 Task: Find connections with filter location Mākum with filter topic #CEOwith filter profile language Potuguese with filter current company Ramco Systems with filter school Bareilly College with filter industry Libraries with filter service category Training with filter keywords title Skin Care Specialist
Action: Mouse moved to (535, 75)
Screenshot: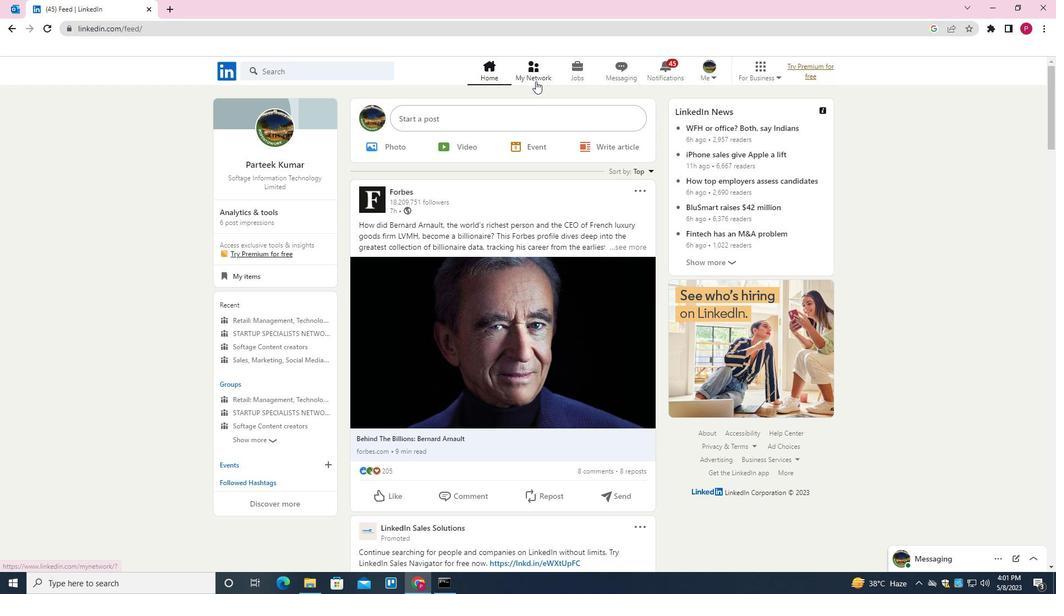 
Action: Mouse pressed left at (535, 75)
Screenshot: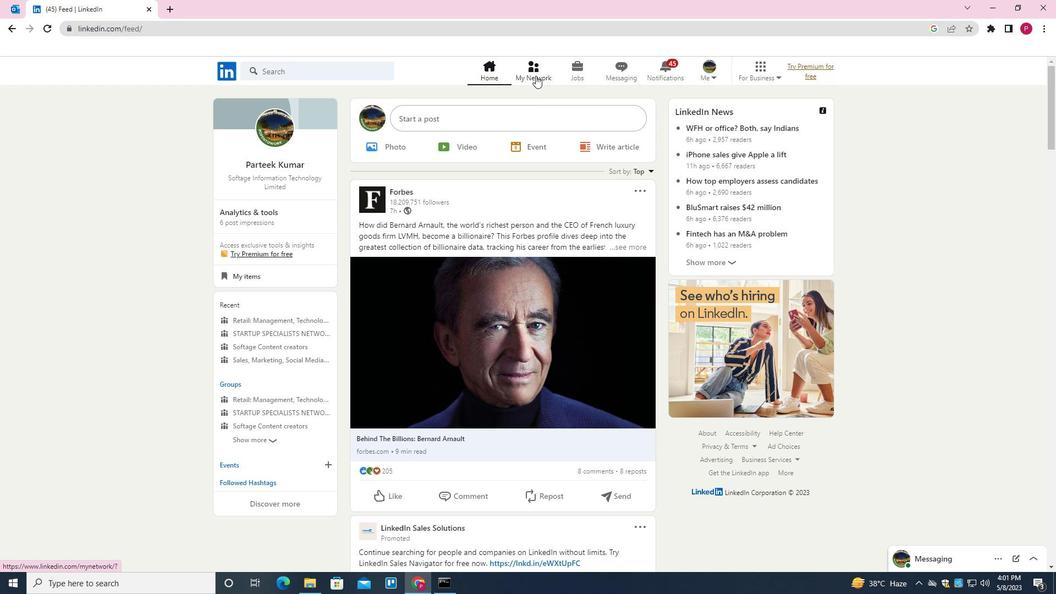 
Action: Mouse moved to (348, 128)
Screenshot: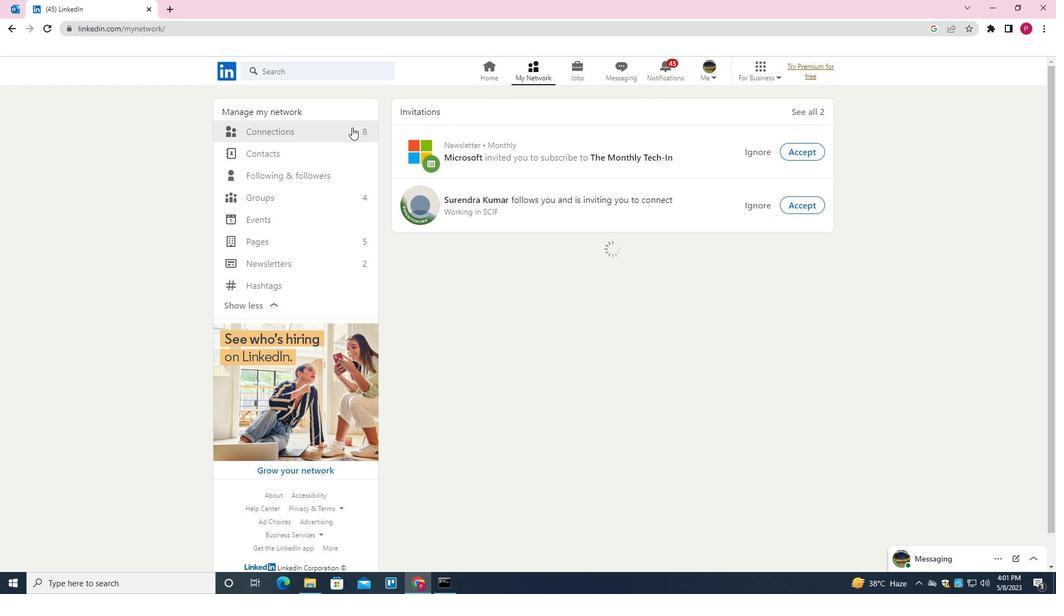 
Action: Mouse pressed left at (348, 128)
Screenshot: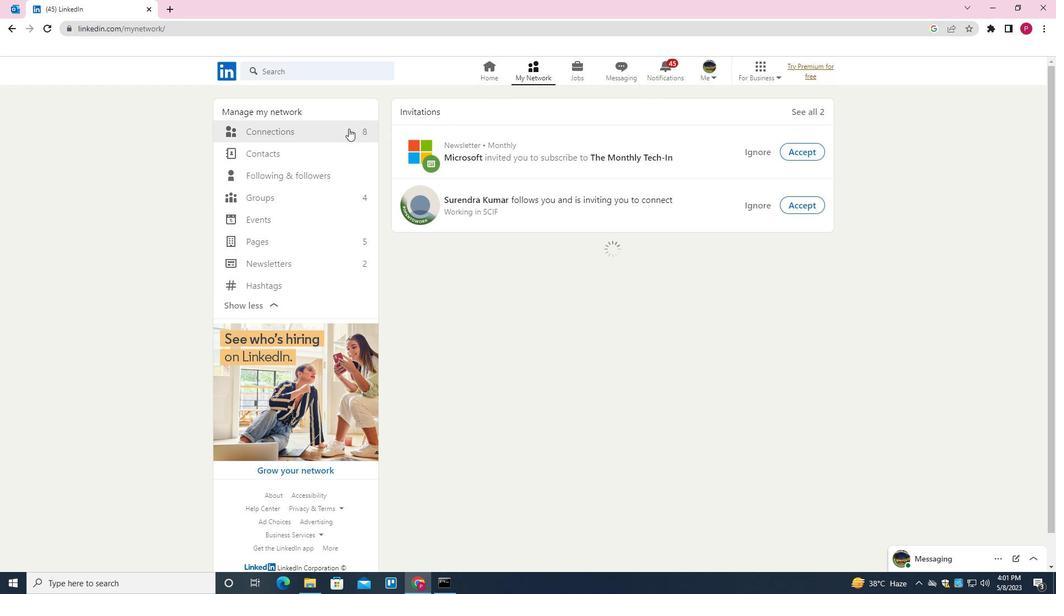 
Action: Mouse moved to (615, 134)
Screenshot: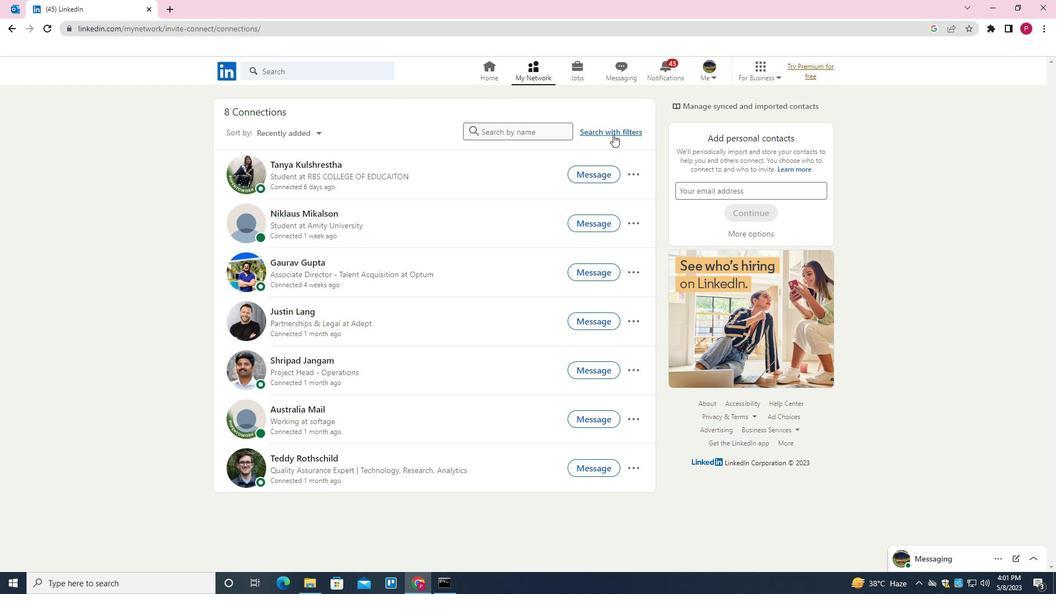 
Action: Mouse pressed left at (615, 134)
Screenshot: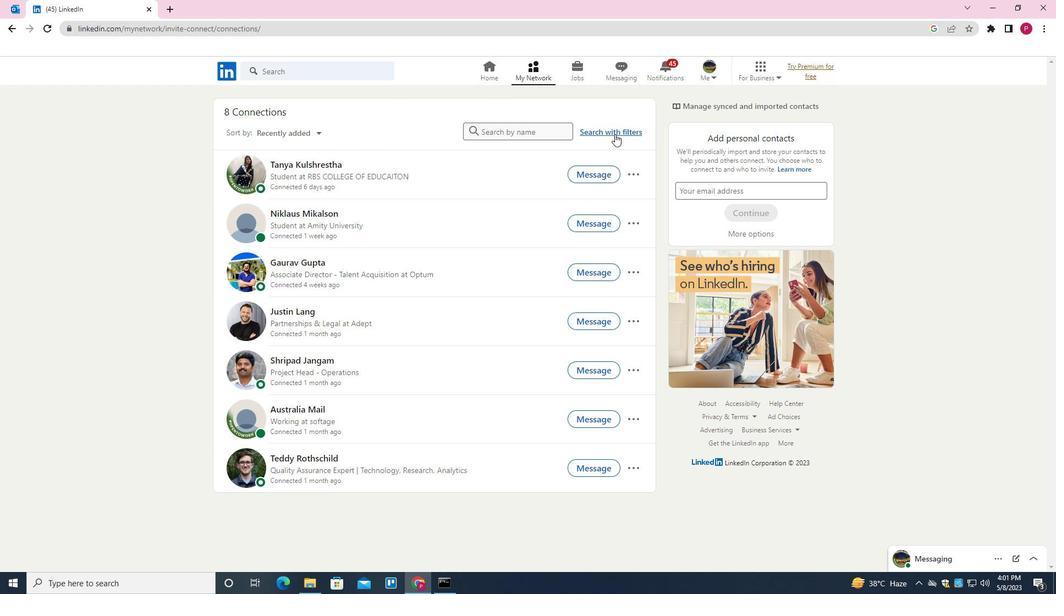 
Action: Mouse moved to (562, 101)
Screenshot: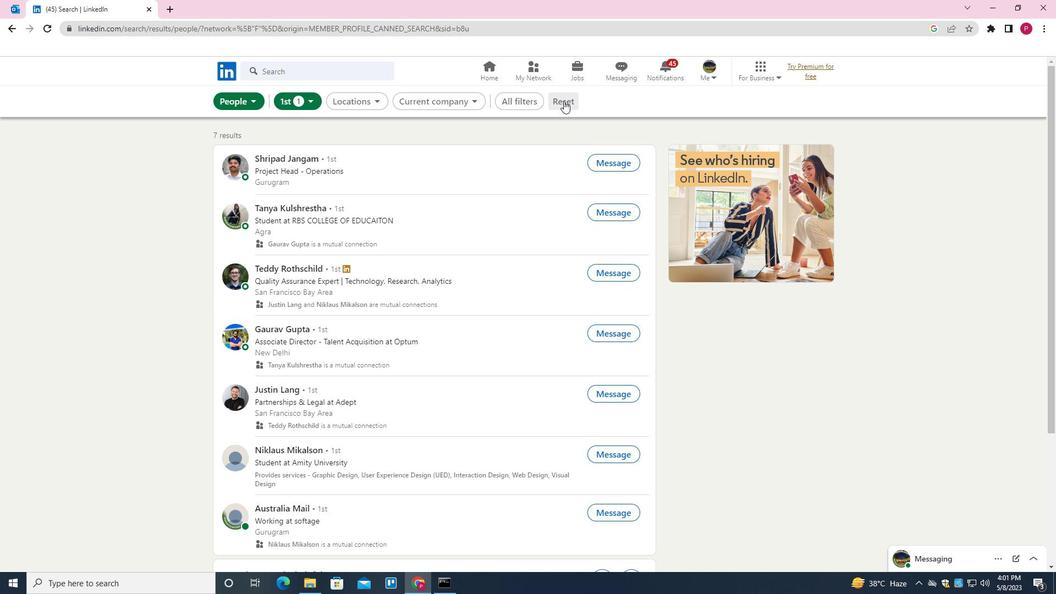 
Action: Mouse pressed left at (562, 101)
Screenshot: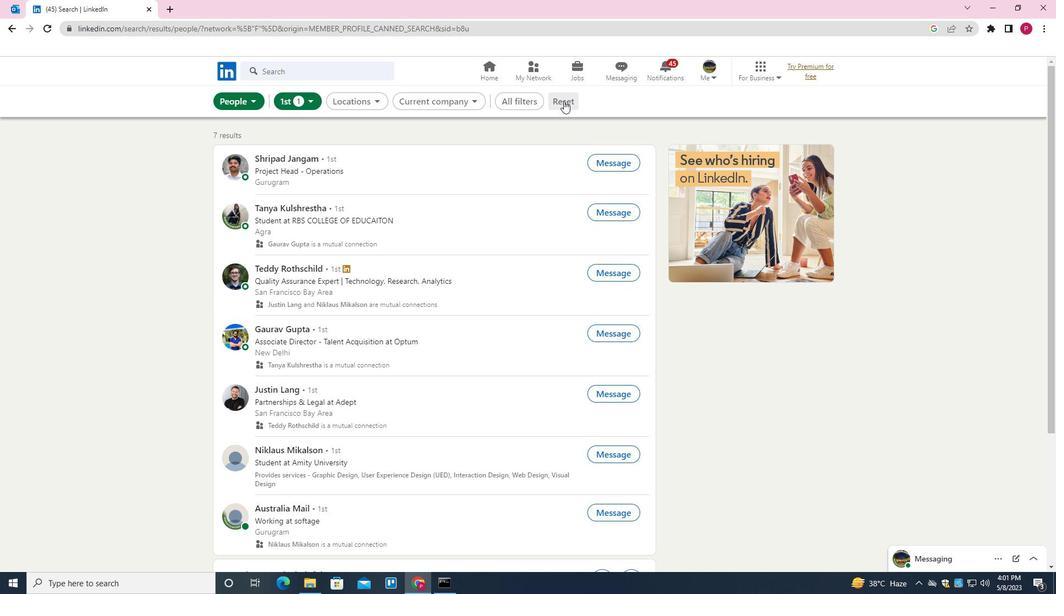 
Action: Mouse moved to (549, 102)
Screenshot: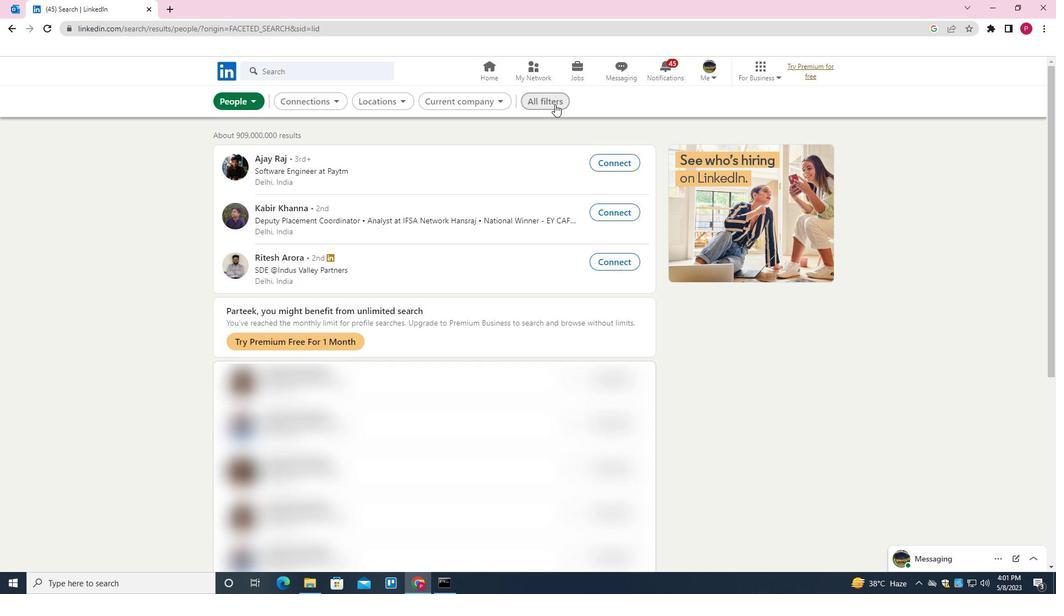 
Action: Mouse pressed left at (549, 102)
Screenshot: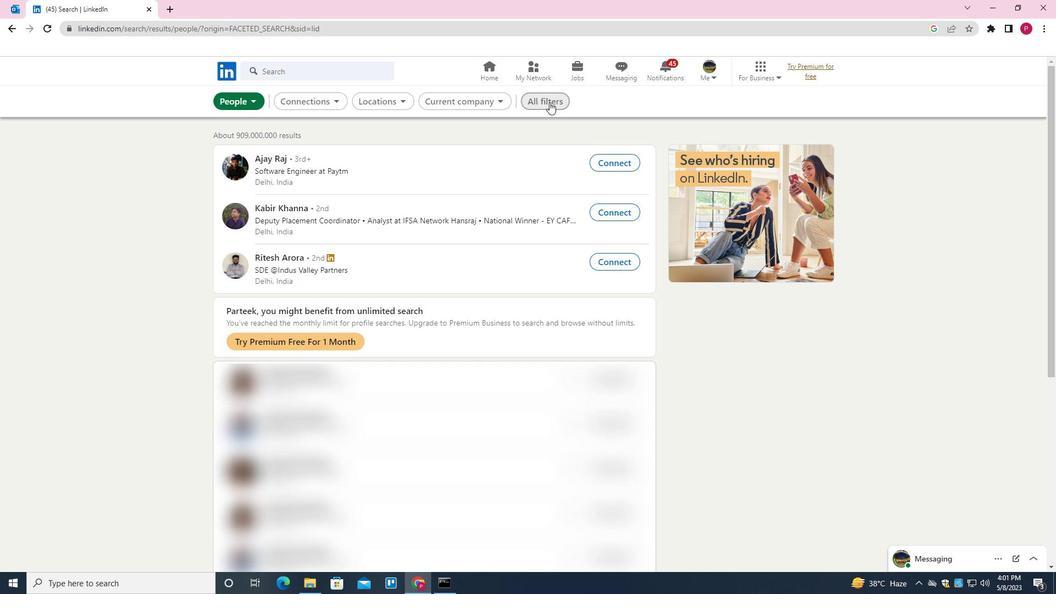 
Action: Mouse moved to (699, 248)
Screenshot: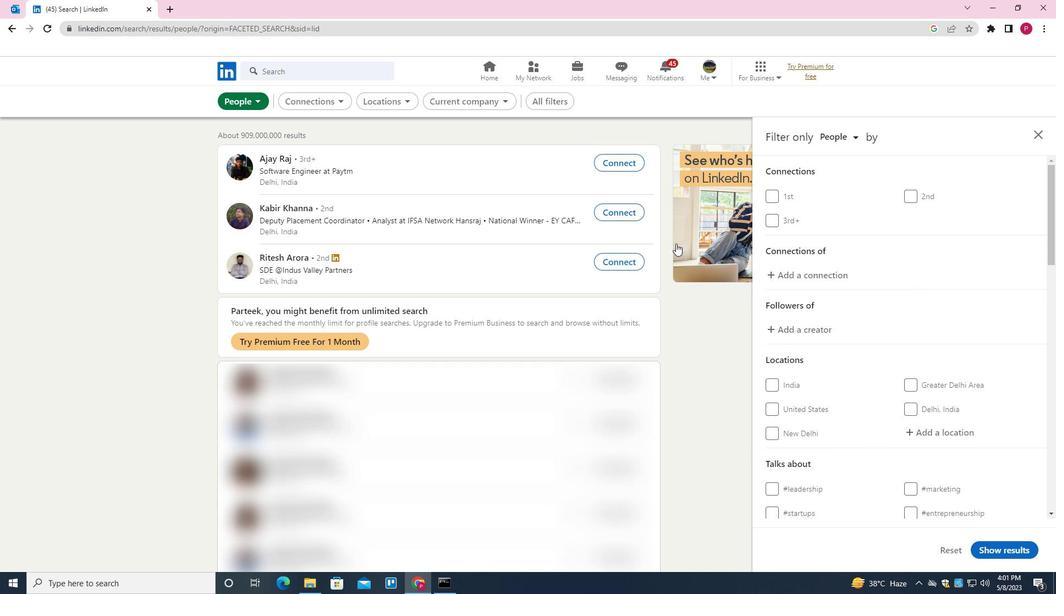 
Action: Mouse scrolled (699, 248) with delta (0, 0)
Screenshot: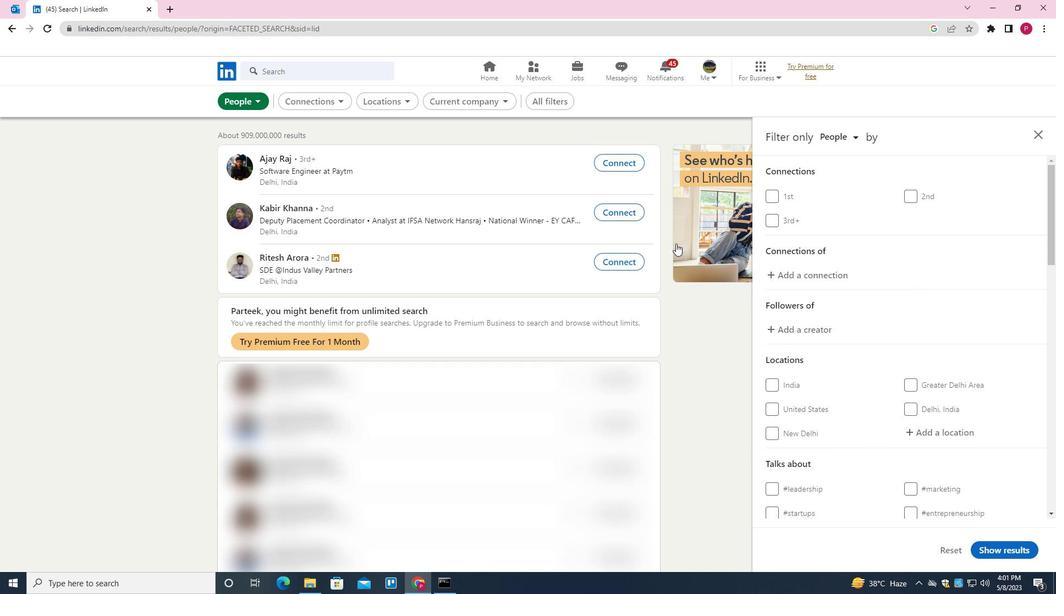 
Action: Mouse moved to (714, 251)
Screenshot: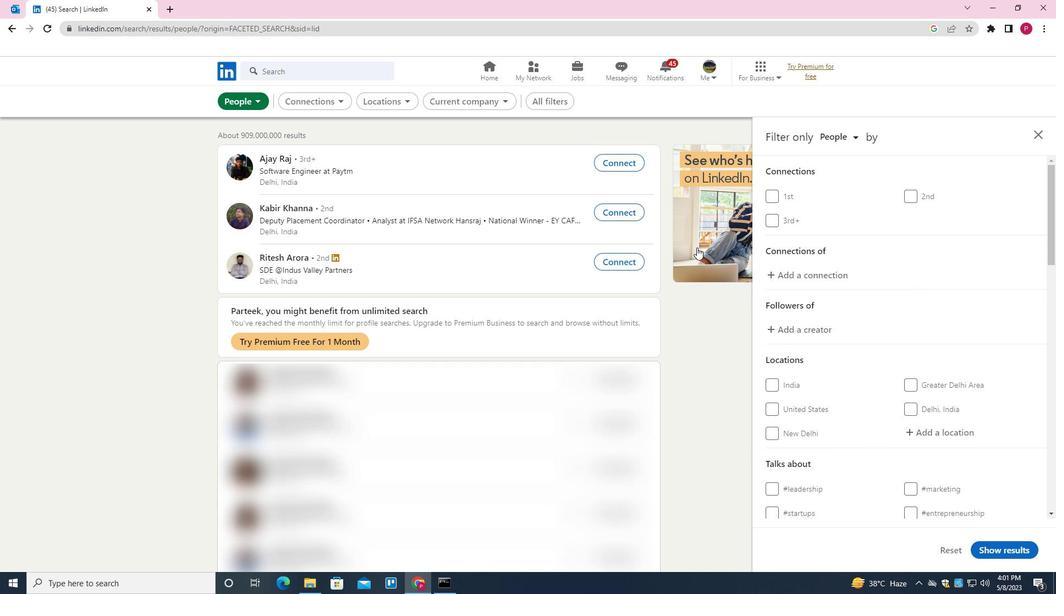 
Action: Mouse scrolled (714, 250) with delta (0, 0)
Screenshot: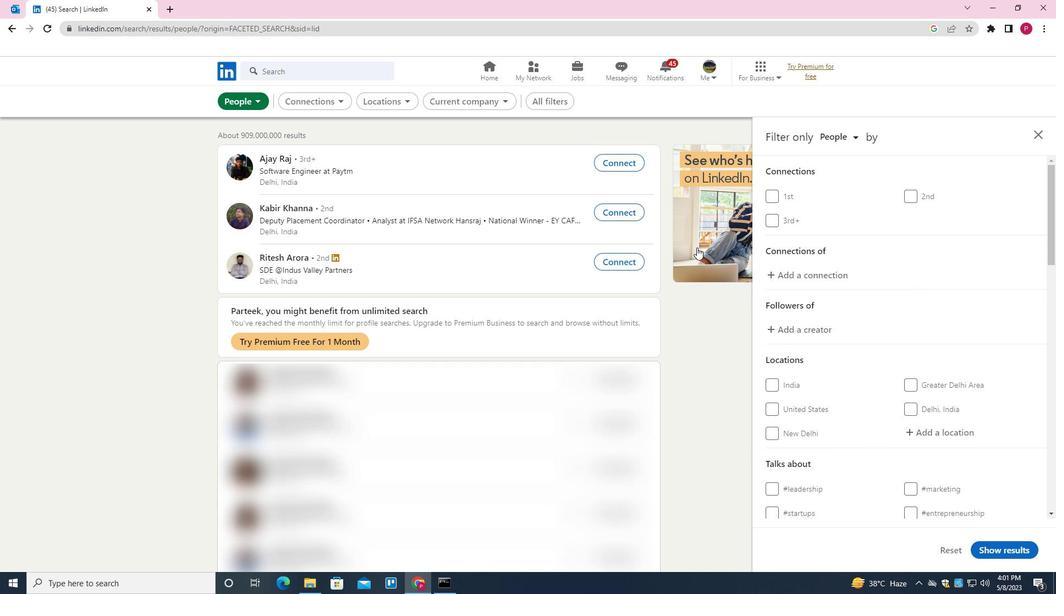 
Action: Mouse moved to (737, 255)
Screenshot: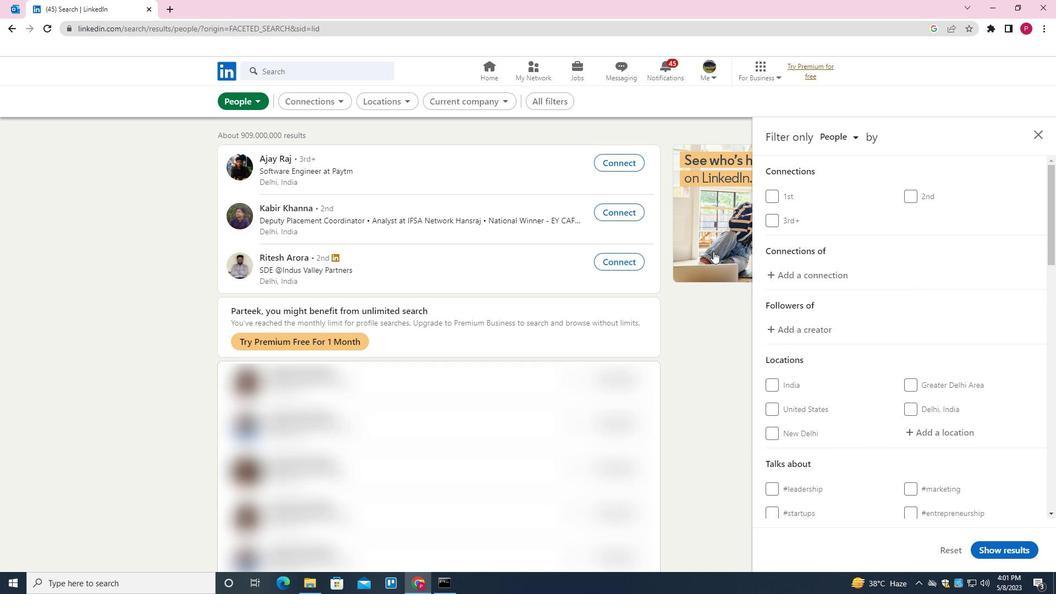 
Action: Mouse scrolled (737, 255) with delta (0, 0)
Screenshot: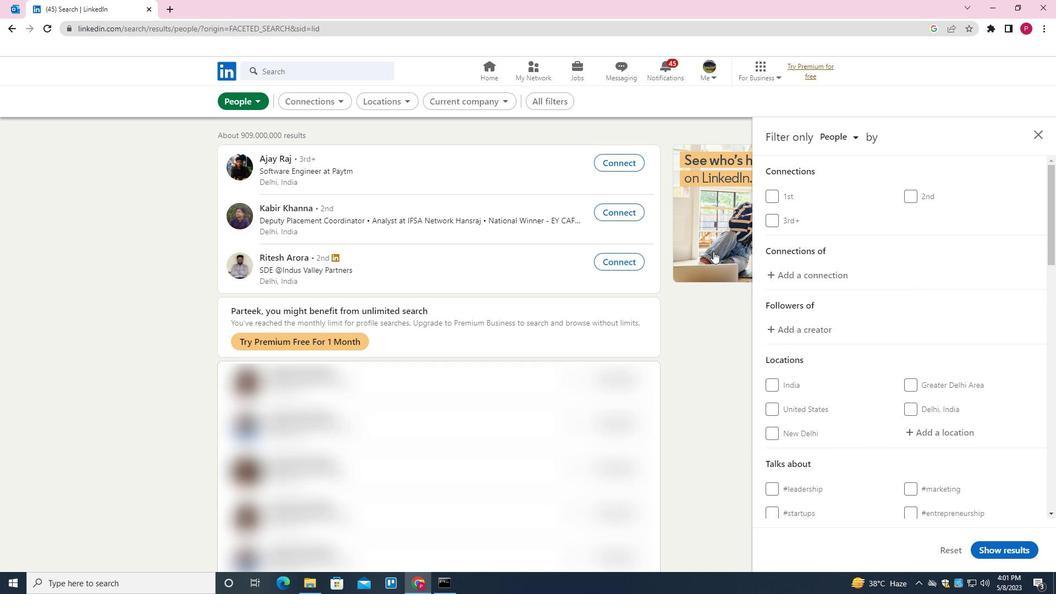 
Action: Mouse moved to (756, 259)
Screenshot: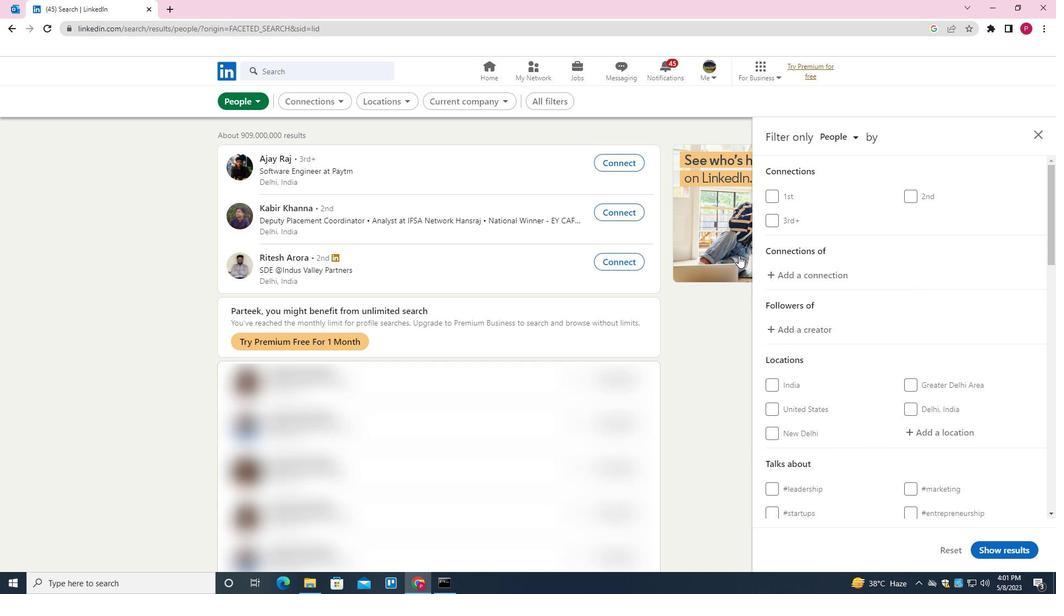 
Action: Mouse scrolled (756, 258) with delta (0, 0)
Screenshot: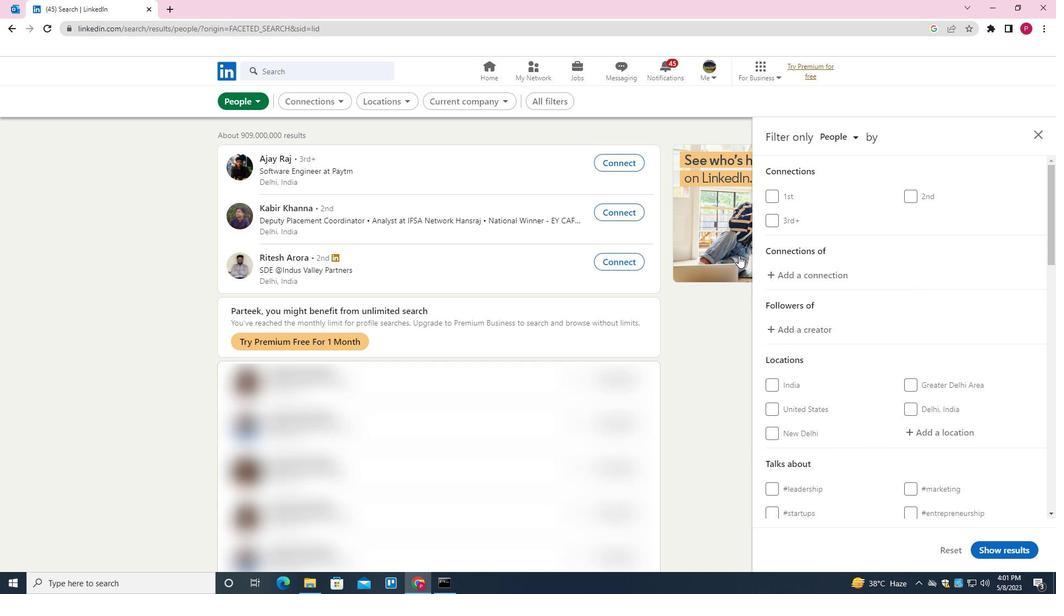 
Action: Mouse moved to (782, 266)
Screenshot: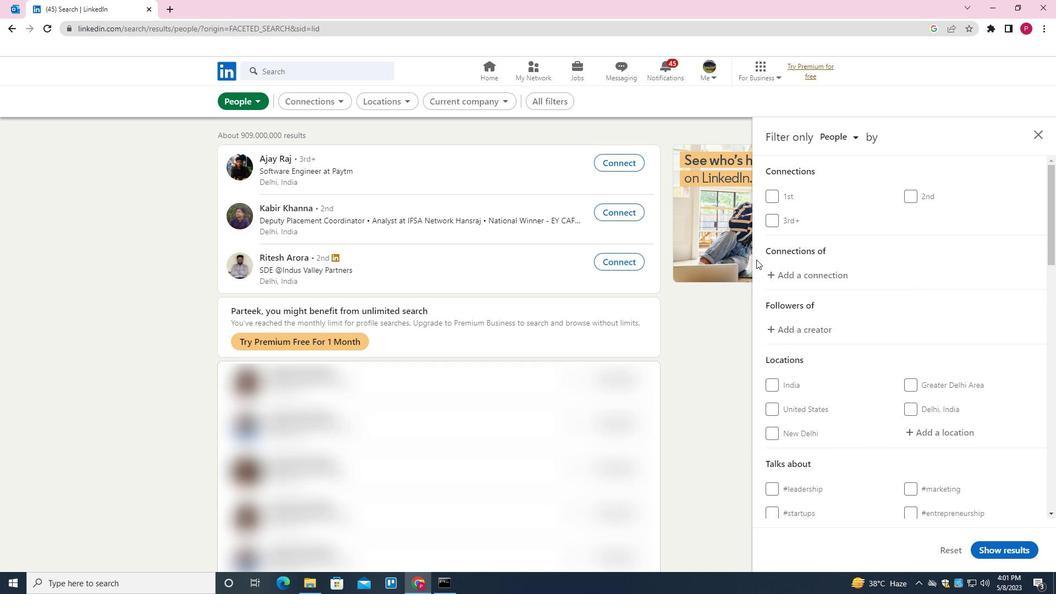 
Action: Mouse scrolled (782, 266) with delta (0, 0)
Screenshot: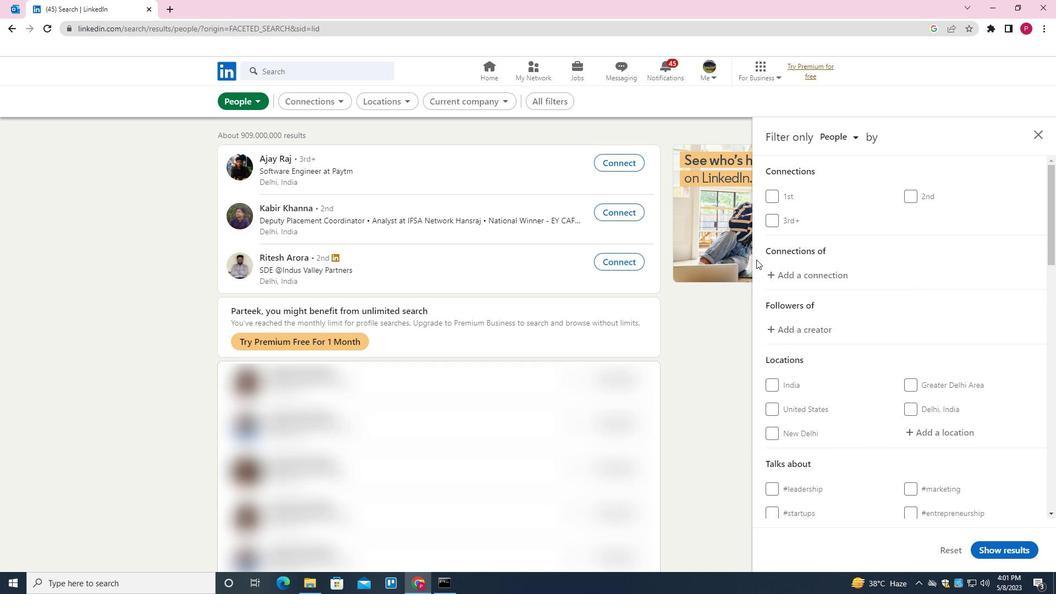 
Action: Mouse moved to (915, 320)
Screenshot: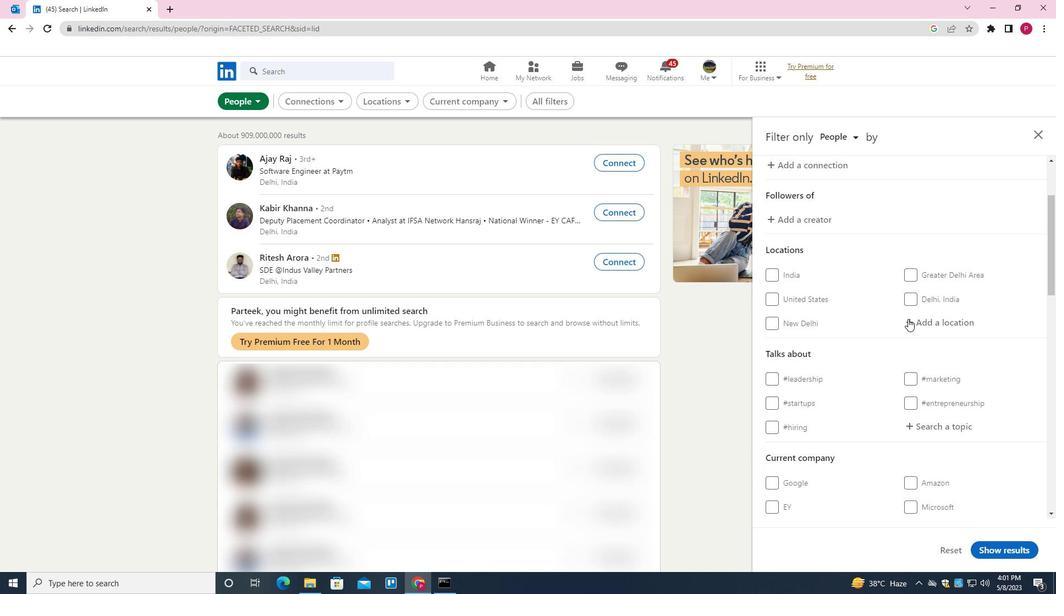 
Action: Mouse pressed left at (915, 320)
Screenshot: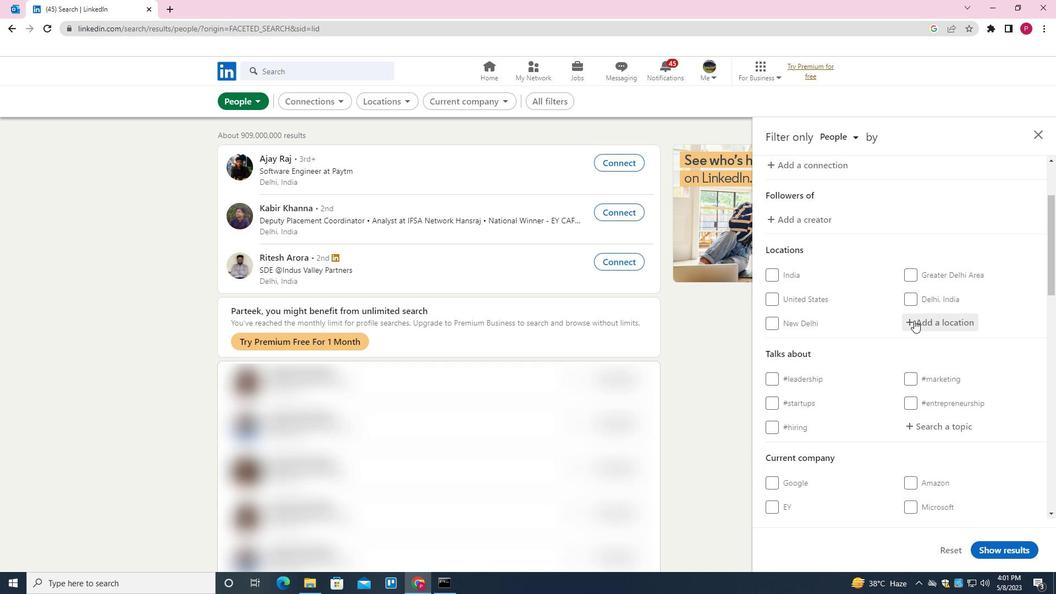 
Action: Mouse moved to (792, 347)
Screenshot: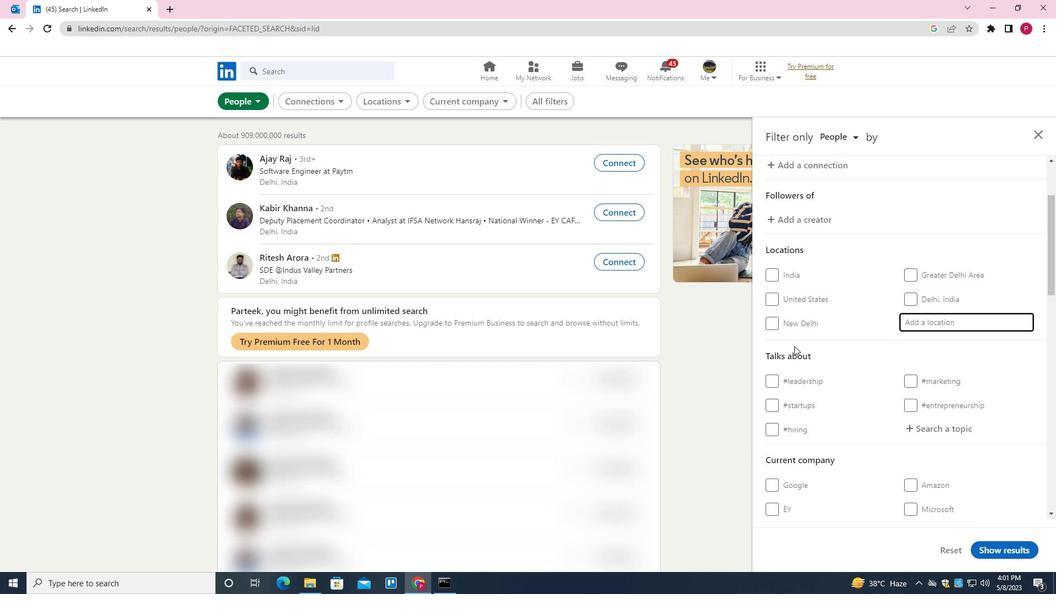 
Action: Key pressed <Key.shift><Key.shift><Key.shift><Key.shift>CEO<Key.backspace><Key.backspace><Key.backspace><Key.shift><Key.shift><Key.shift><Key.shift>MAKUM
Screenshot: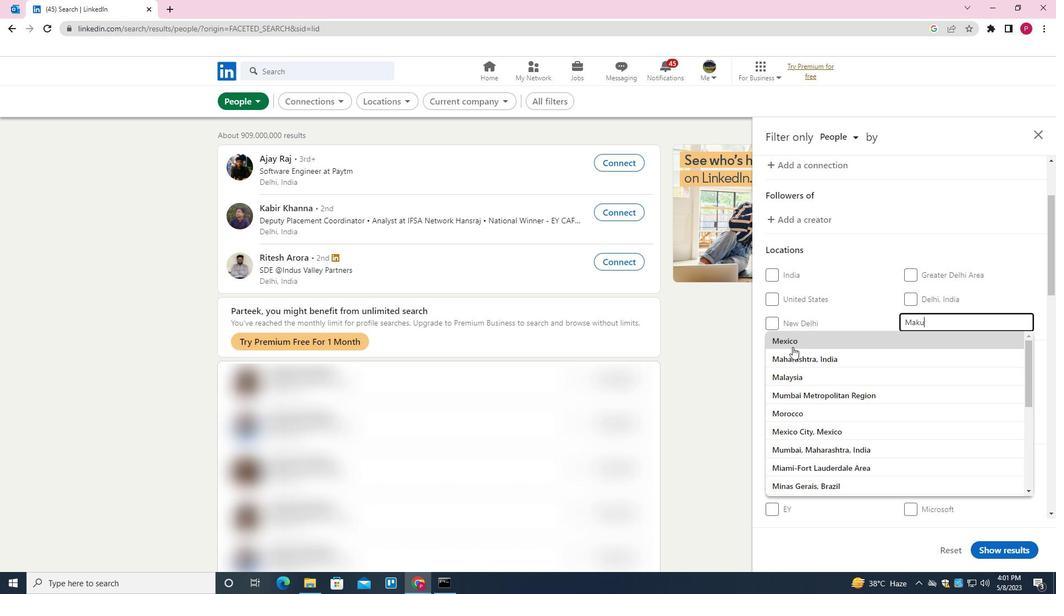 
Action: Mouse moved to (909, 367)
Screenshot: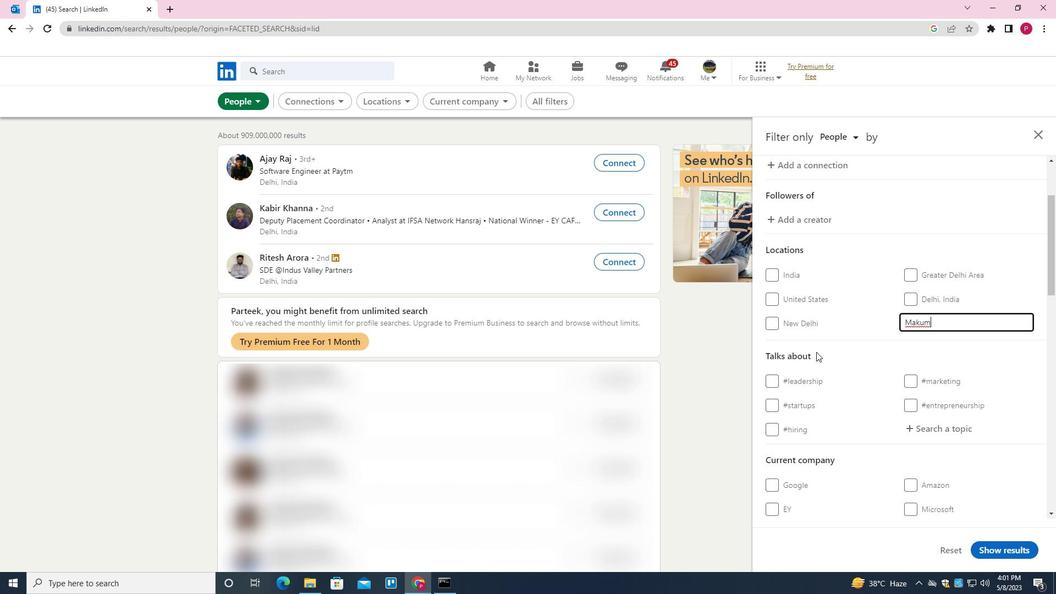 
Action: Mouse scrolled (909, 366) with delta (0, 0)
Screenshot: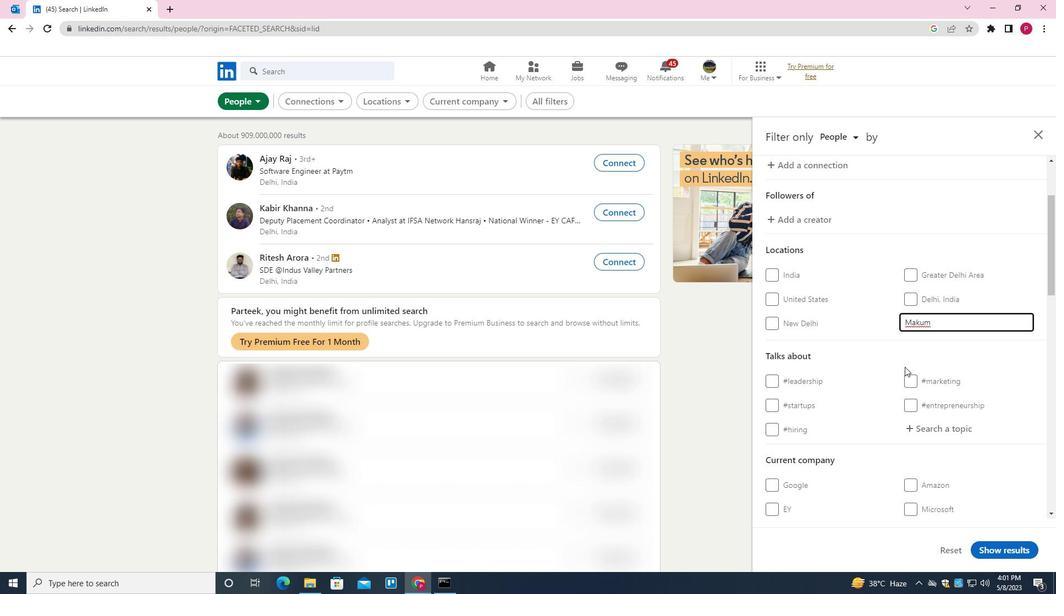 
Action: Mouse scrolled (909, 366) with delta (0, 0)
Screenshot: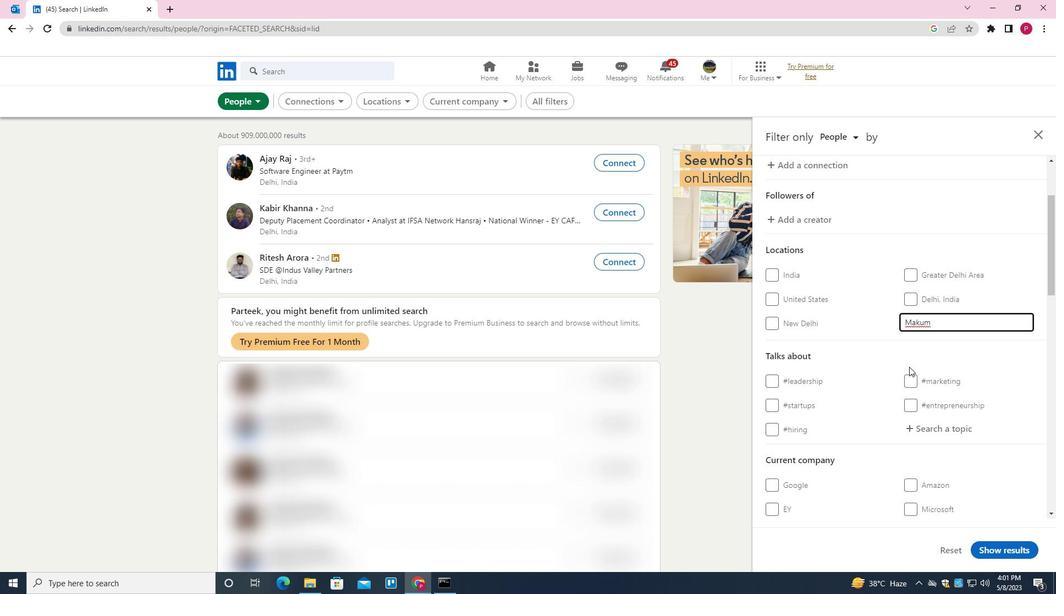 
Action: Mouse scrolled (909, 366) with delta (0, 0)
Screenshot: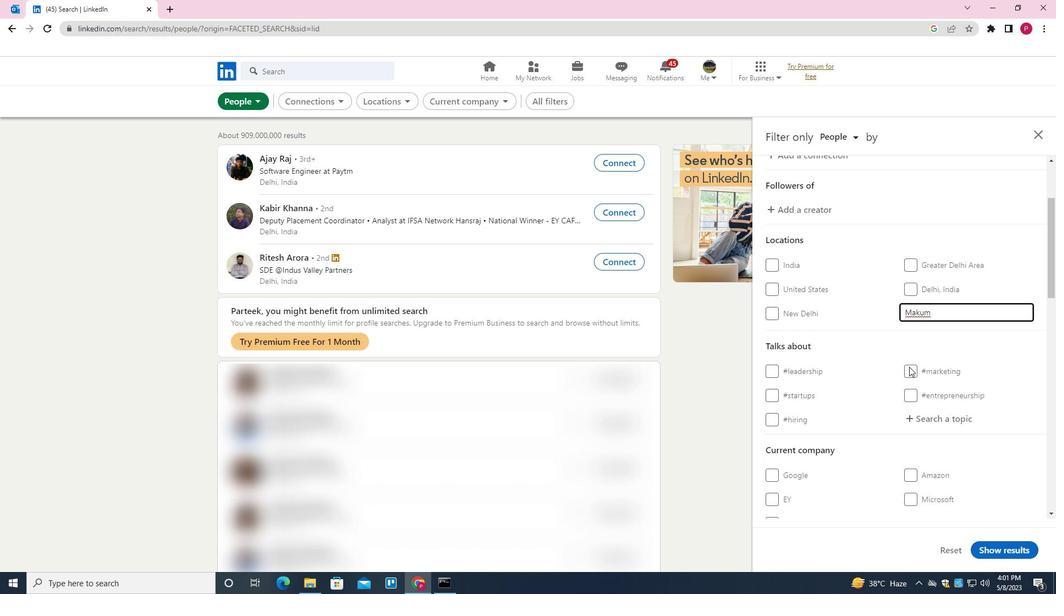
Action: Mouse moved to (926, 267)
Screenshot: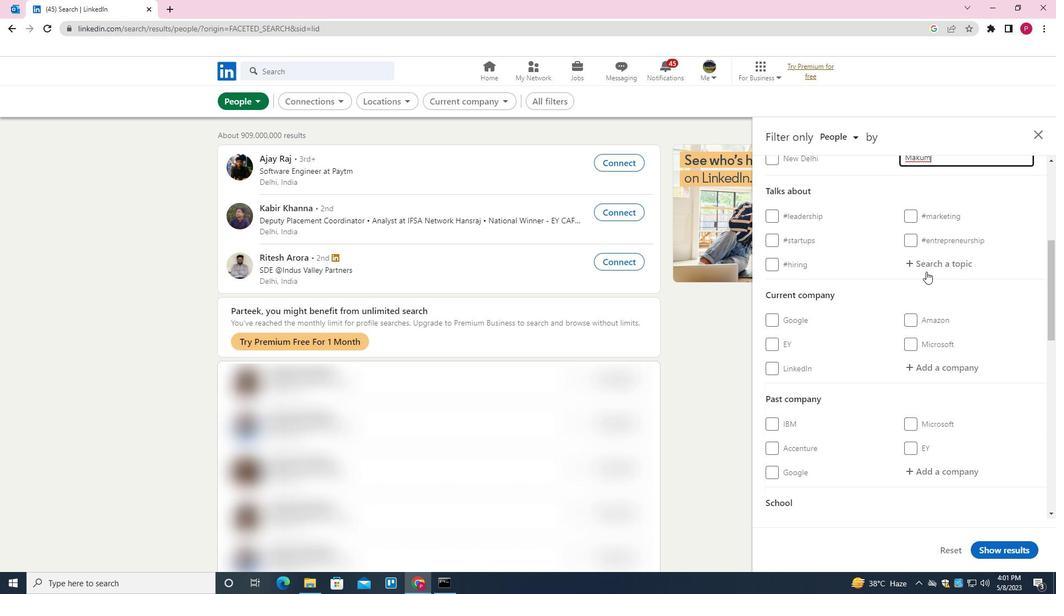 
Action: Mouse pressed left at (926, 267)
Screenshot: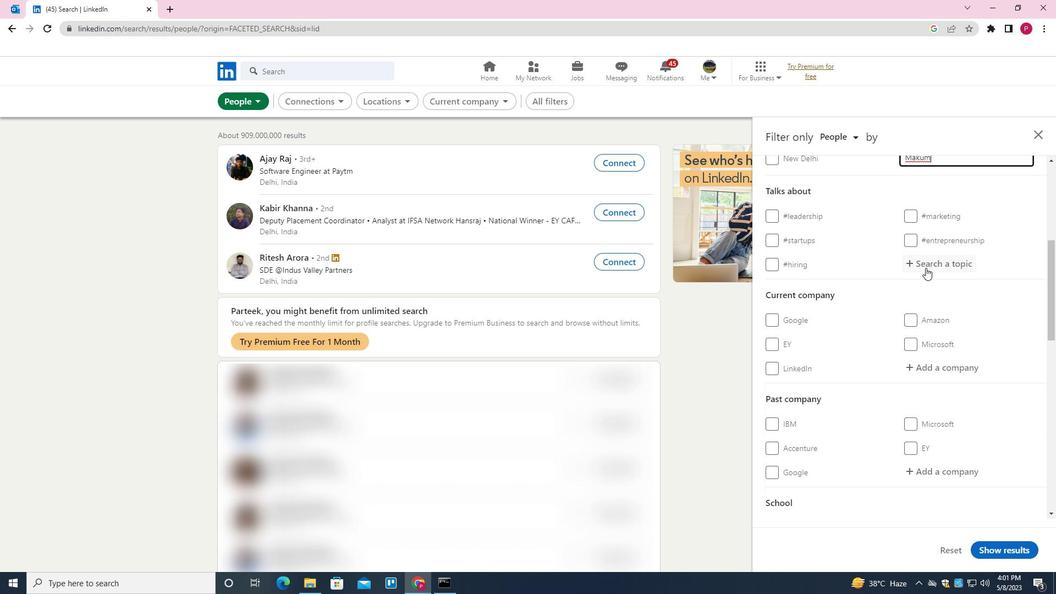 
Action: Key pressed <Key.shift>POT<Key.backspace><Key.backspace><Key.backspace>
Screenshot: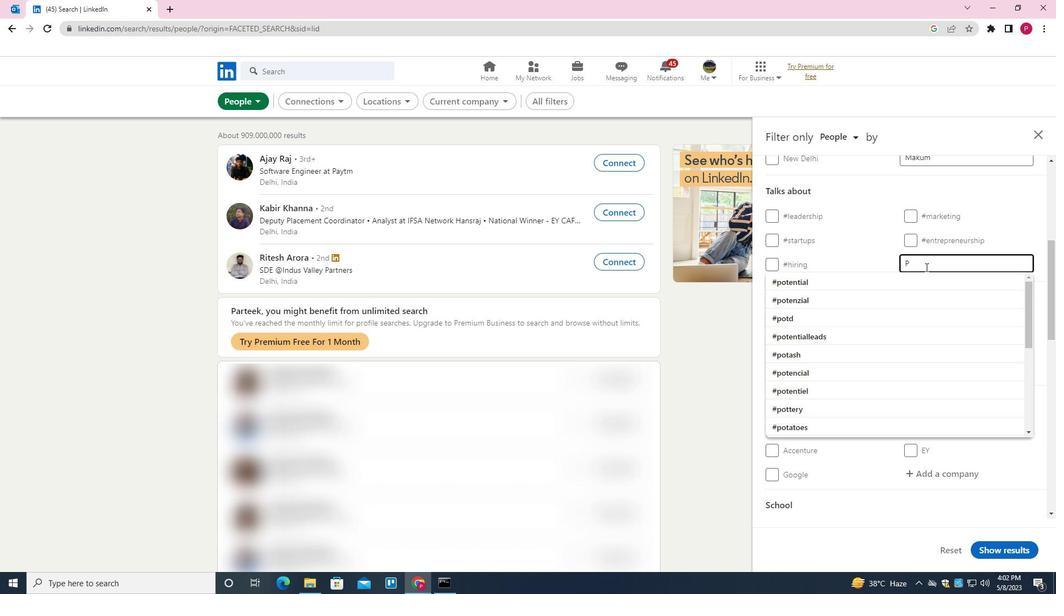 
Action: Mouse moved to (894, 317)
Screenshot: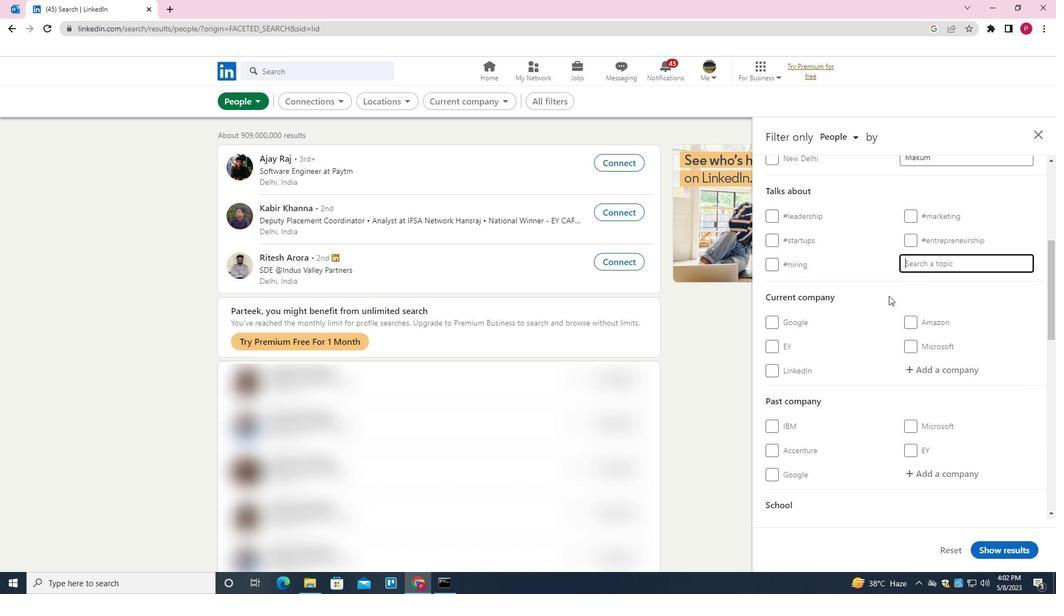 
Action: Mouse scrolled (894, 316) with delta (0, 0)
Screenshot: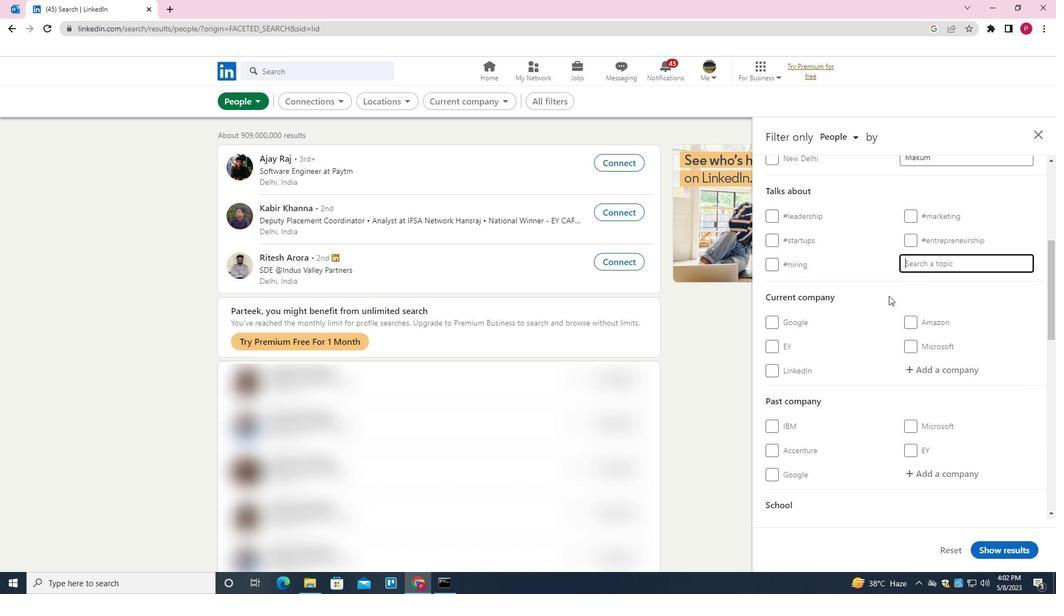 
Action: Mouse moved to (901, 345)
Screenshot: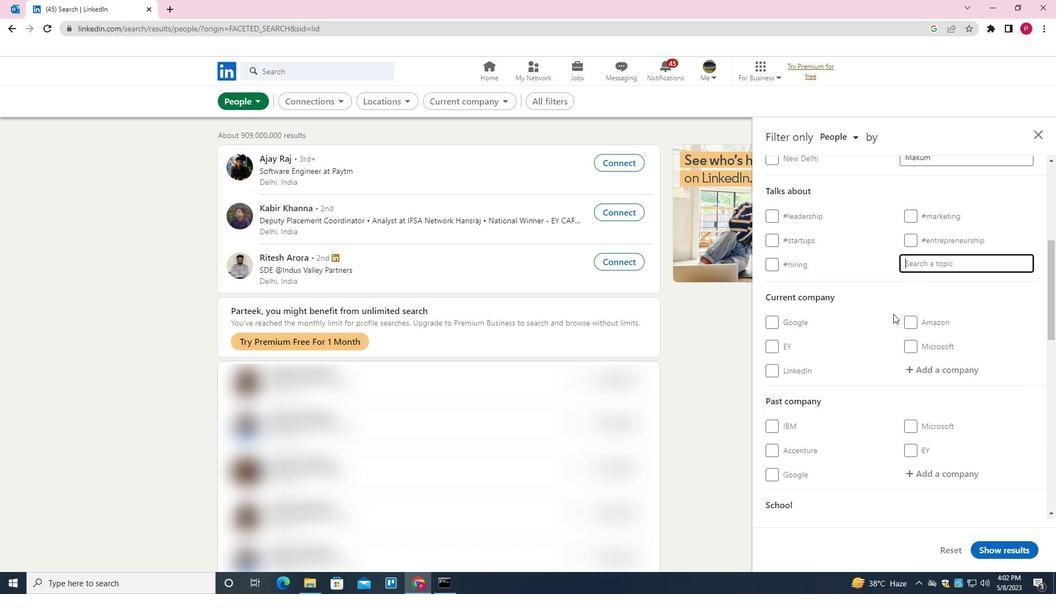 
Action: Mouse scrolled (901, 345) with delta (0, 0)
Screenshot: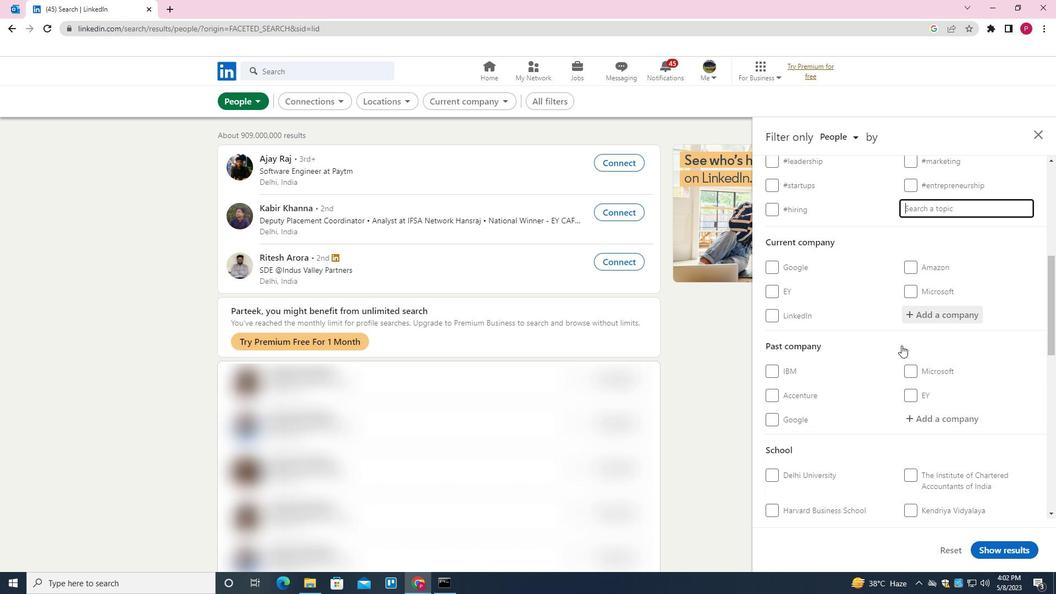 
Action: Mouse scrolled (901, 345) with delta (0, 0)
Screenshot: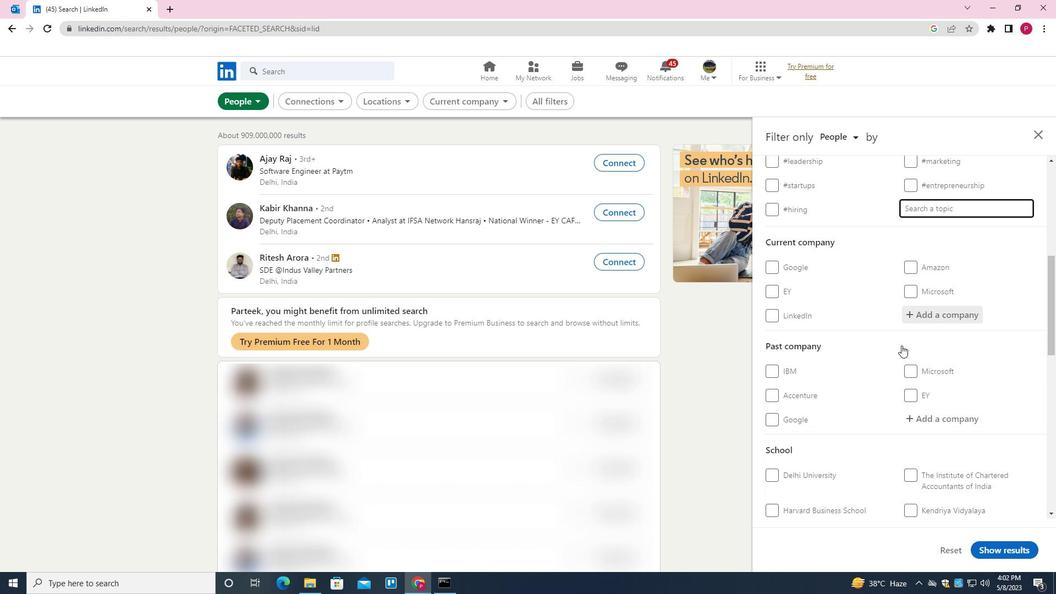
Action: Mouse scrolled (901, 345) with delta (0, 0)
Screenshot: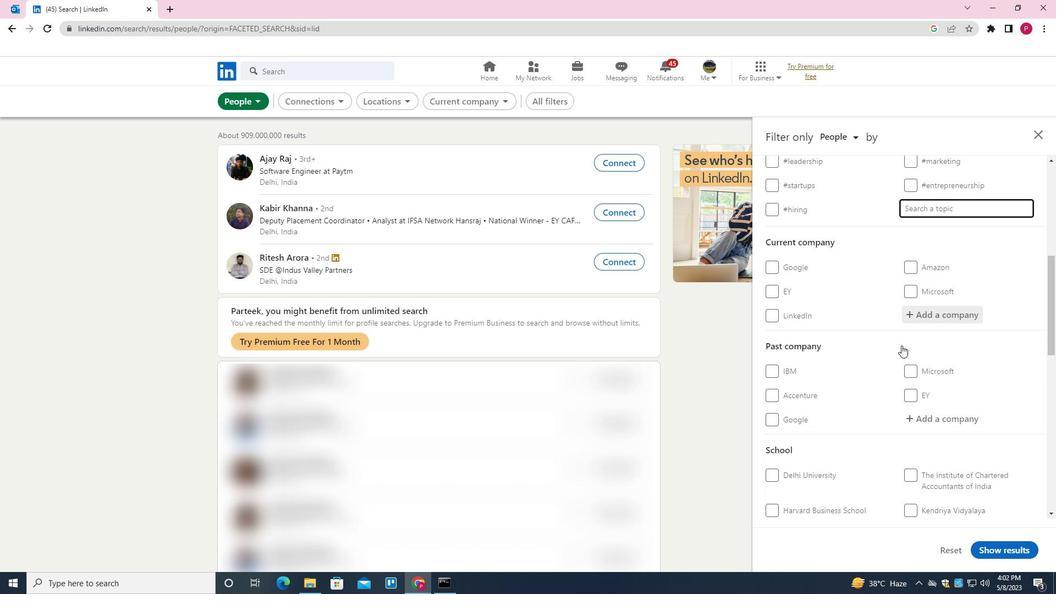 
Action: Mouse moved to (899, 348)
Screenshot: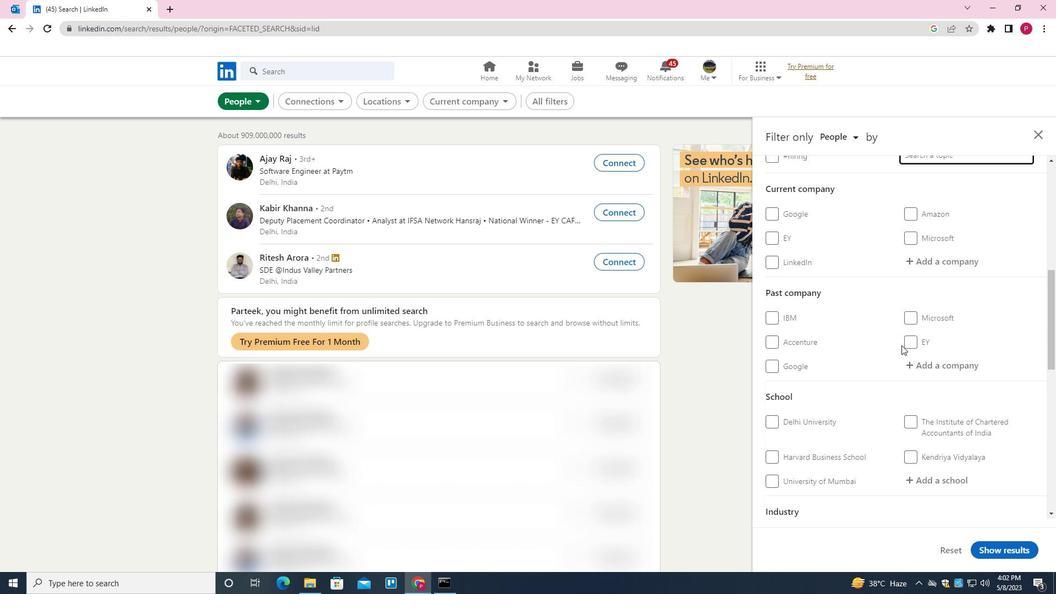 
Action: Mouse scrolled (899, 348) with delta (0, 0)
Screenshot: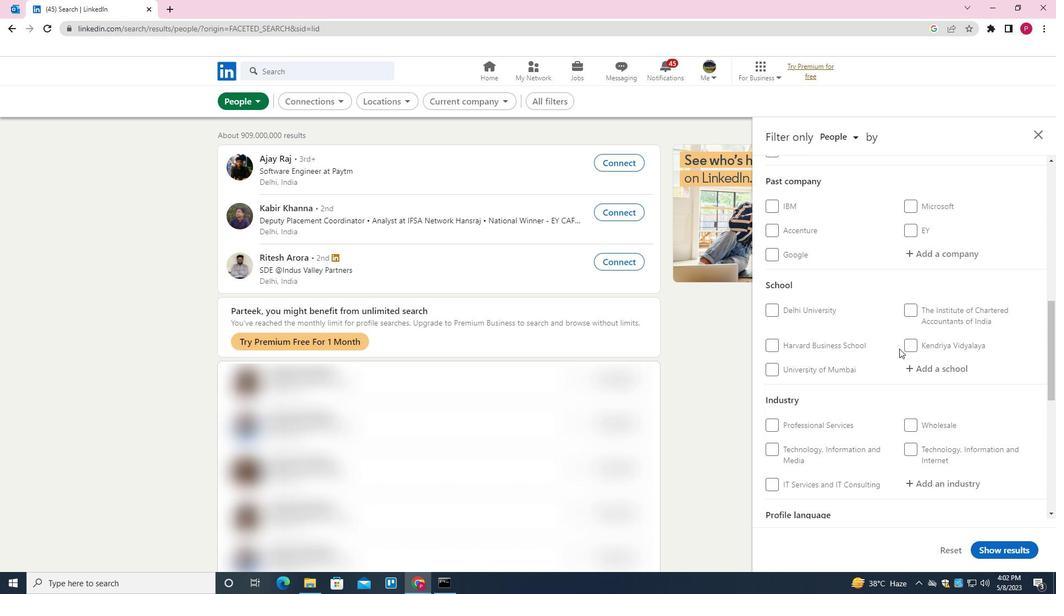 
Action: Mouse scrolled (899, 348) with delta (0, 0)
Screenshot: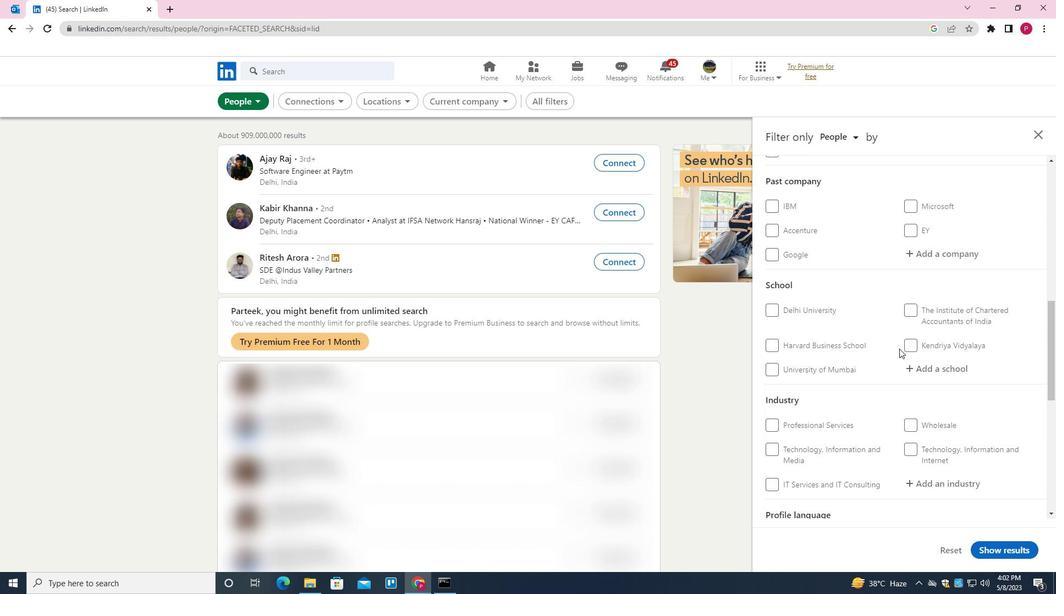 
Action: Mouse scrolled (899, 348) with delta (0, 0)
Screenshot: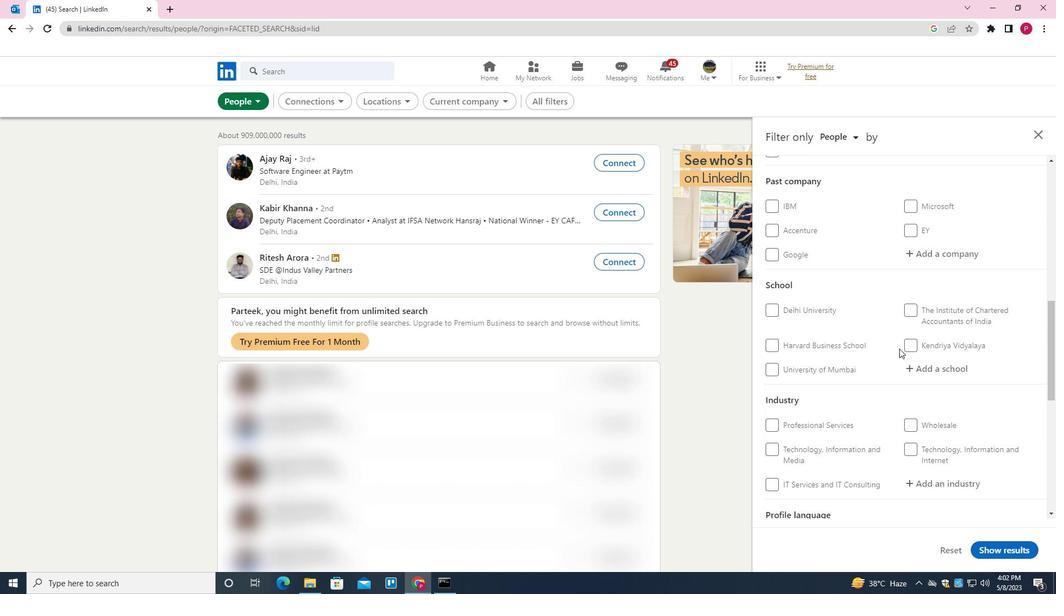 
Action: Mouse scrolled (899, 348) with delta (0, 0)
Screenshot: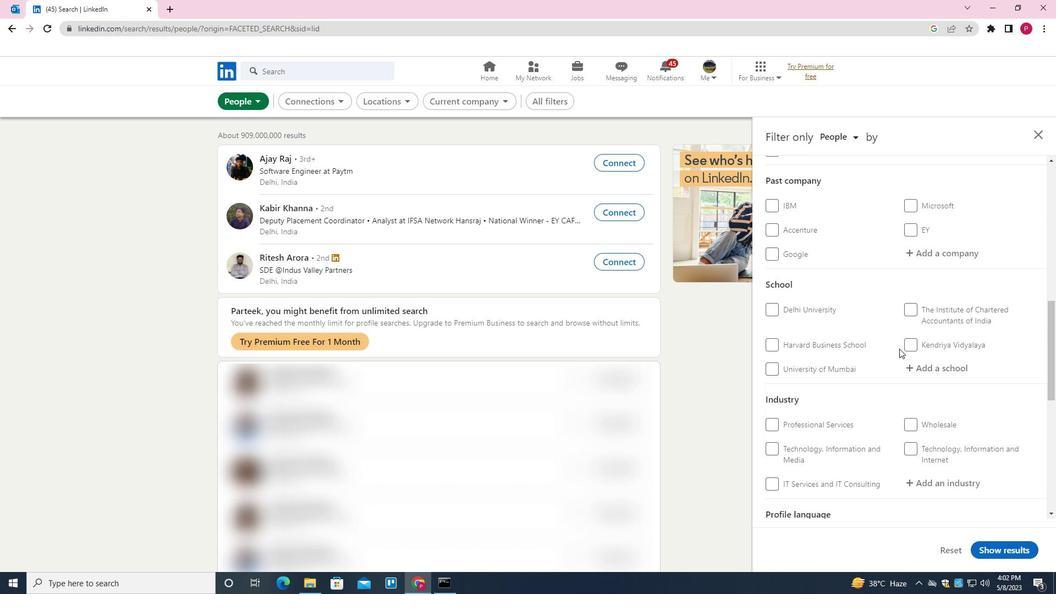 
Action: Mouse scrolled (899, 348) with delta (0, 0)
Screenshot: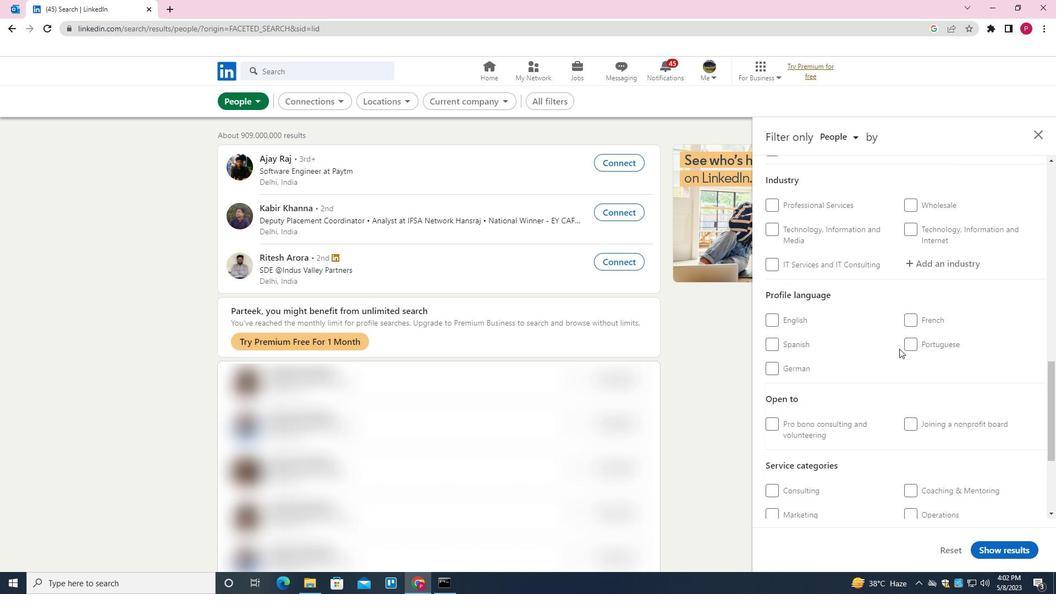 
Action: Mouse scrolled (899, 348) with delta (0, 0)
Screenshot: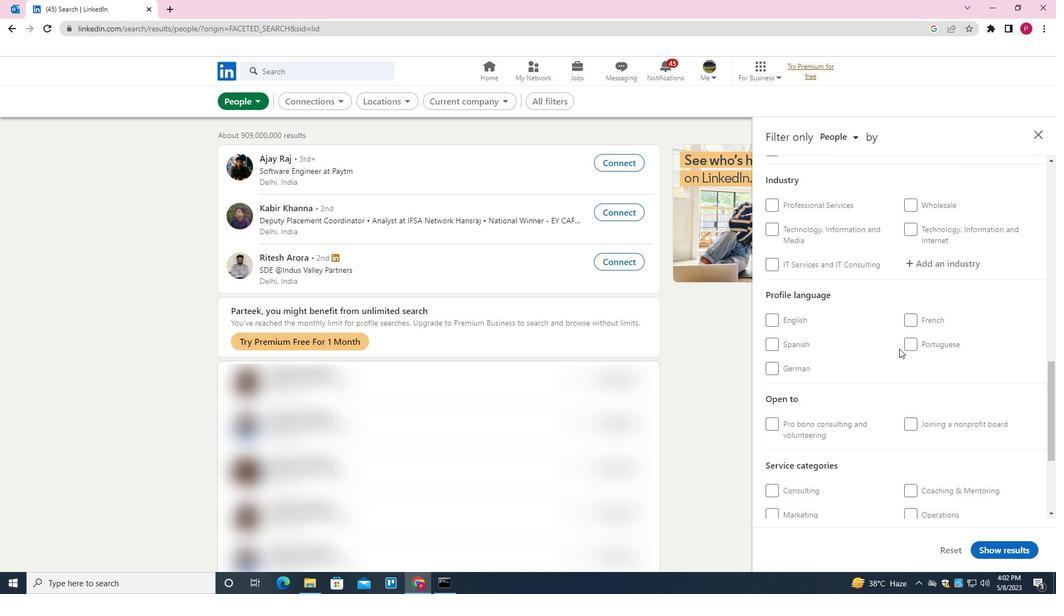 
Action: Mouse scrolled (899, 348) with delta (0, 0)
Screenshot: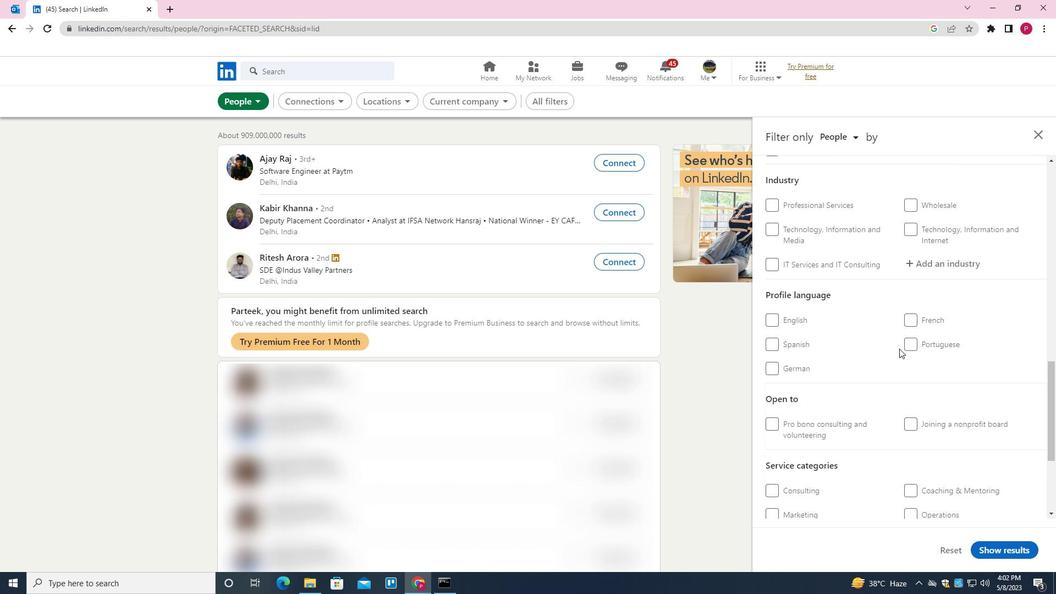 
Action: Mouse moved to (896, 320)
Screenshot: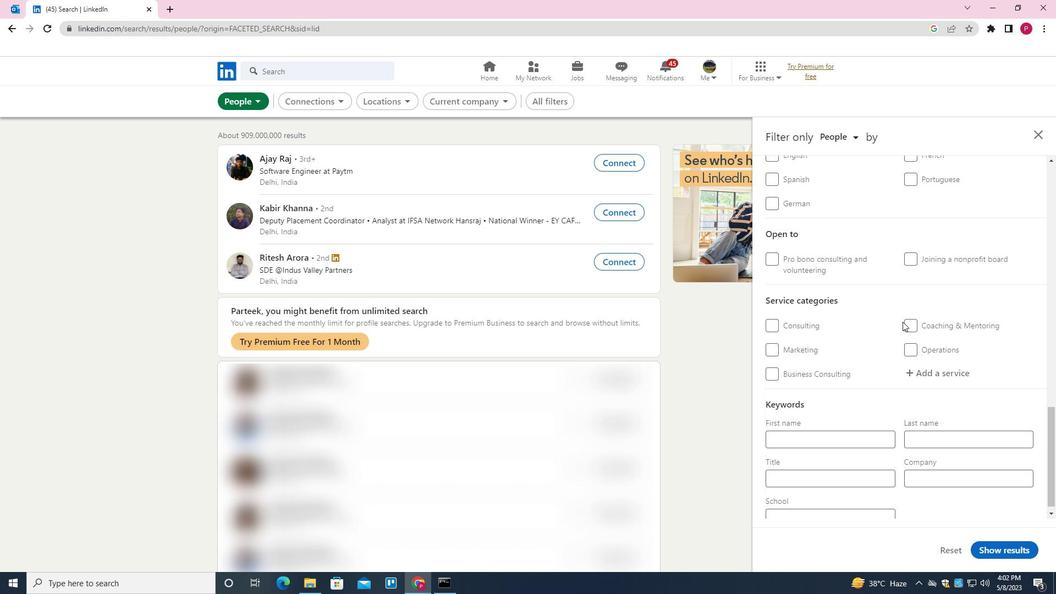 
Action: Mouse scrolled (896, 320) with delta (0, 0)
Screenshot: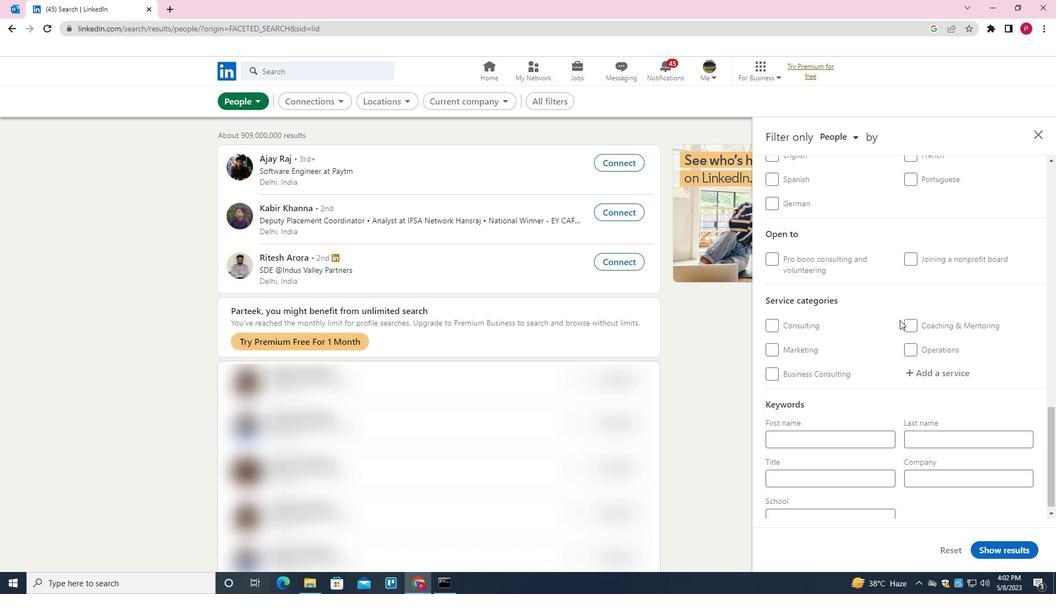 
Action: Mouse moved to (912, 237)
Screenshot: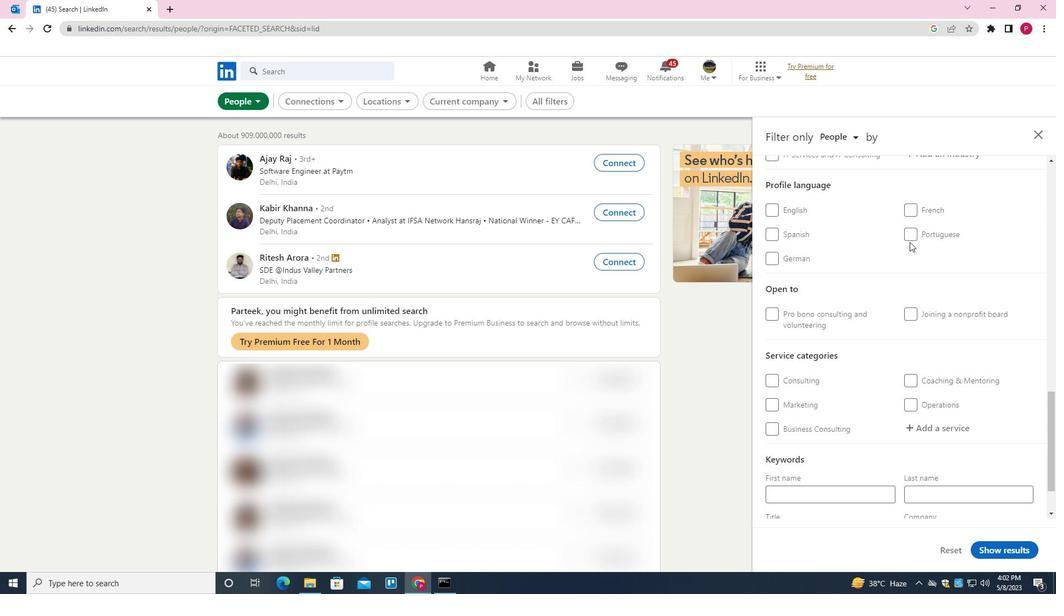 
Action: Mouse pressed left at (912, 237)
Screenshot: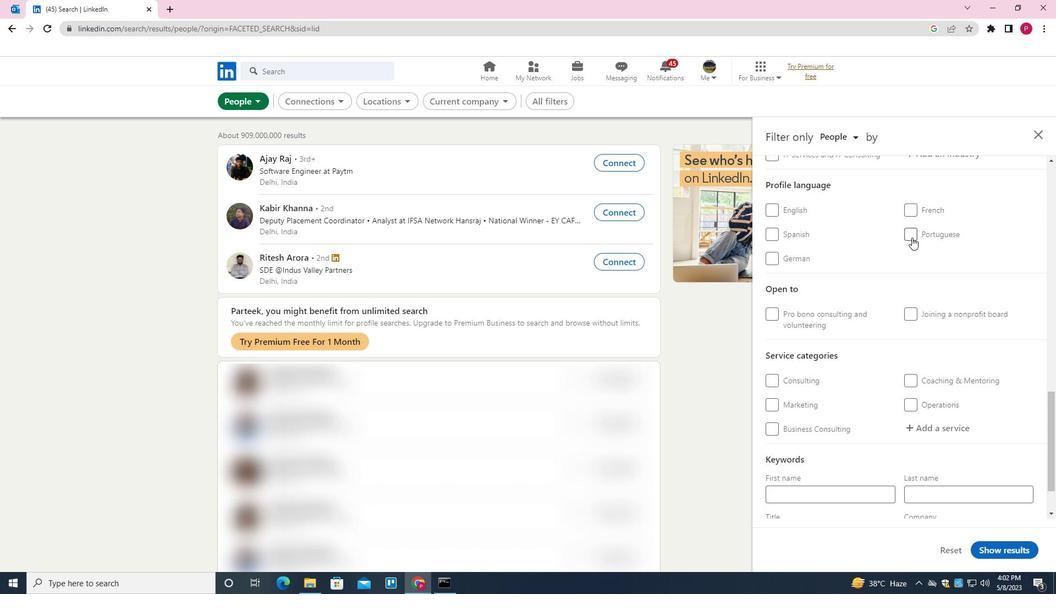 
Action: Mouse moved to (913, 236)
Screenshot: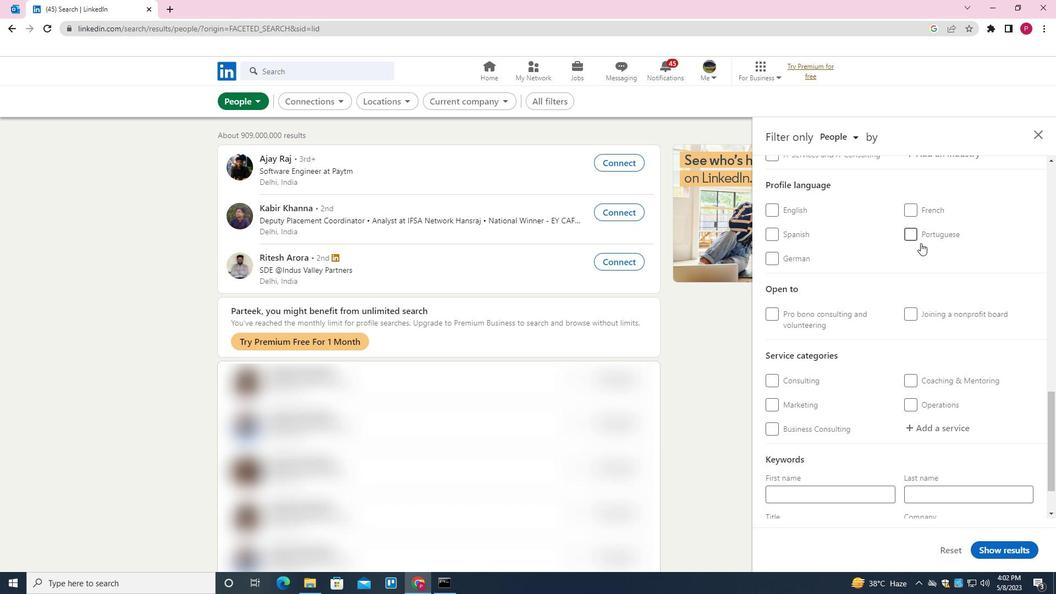 
Action: Mouse pressed left at (913, 236)
Screenshot: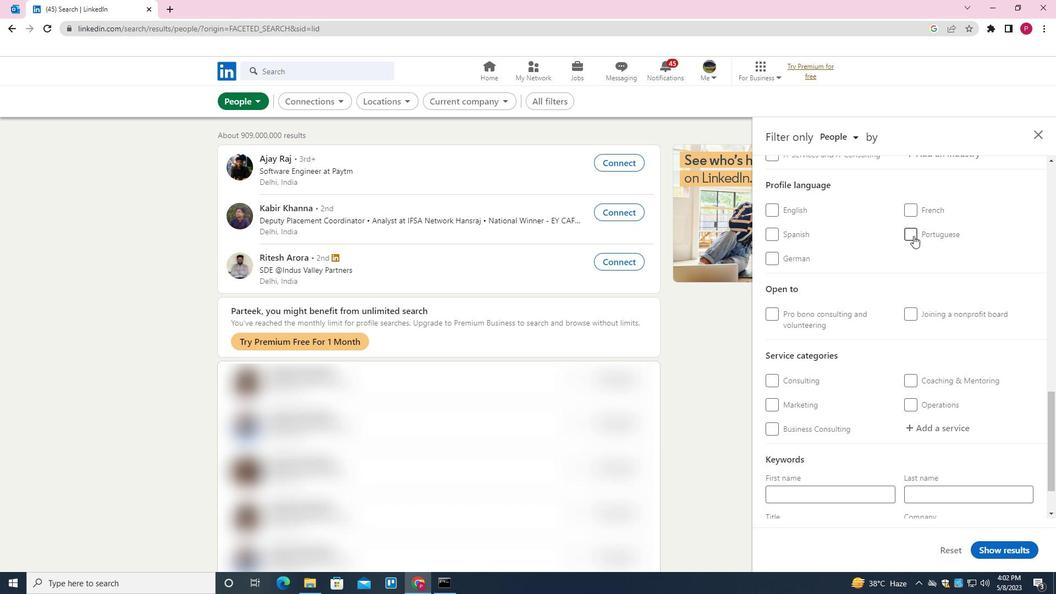 
Action: Mouse pressed left at (913, 236)
Screenshot: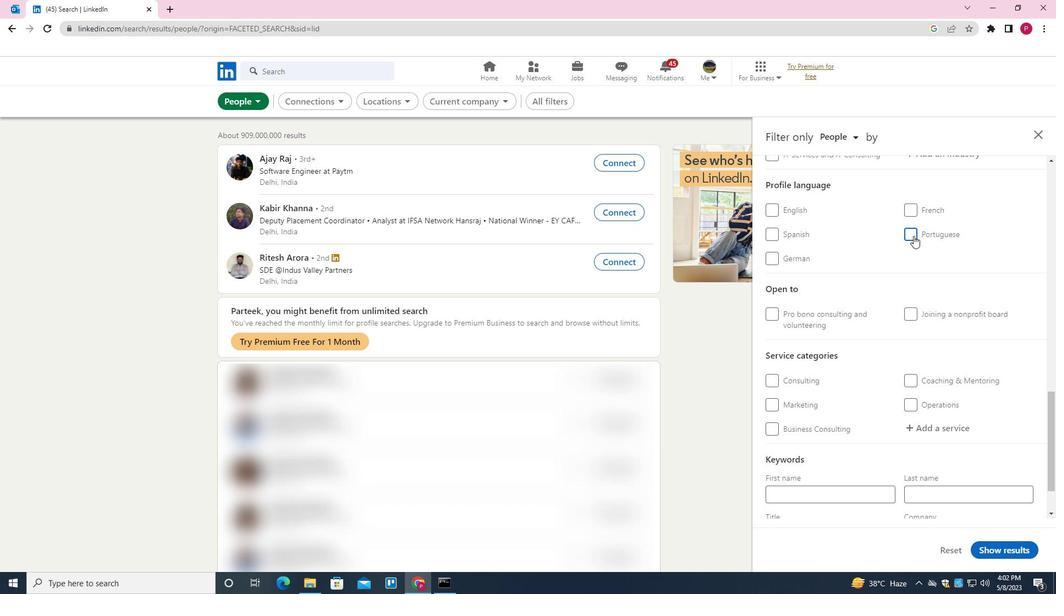 
Action: Mouse moved to (873, 357)
Screenshot: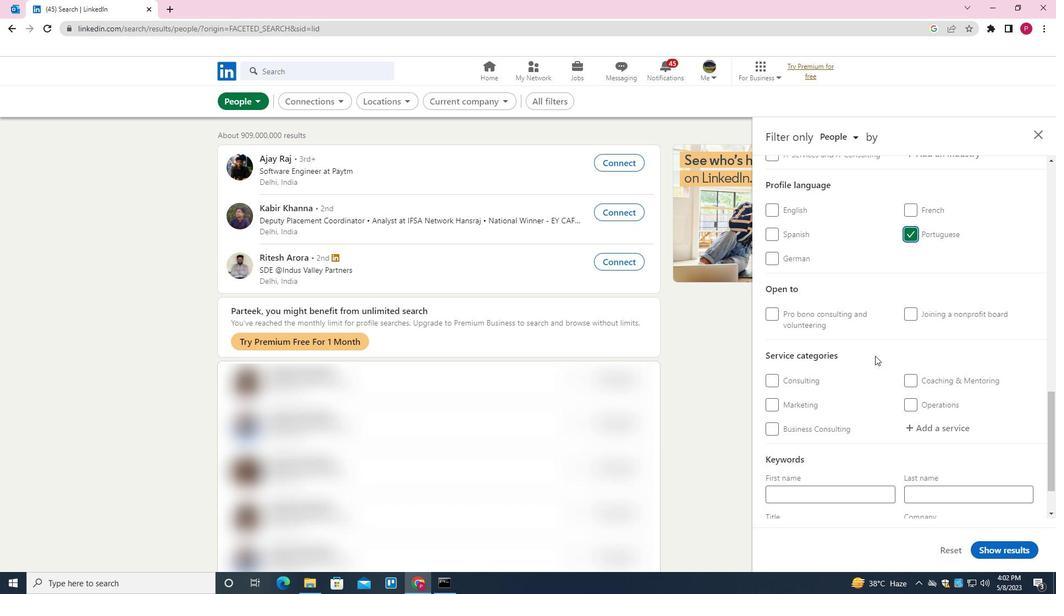 
Action: Mouse scrolled (873, 357) with delta (0, 0)
Screenshot: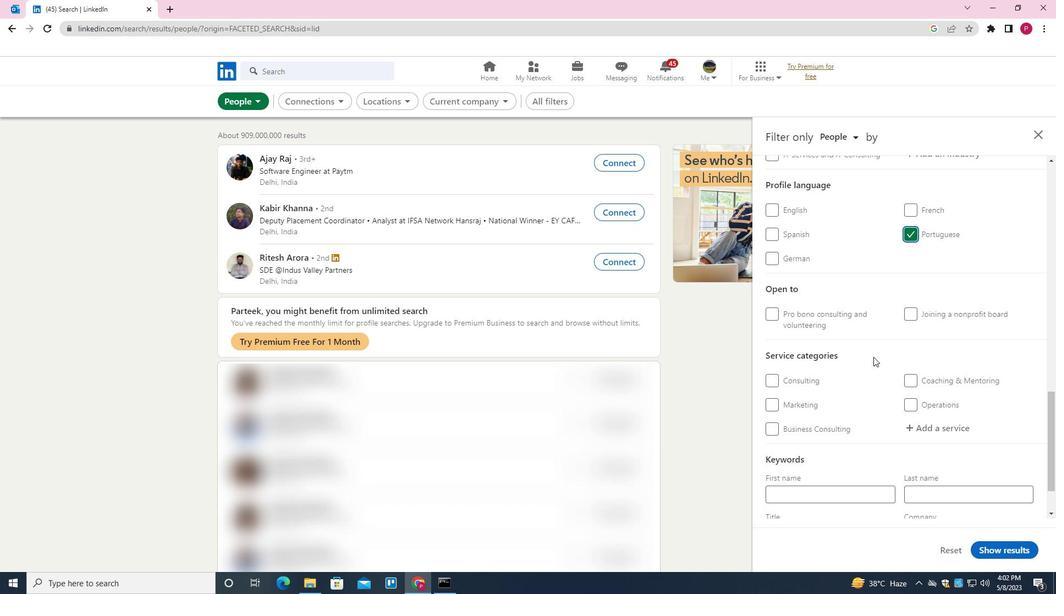 
Action: Mouse scrolled (873, 357) with delta (0, 0)
Screenshot: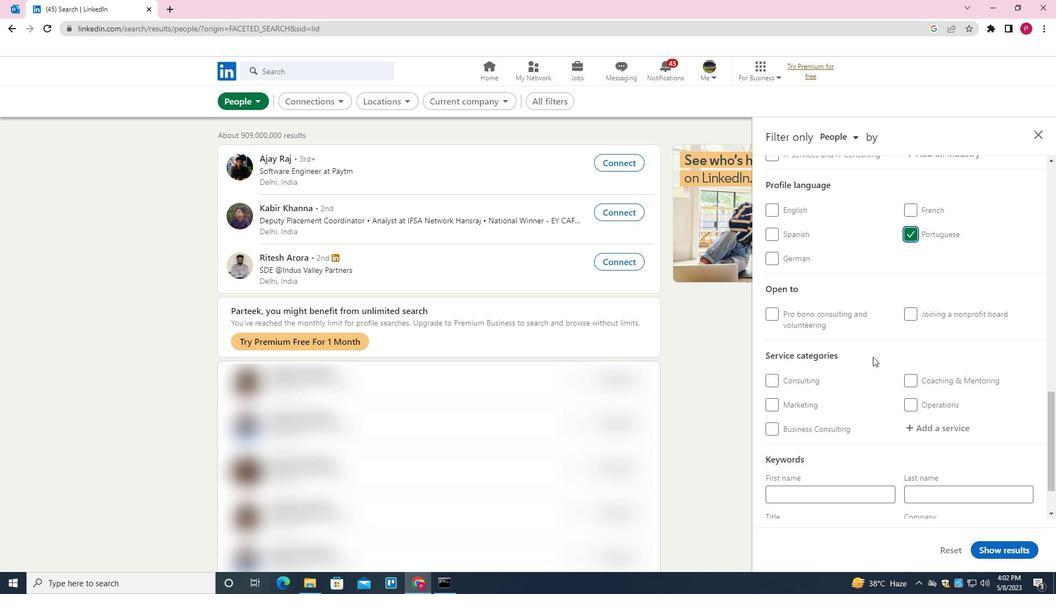 
Action: Mouse scrolled (873, 357) with delta (0, 0)
Screenshot: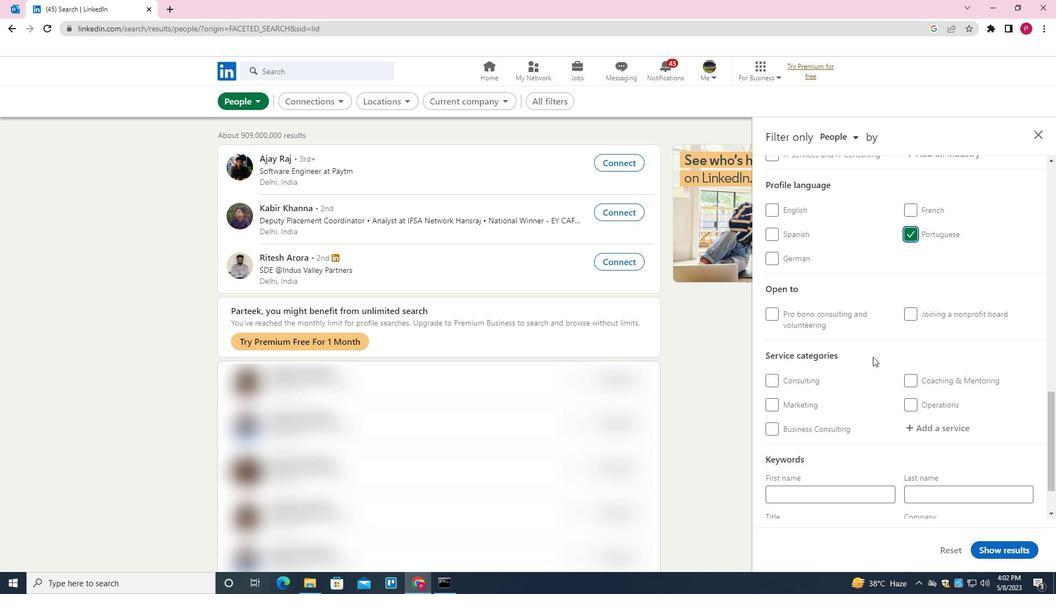 
Action: Mouse moved to (872, 358)
Screenshot: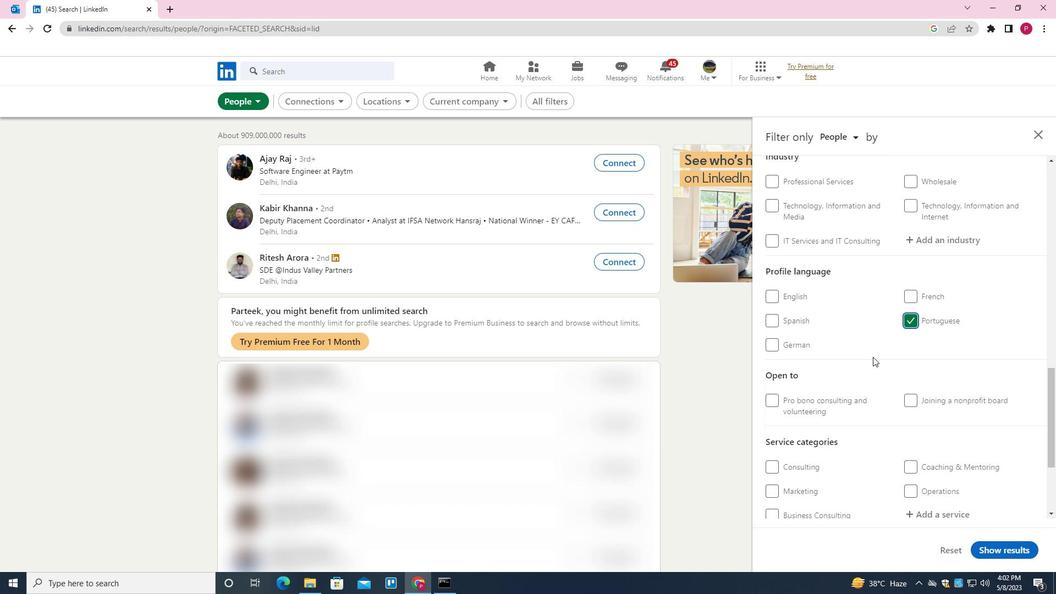 
Action: Mouse scrolled (872, 358) with delta (0, 0)
Screenshot: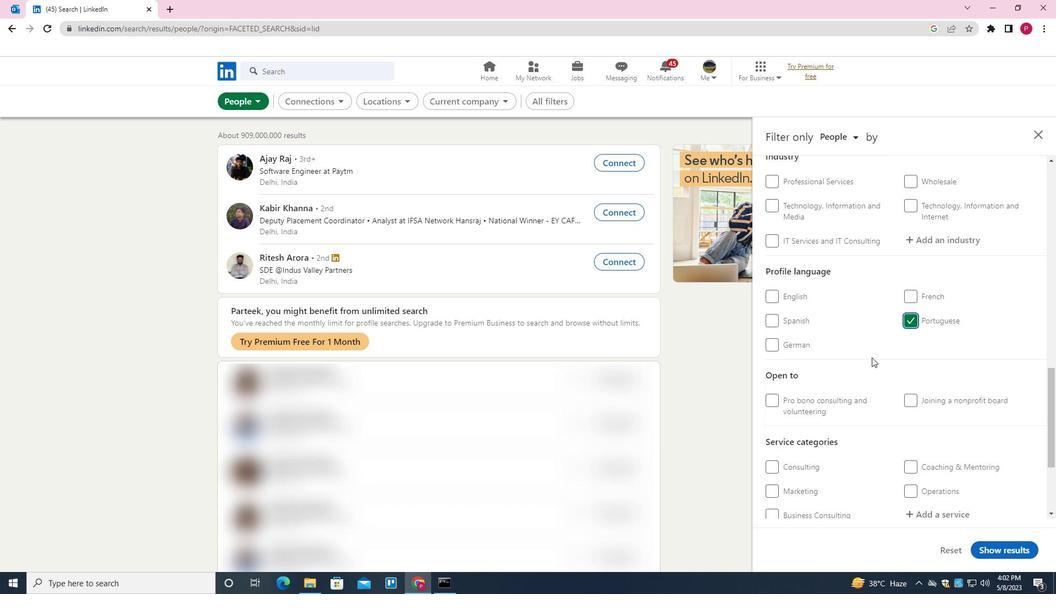 
Action: Mouse scrolled (872, 358) with delta (0, 0)
Screenshot: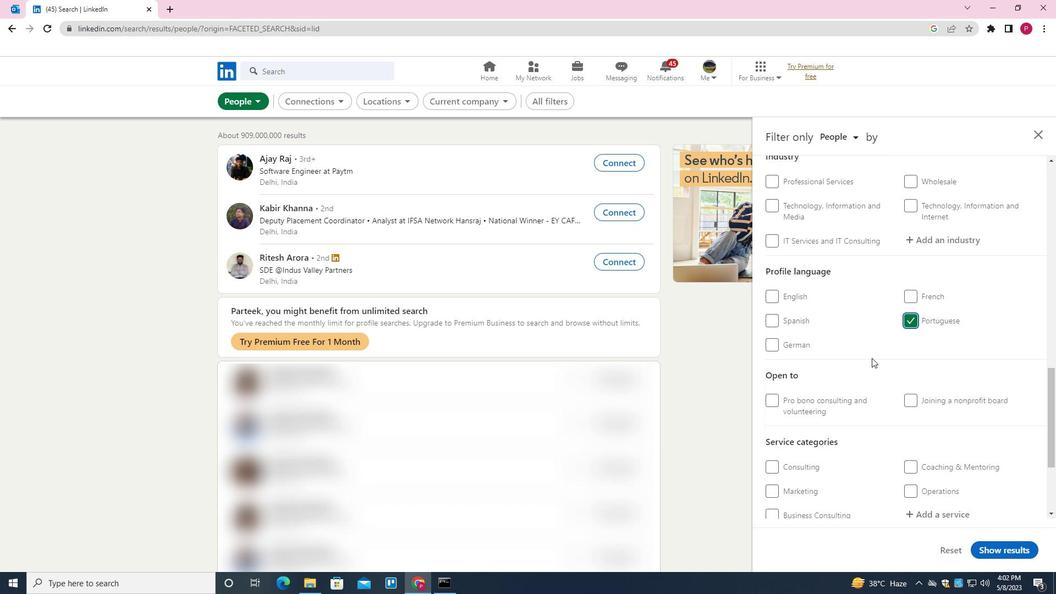 
Action: Mouse scrolled (872, 358) with delta (0, 0)
Screenshot: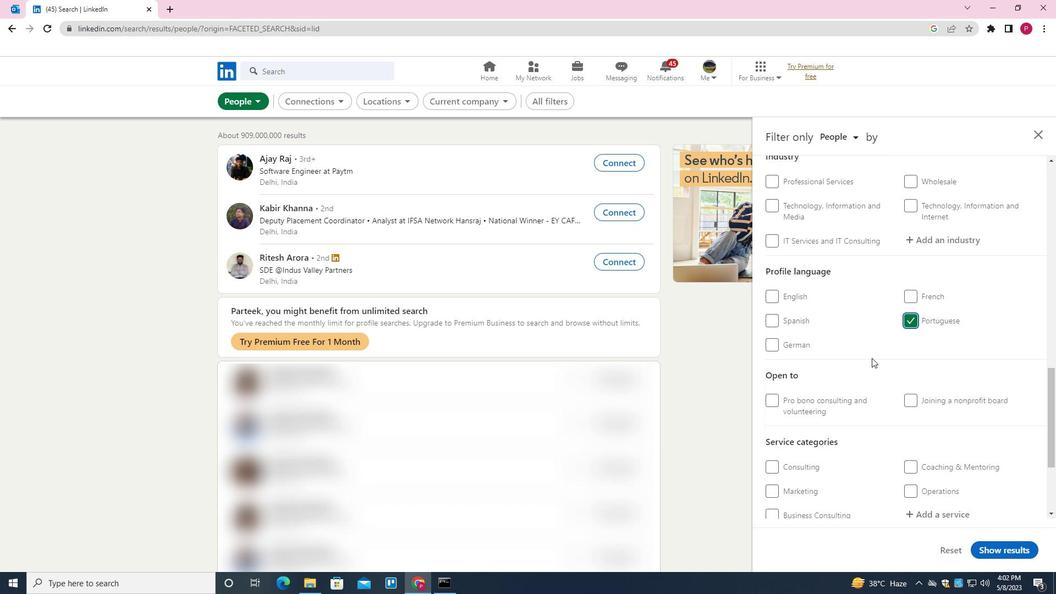 
Action: Mouse moved to (848, 360)
Screenshot: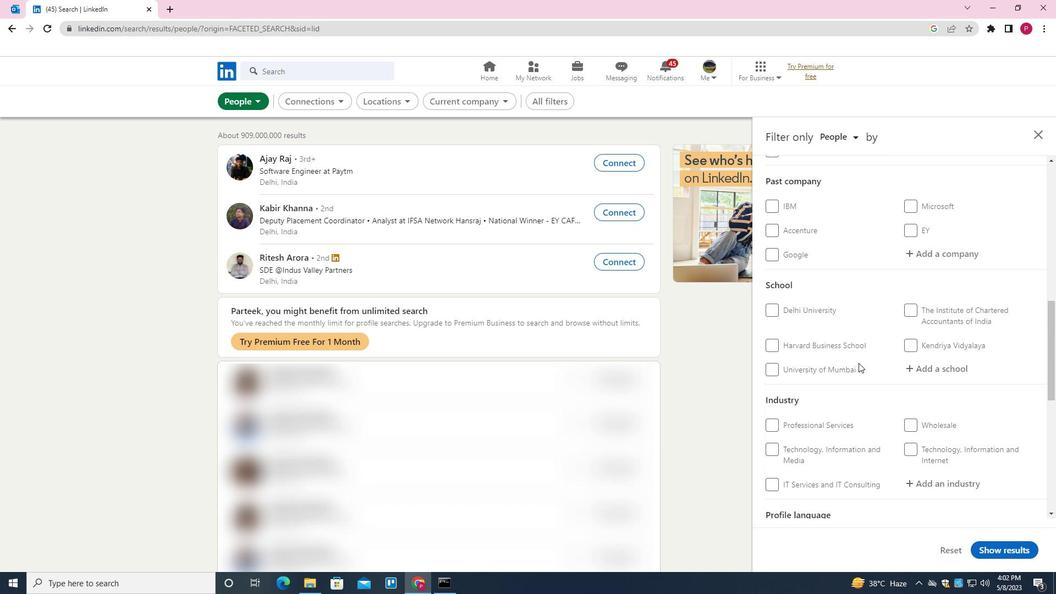 
Action: Mouse scrolled (848, 361) with delta (0, 0)
Screenshot: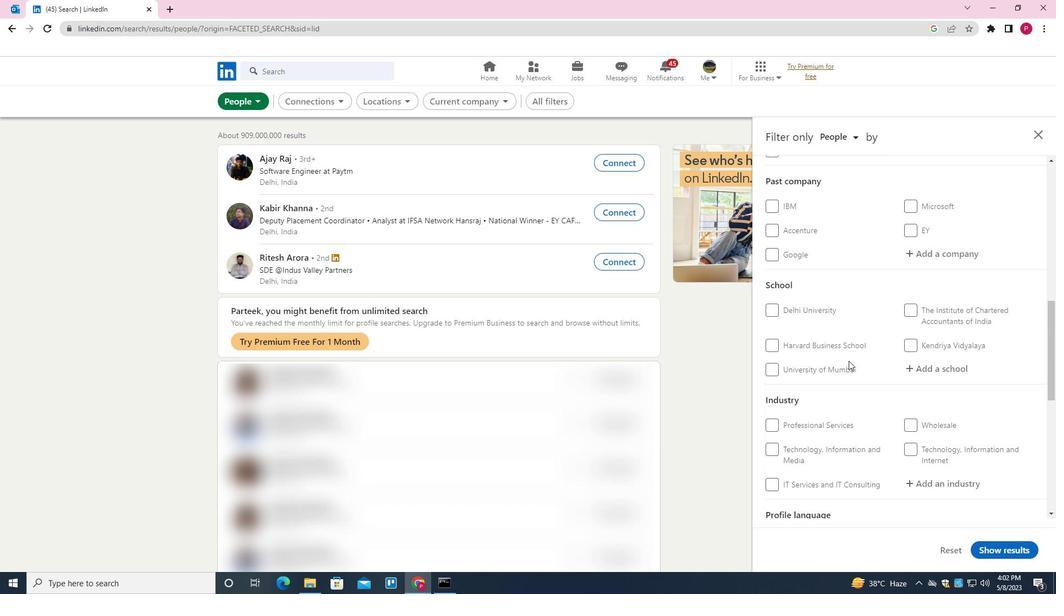 
Action: Mouse scrolled (848, 361) with delta (0, 0)
Screenshot: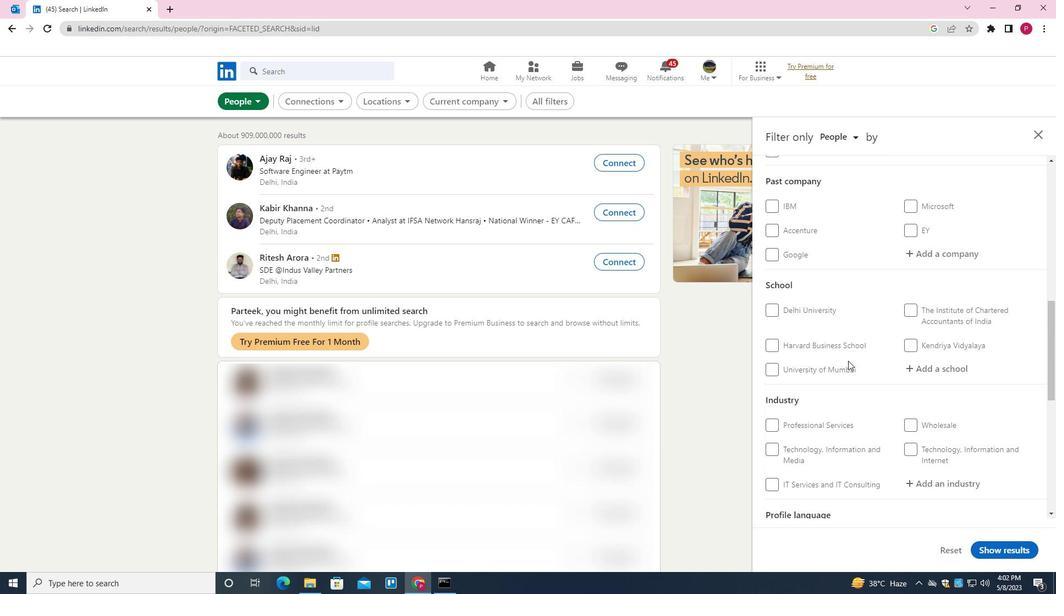 
Action: Mouse scrolled (848, 361) with delta (0, 0)
Screenshot: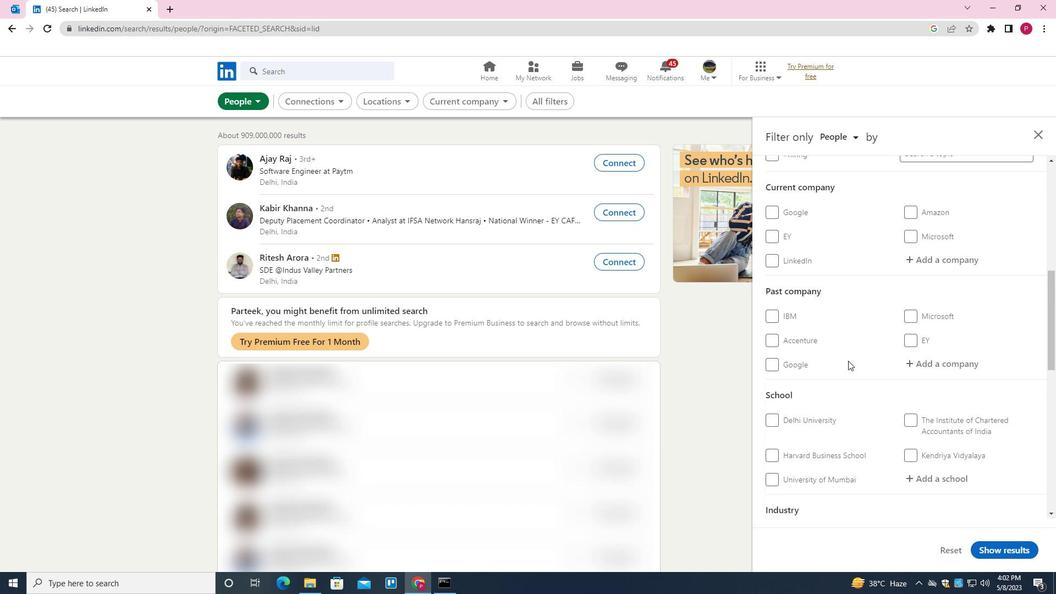 
Action: Mouse moved to (940, 204)
Screenshot: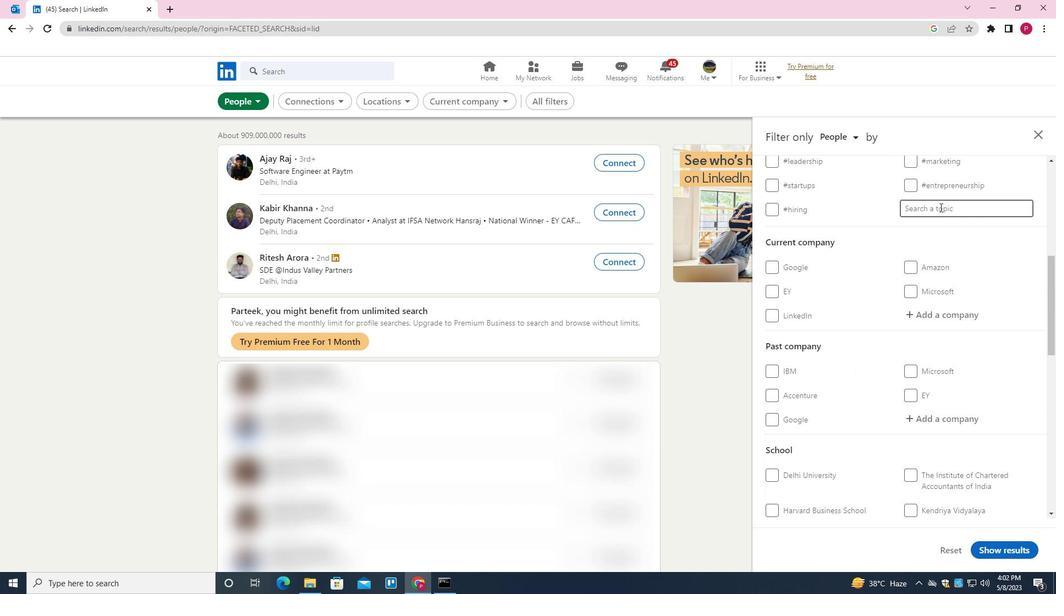 
Action: Mouse pressed left at (940, 204)
Screenshot: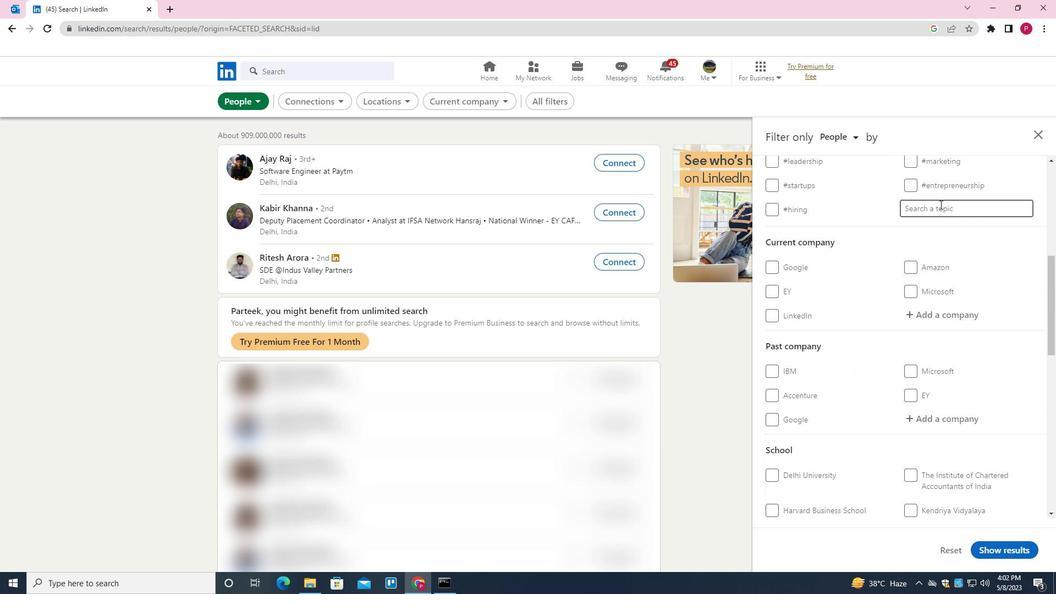 
Action: Mouse moved to (934, 207)
Screenshot: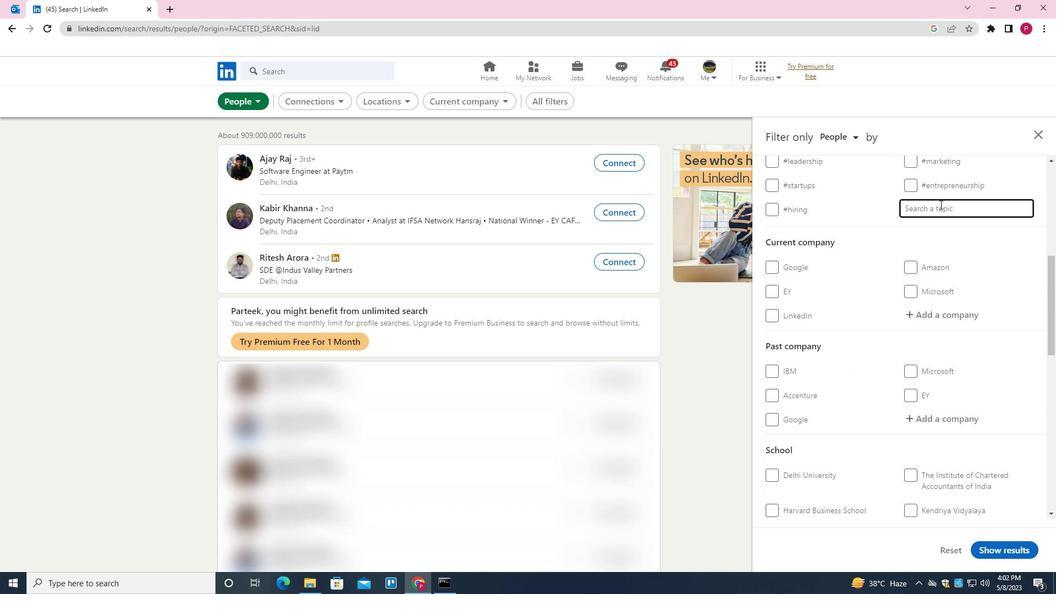 
Action: Mouse scrolled (934, 208) with delta (0, 0)
Screenshot: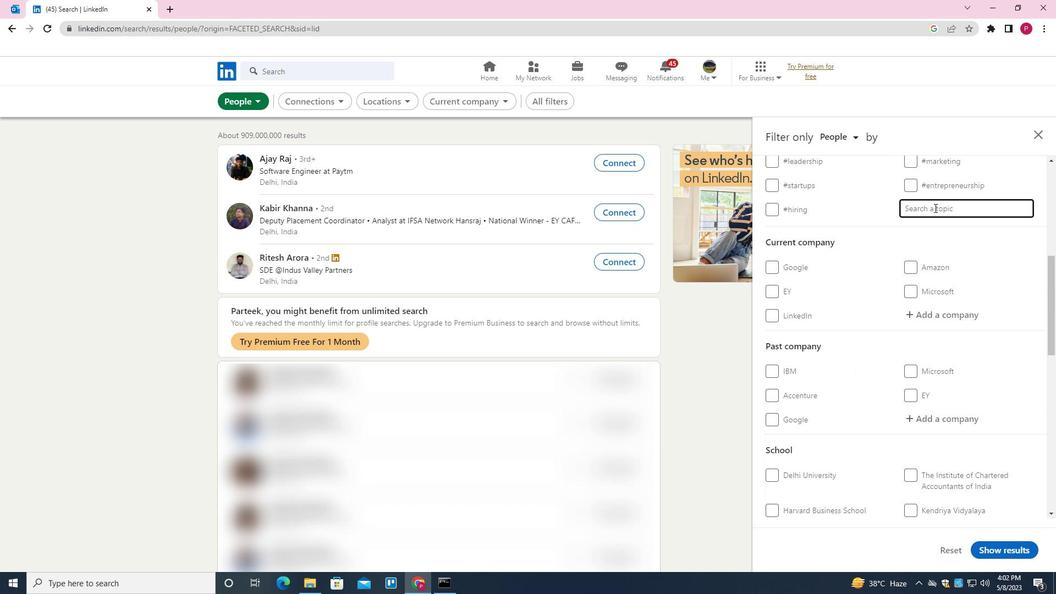 
Action: Mouse moved to (939, 260)
Screenshot: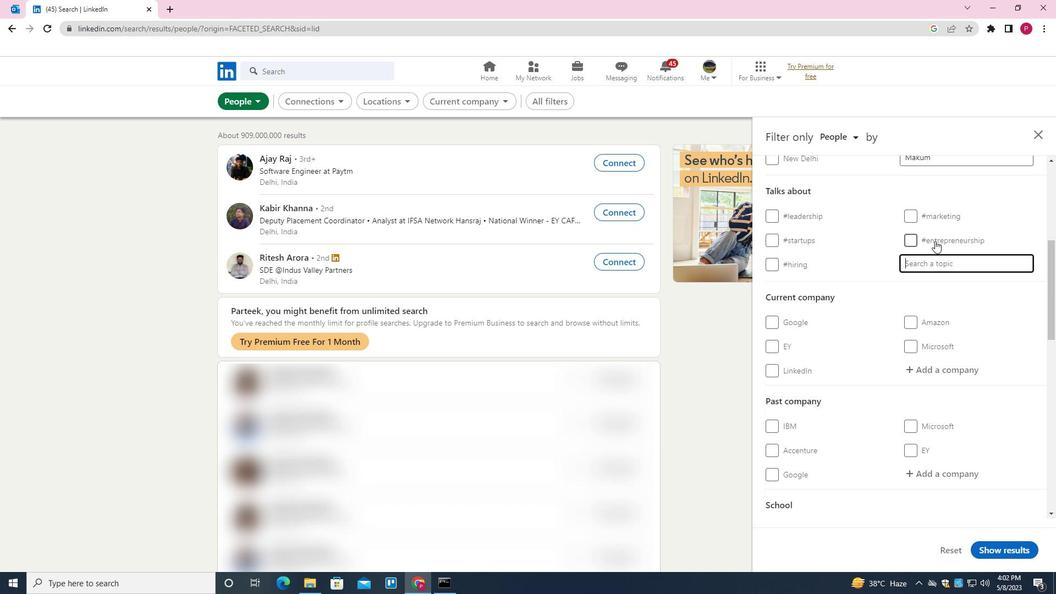 
Action: Key pressed <Key.shift>CEO<Key.down><Key.enter>
Screenshot: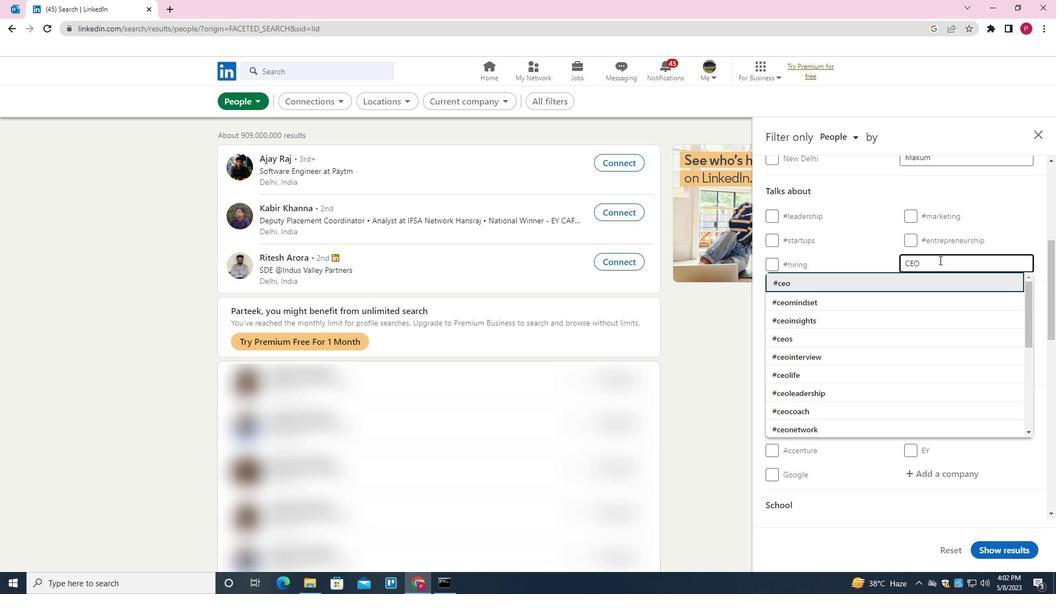 
Action: Mouse moved to (902, 359)
Screenshot: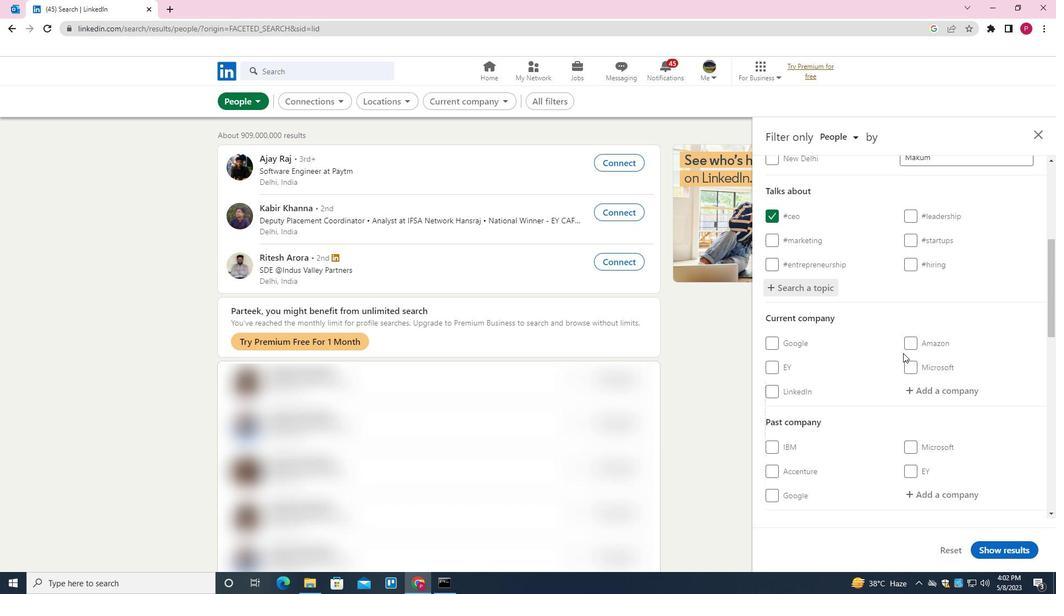 
Action: Mouse scrolled (902, 359) with delta (0, 0)
Screenshot: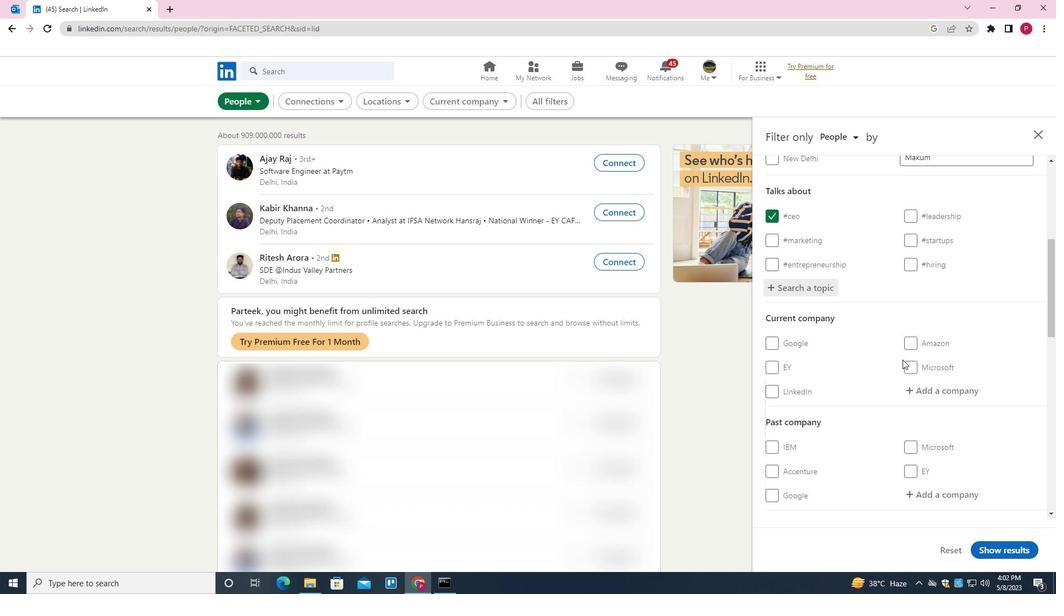 
Action: Mouse scrolled (902, 359) with delta (0, 0)
Screenshot: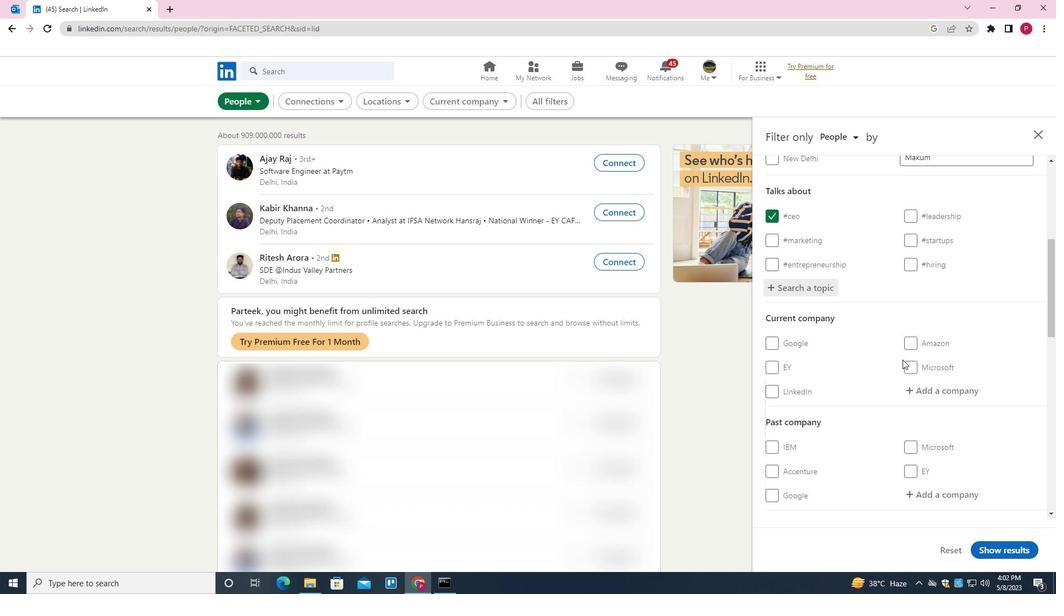 
Action: Mouse scrolled (902, 359) with delta (0, 0)
Screenshot: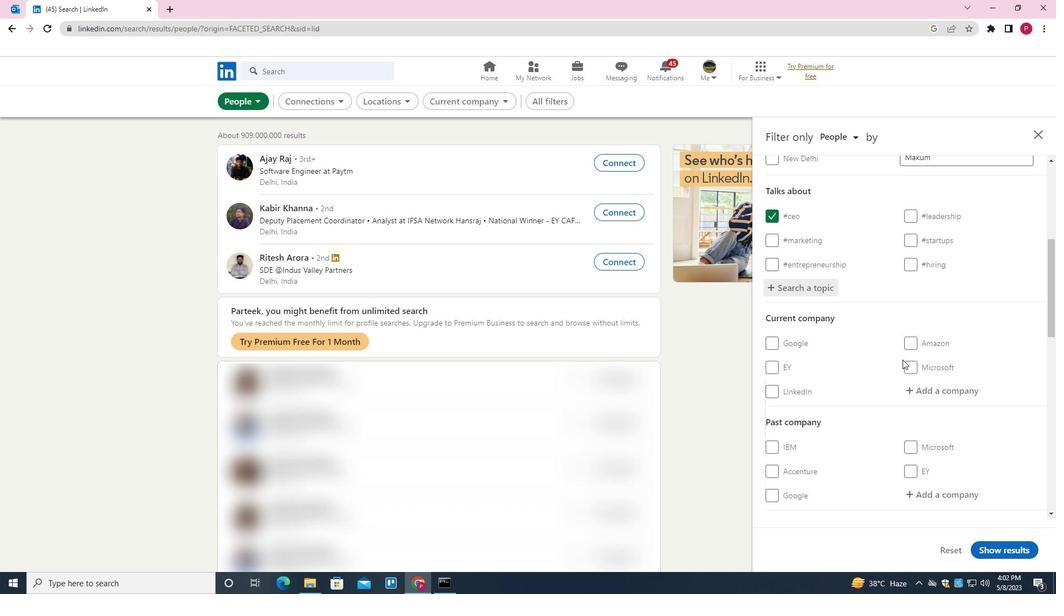 
Action: Mouse moved to (913, 350)
Screenshot: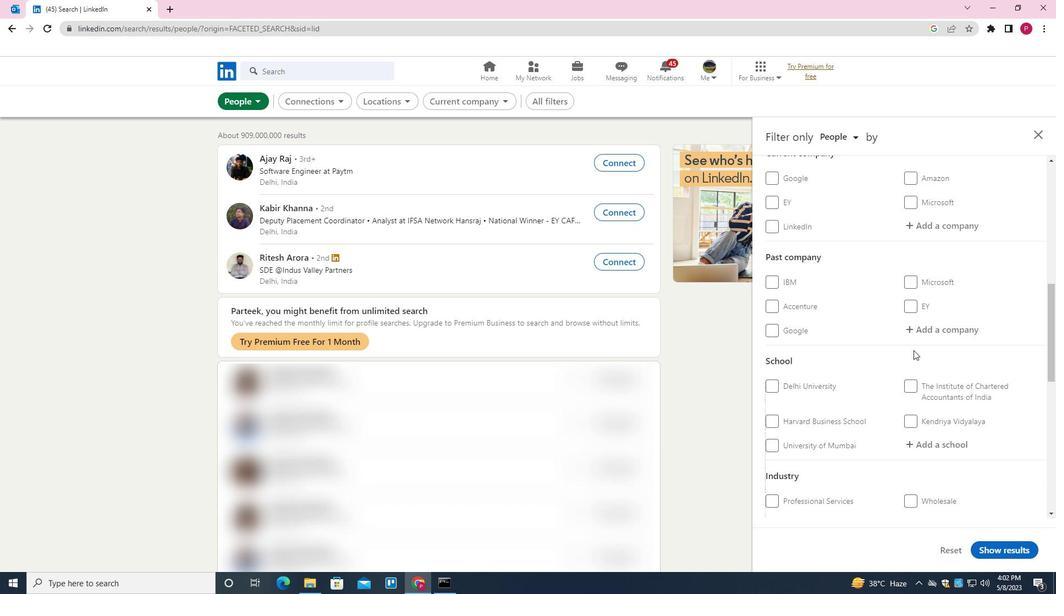 
Action: Mouse scrolled (913, 349) with delta (0, 0)
Screenshot: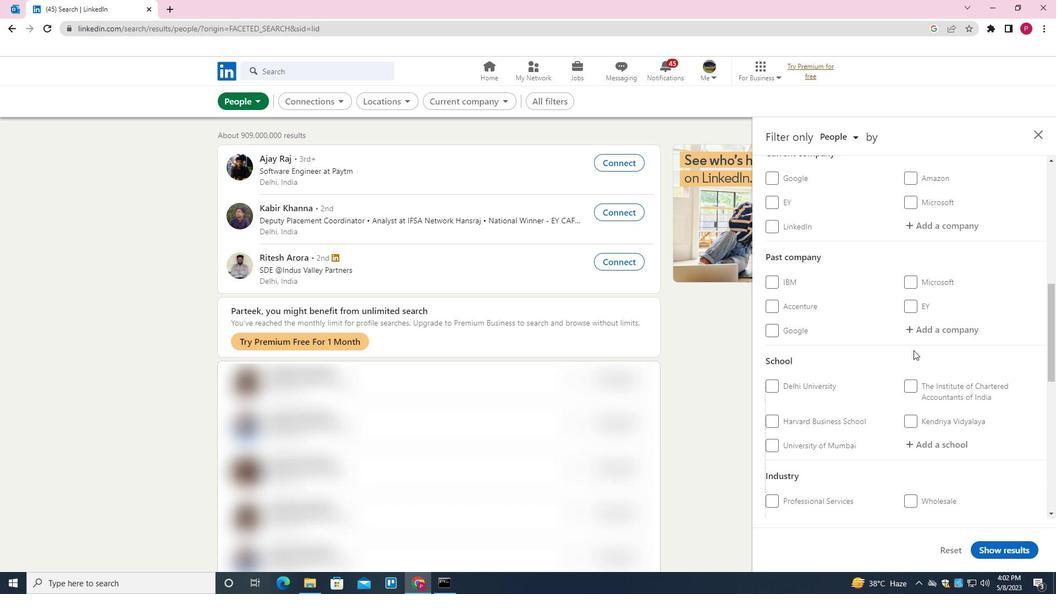 
Action: Mouse scrolled (913, 349) with delta (0, 0)
Screenshot: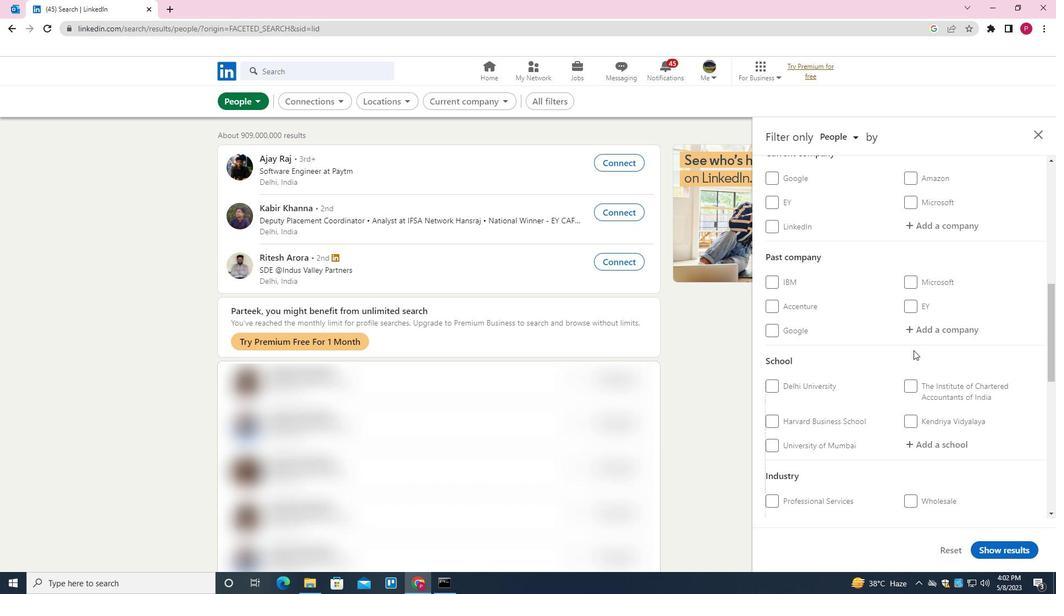 
Action: Mouse scrolled (913, 351) with delta (0, 0)
Screenshot: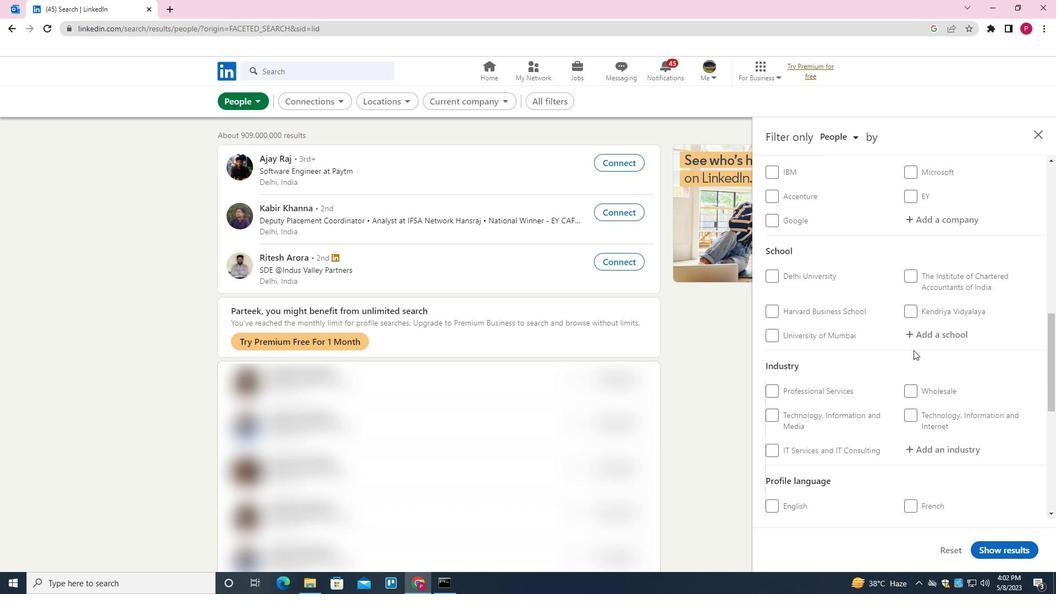 
Action: Mouse scrolled (913, 351) with delta (0, 0)
Screenshot: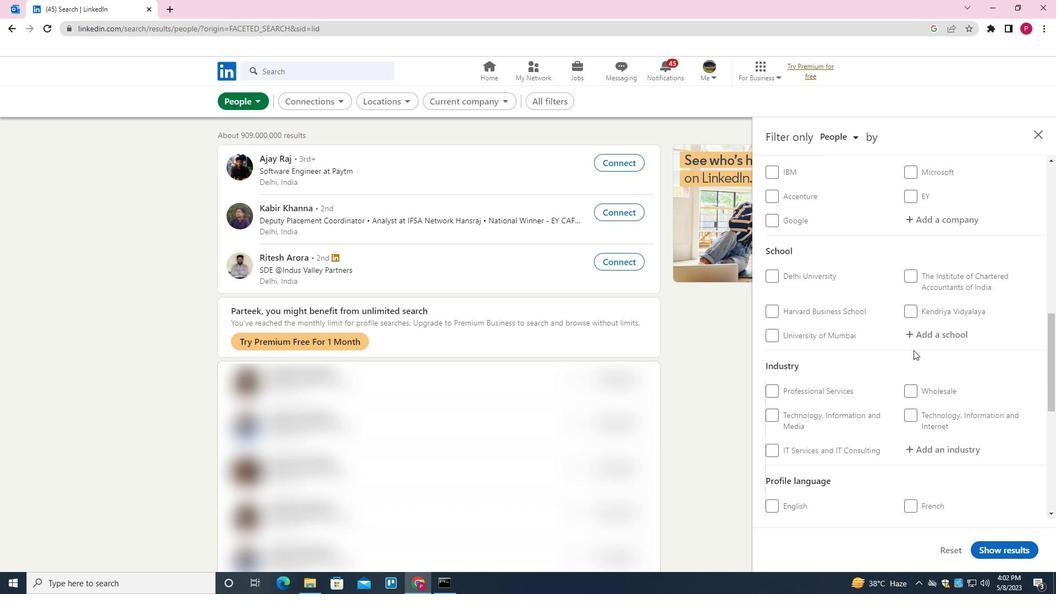
Action: Mouse moved to (914, 350)
Screenshot: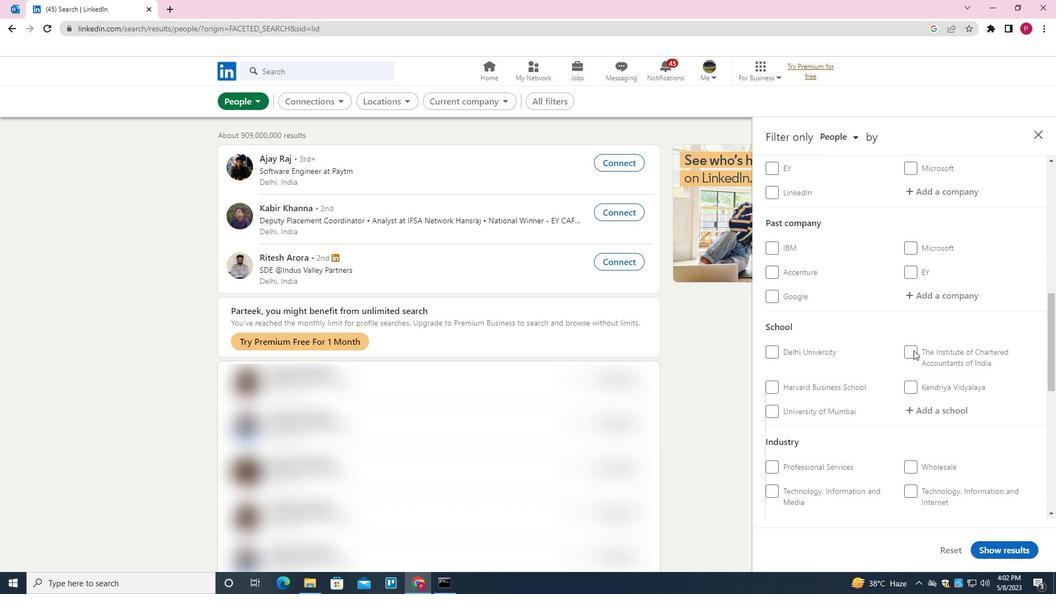 
Action: Mouse scrolled (914, 349) with delta (0, 0)
Screenshot: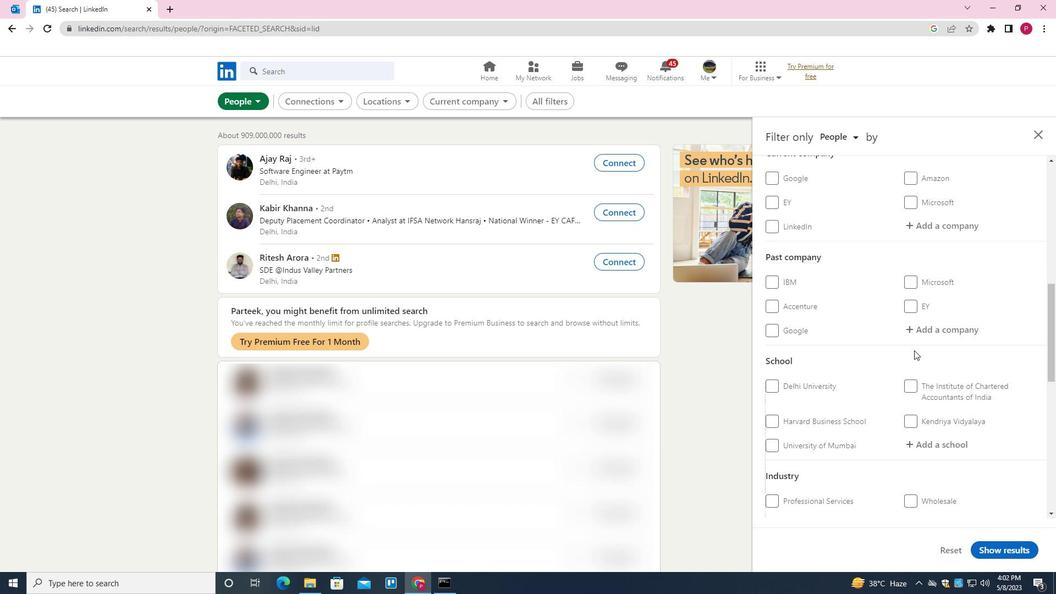 
Action: Mouse scrolled (914, 349) with delta (0, 0)
Screenshot: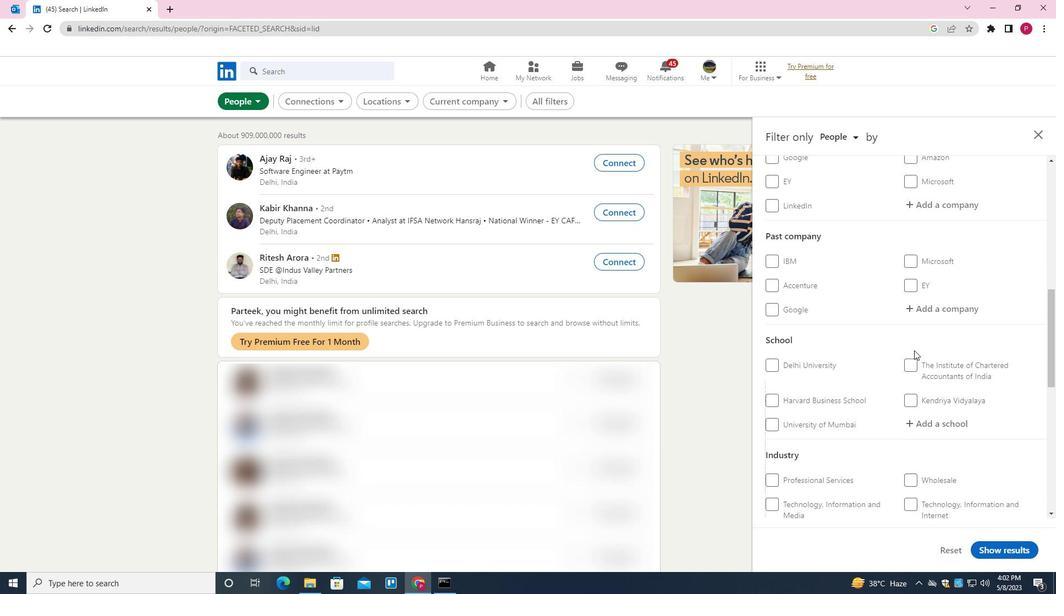 
Action: Mouse scrolled (914, 351) with delta (0, 0)
Screenshot: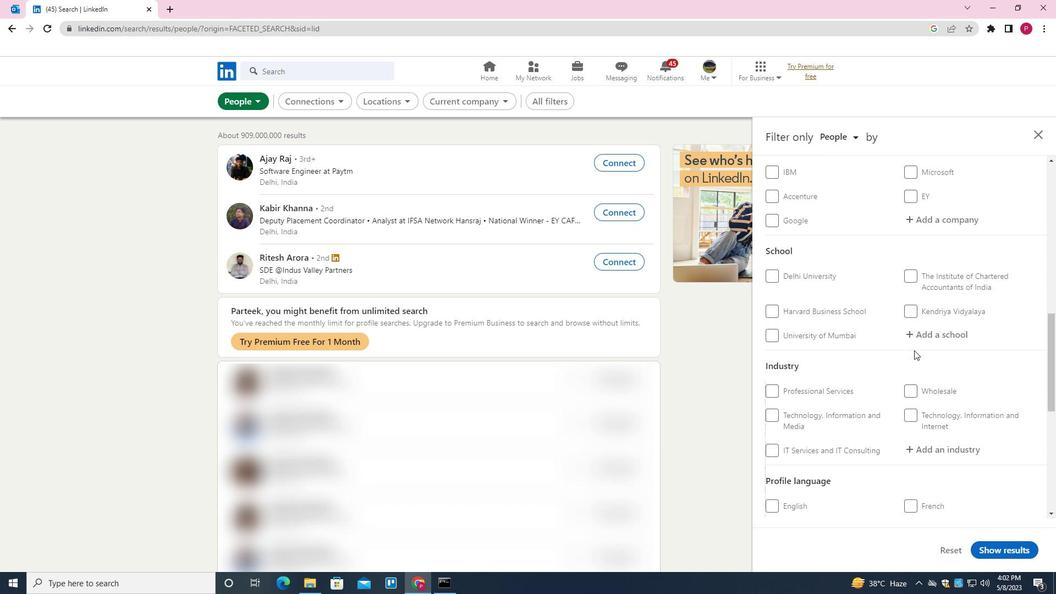 
Action: Mouse scrolled (914, 351) with delta (0, 0)
Screenshot: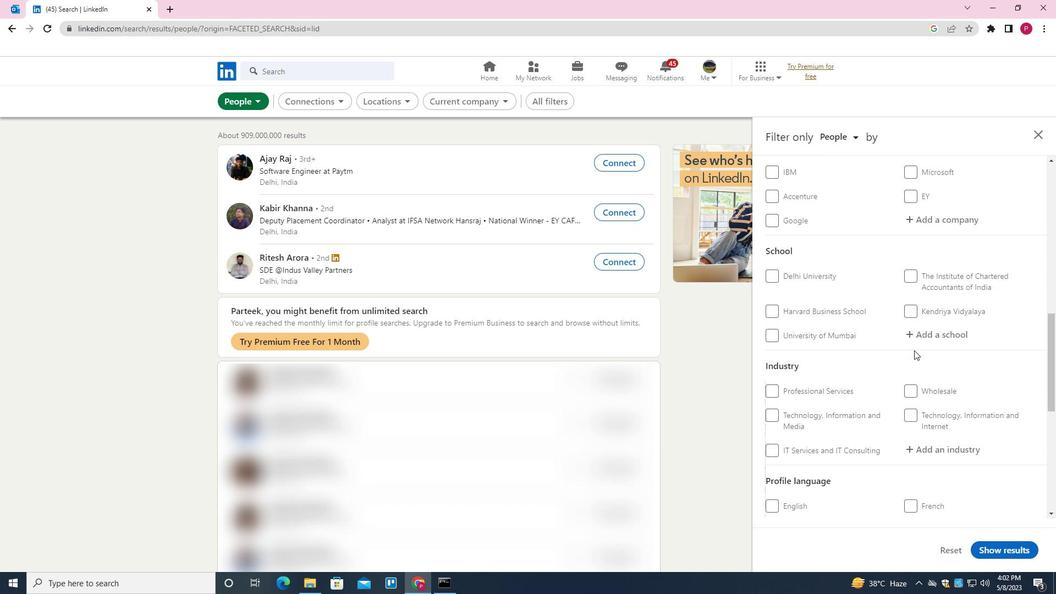 
Action: Mouse scrolled (914, 351) with delta (0, 0)
Screenshot: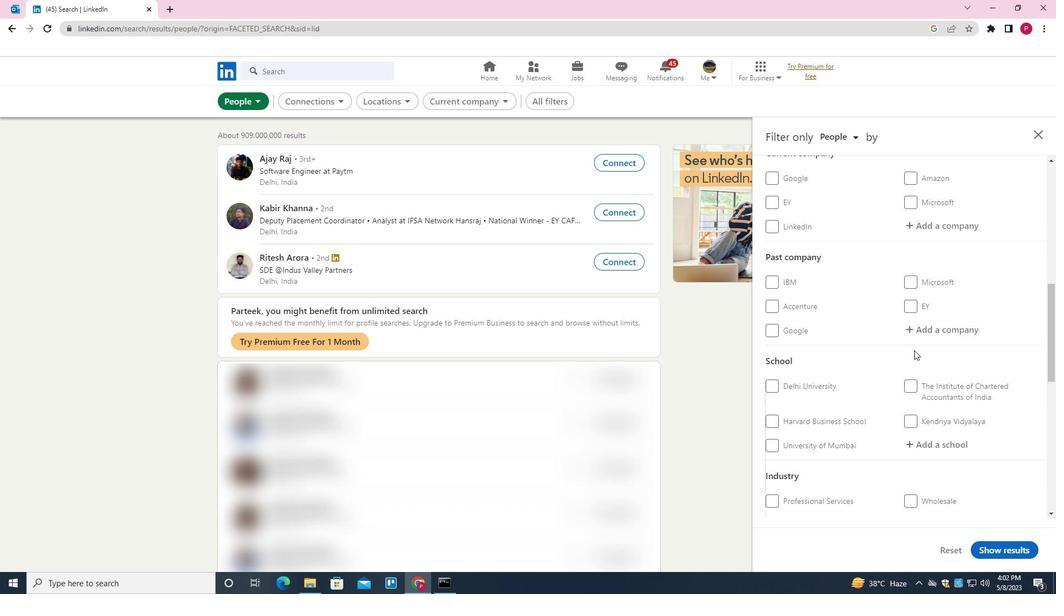 
Action: Mouse scrolled (914, 351) with delta (0, 0)
Screenshot: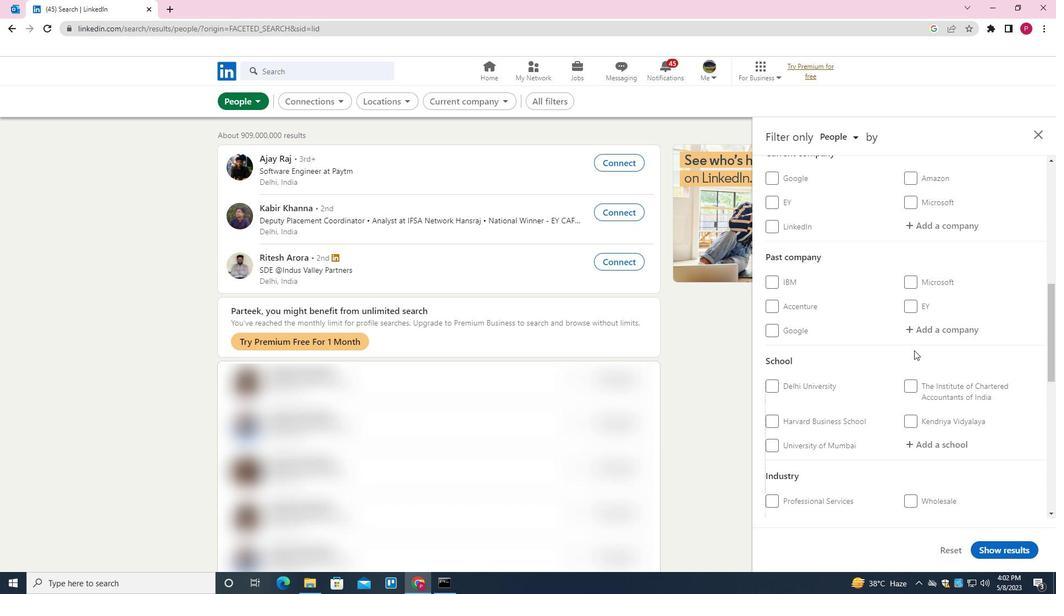 
Action: Mouse moved to (934, 335)
Screenshot: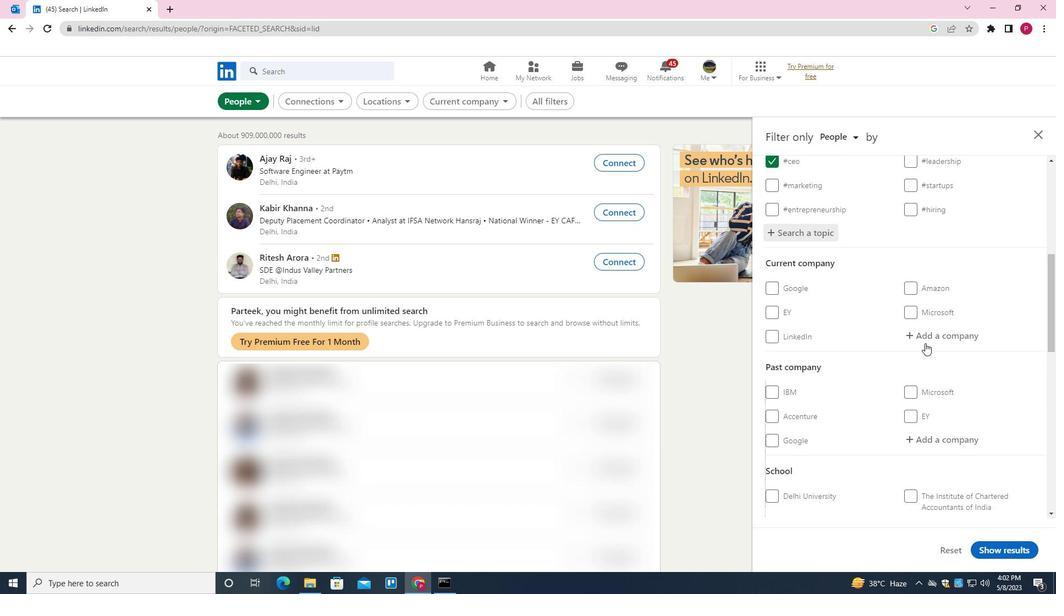 
Action: Mouse pressed left at (934, 335)
Screenshot: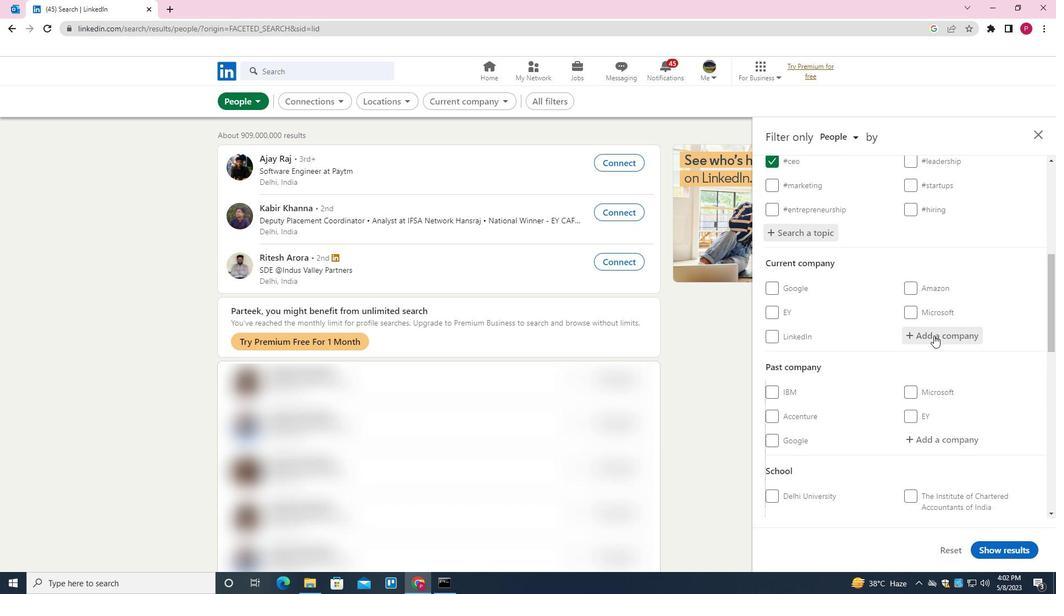
Action: Key pressed <Key.shift>RAMCO<Key.space><Key.shift>SYSTEM<Key.space><Key.down><Key.up><Key.backspace>S<Key.down><Key.enter>
Screenshot: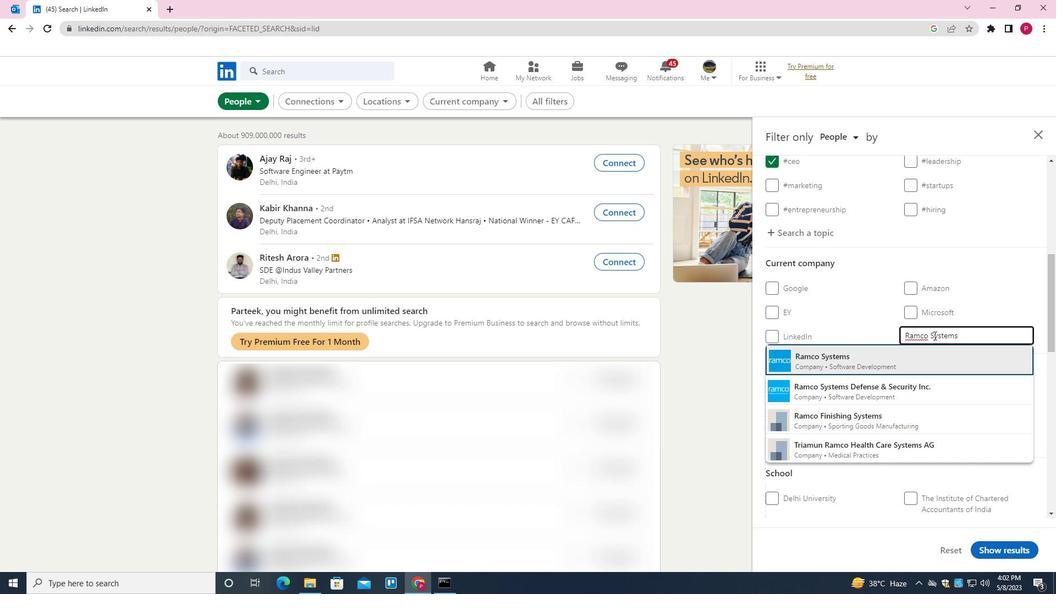 
Action: Mouse moved to (896, 363)
Screenshot: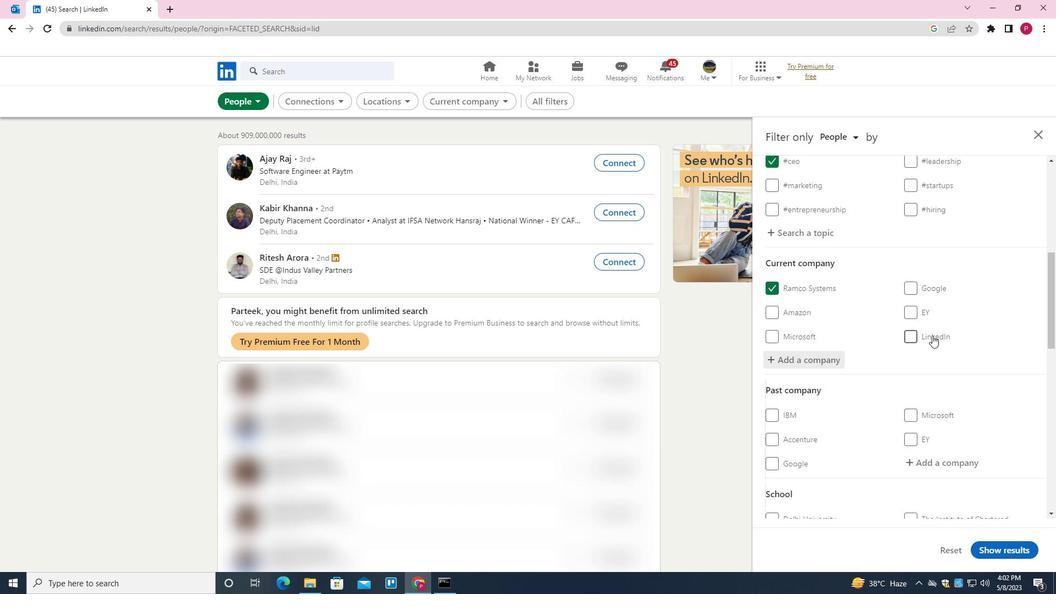 
Action: Mouse scrolled (896, 362) with delta (0, 0)
Screenshot: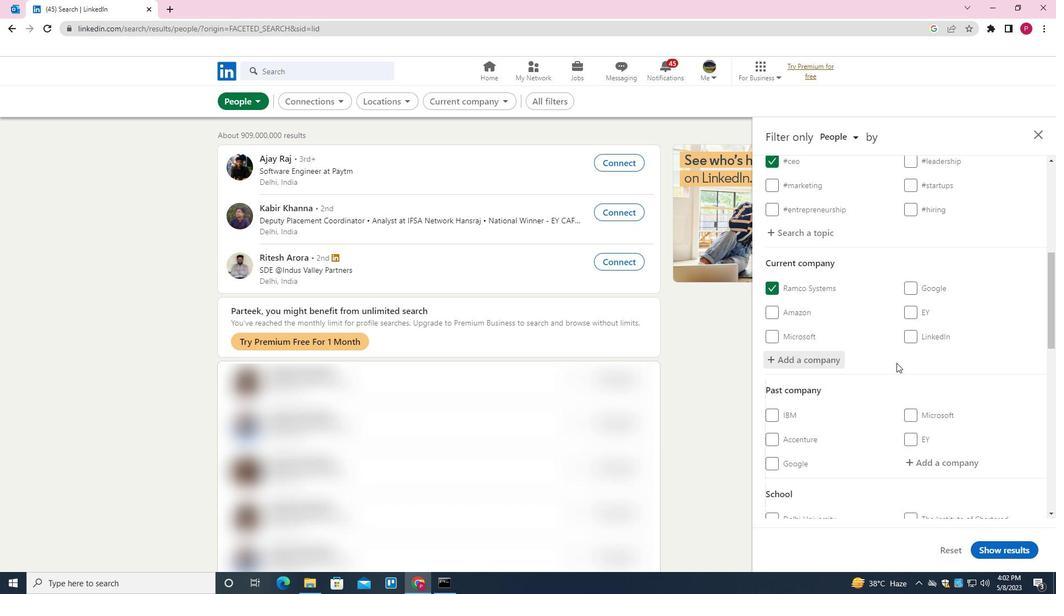 
Action: Mouse scrolled (896, 362) with delta (0, 0)
Screenshot: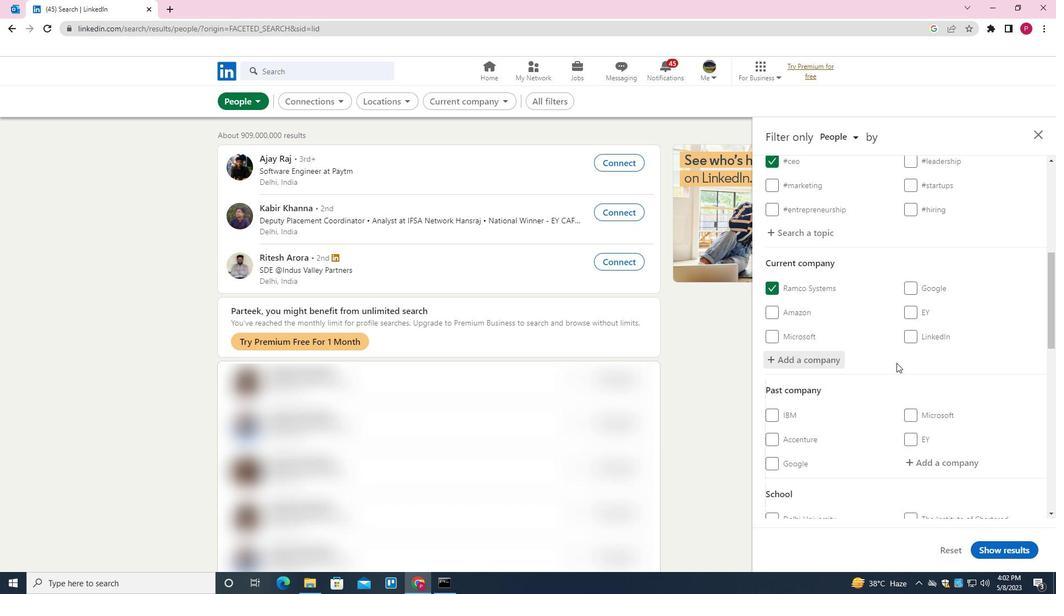 
Action: Mouse scrolled (896, 362) with delta (0, 0)
Screenshot: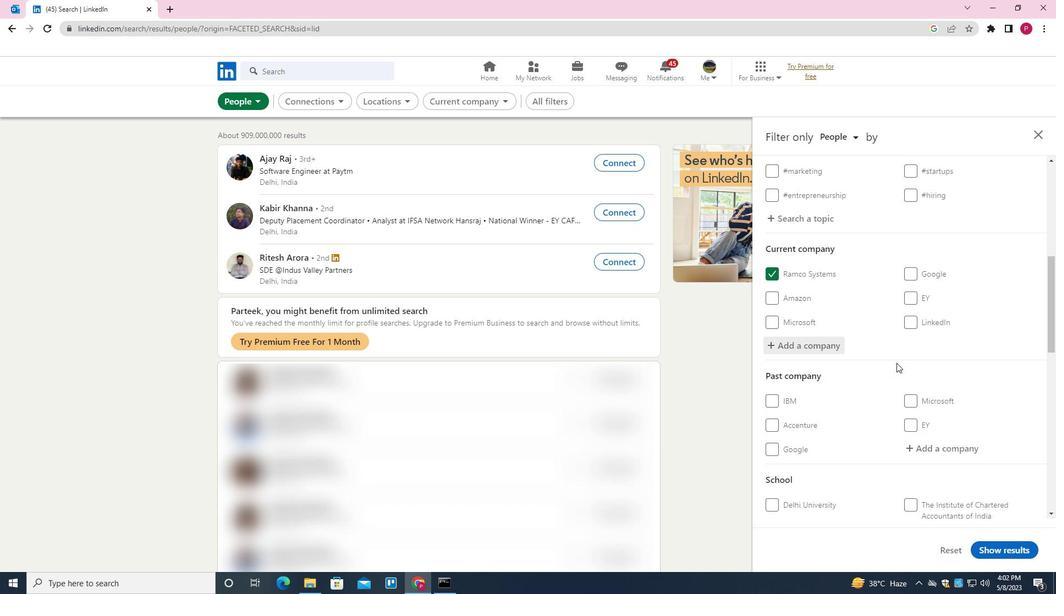 
Action: Mouse scrolled (896, 362) with delta (0, 0)
Screenshot: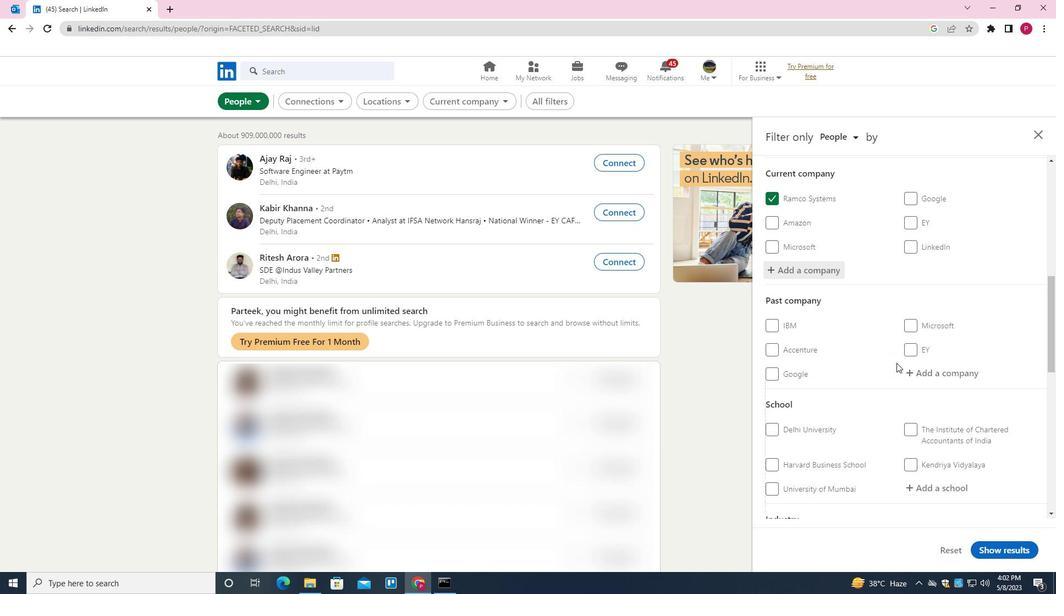 
Action: Mouse scrolled (896, 362) with delta (0, 0)
Screenshot: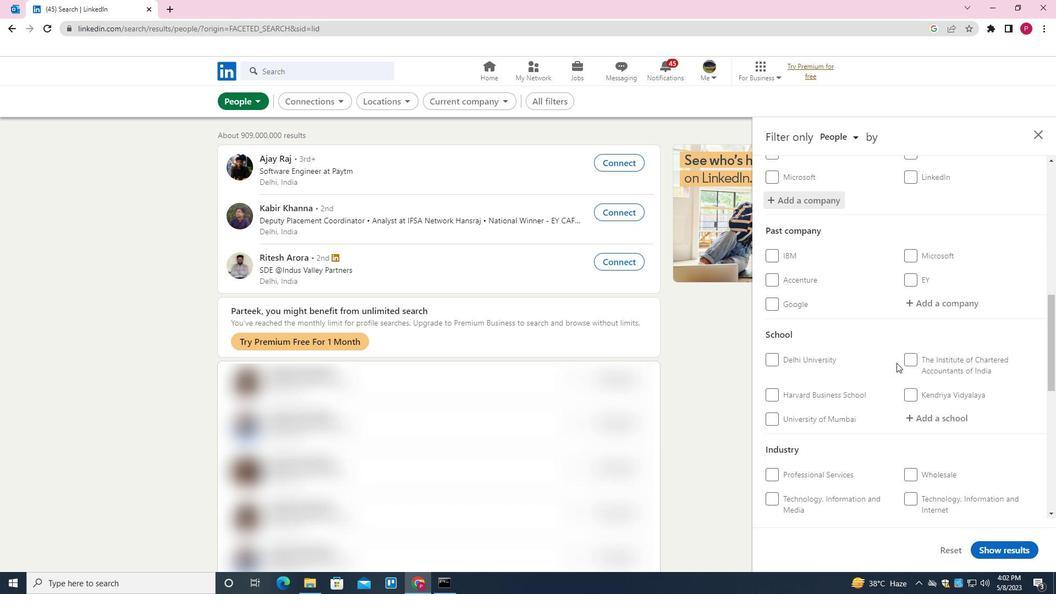 
Action: Mouse moved to (946, 299)
Screenshot: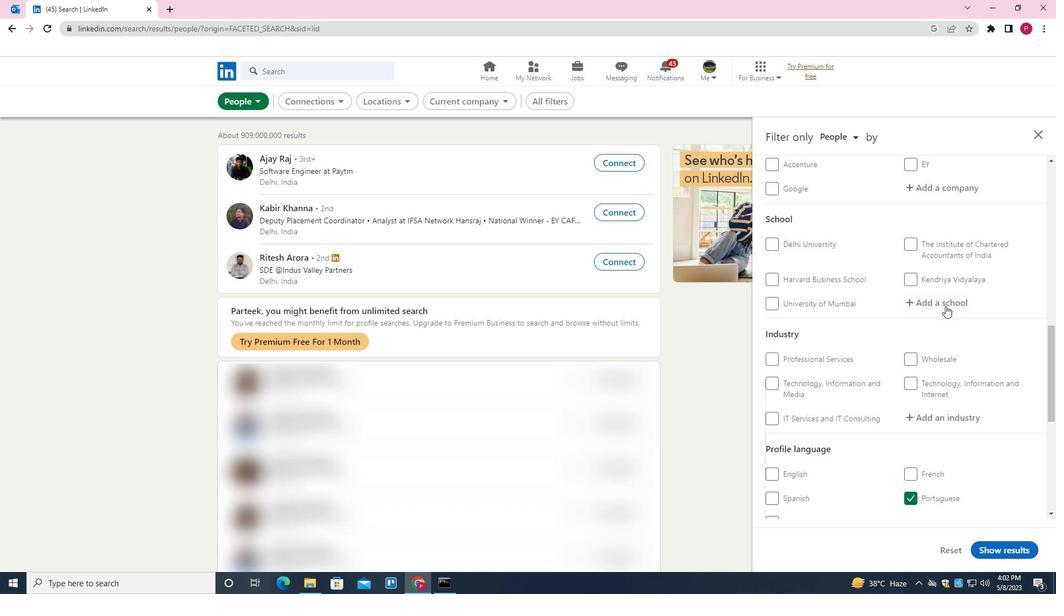
Action: Mouse pressed left at (946, 299)
Screenshot: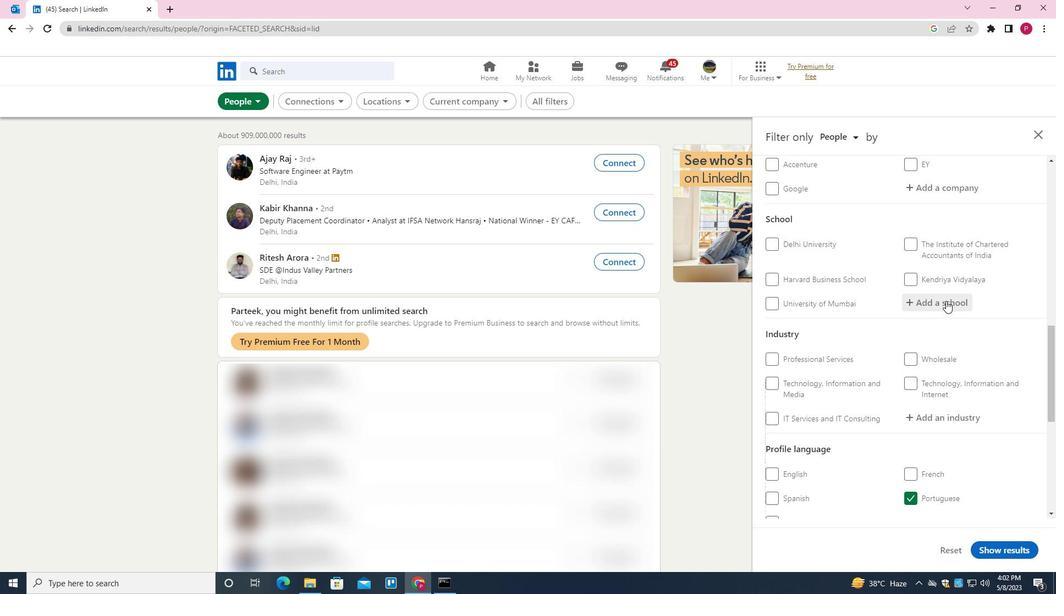 
Action: Key pressed <Key.shift>BAREILLY<Key.space><Key.shift><Key.shift><Key.shift><Key.shift>COLL<Key.backspace>EGE<Key.space><Key.backspace><Key.backspace><Key.backspace><Key.backspace>LEGE<Key.space><Key.down><Key.enter>
Screenshot: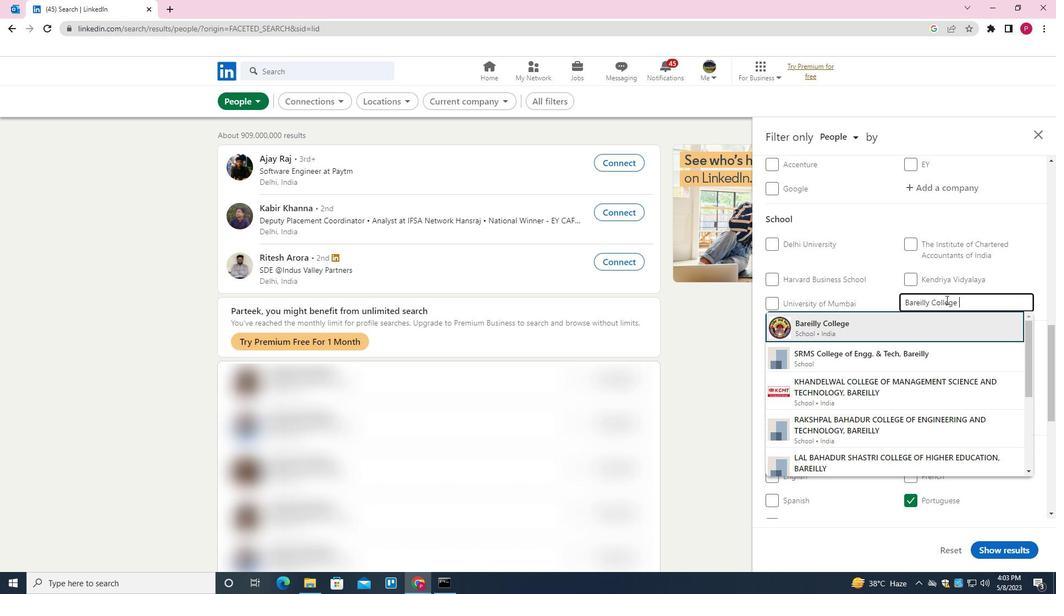 
Action: Mouse moved to (945, 361)
Screenshot: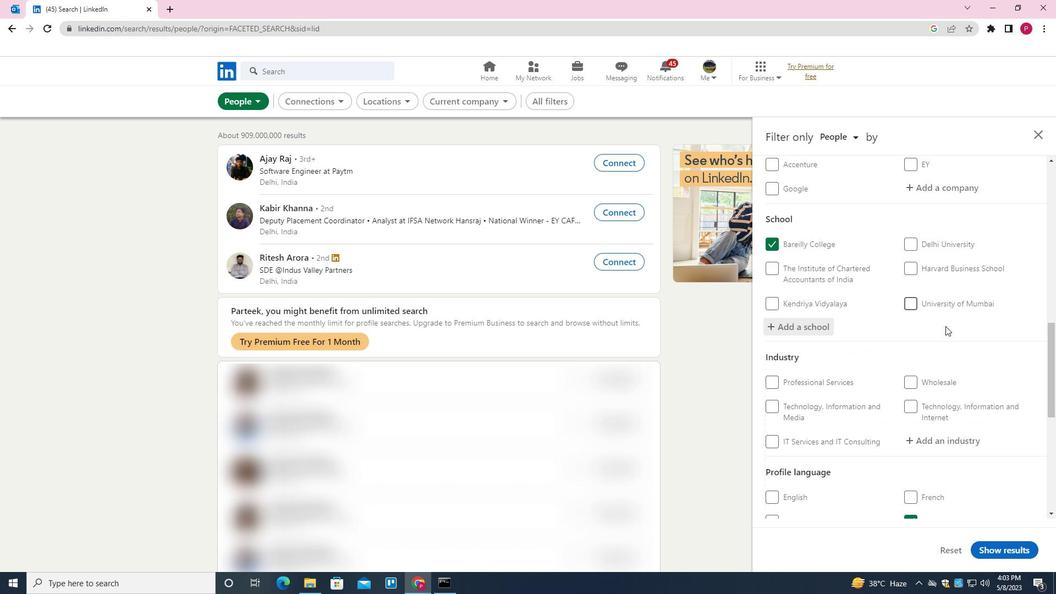 
Action: Mouse scrolled (945, 360) with delta (0, 0)
Screenshot: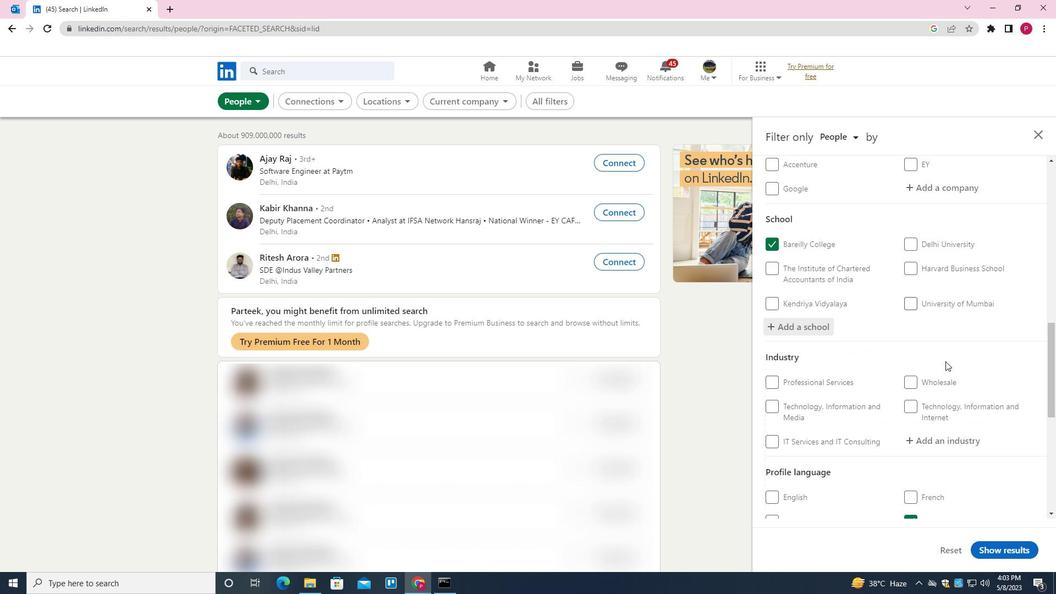 
Action: Mouse scrolled (945, 360) with delta (0, 0)
Screenshot: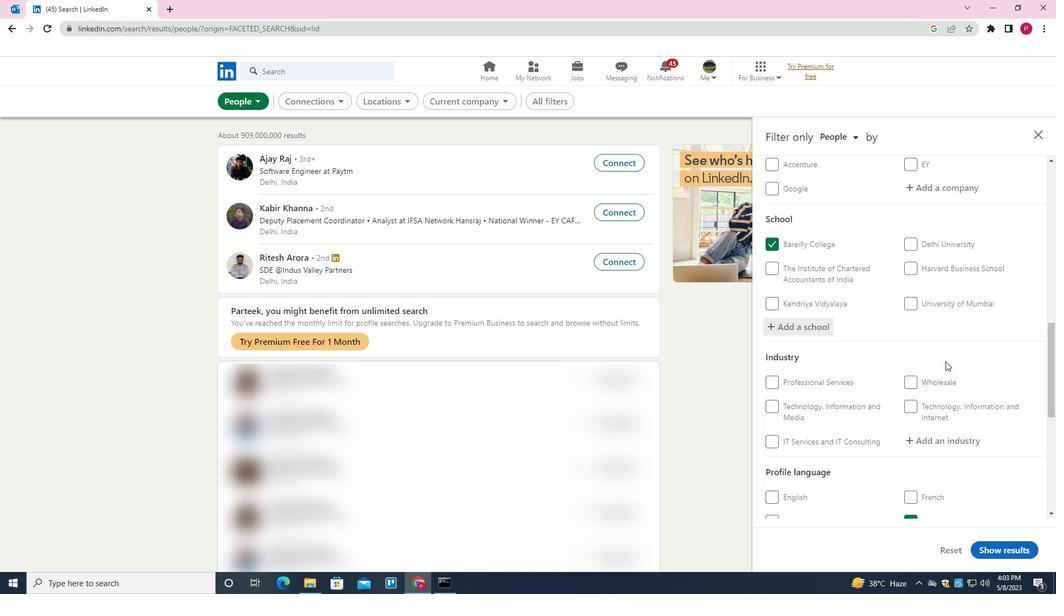 
Action: Mouse scrolled (945, 360) with delta (0, 0)
Screenshot: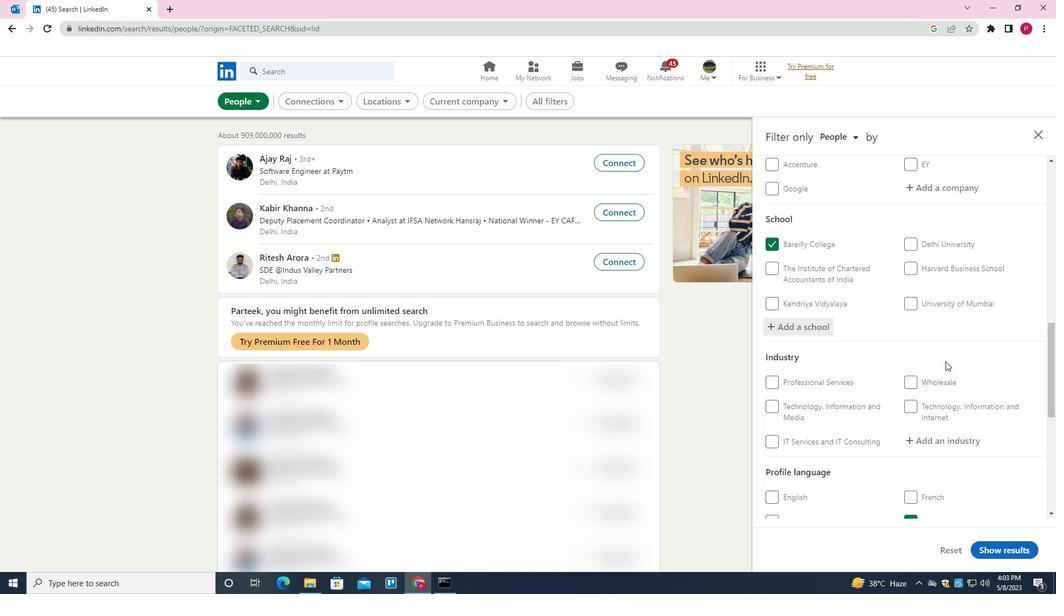 
Action: Mouse moved to (947, 276)
Screenshot: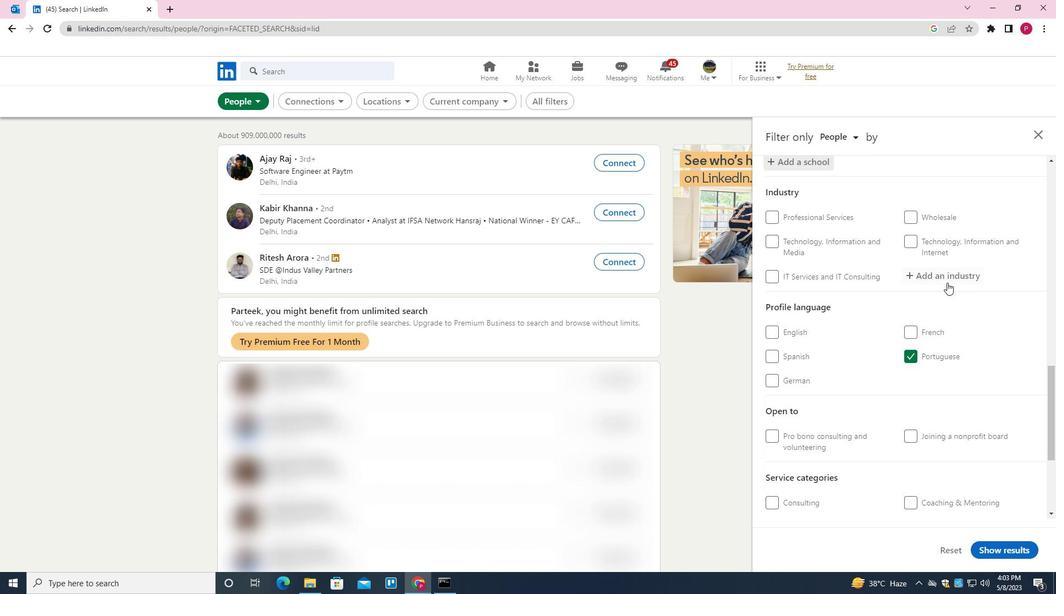 
Action: Mouse pressed left at (947, 276)
Screenshot: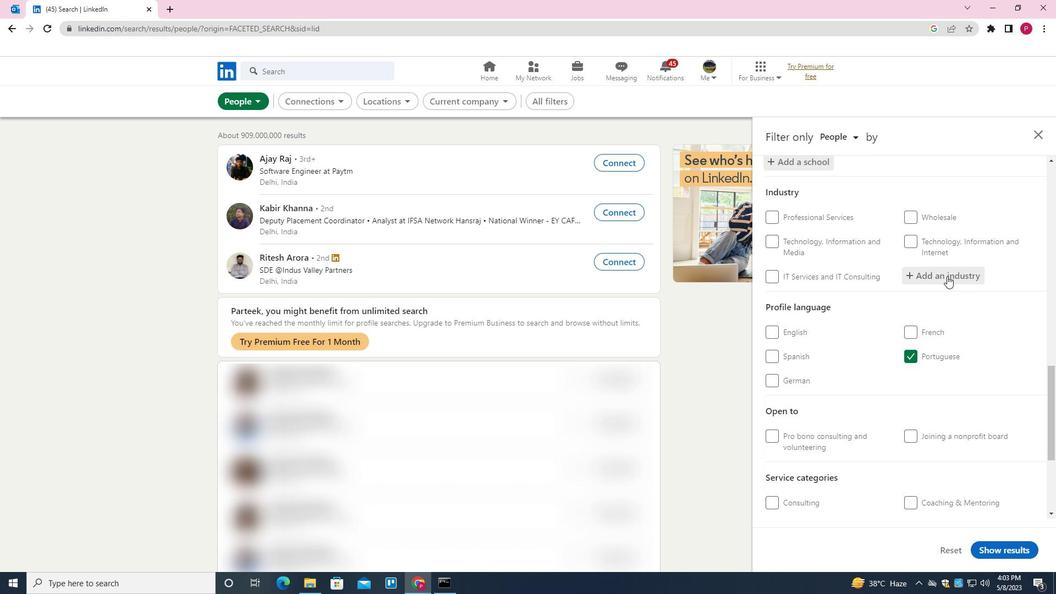 
Action: Key pressed <Key.shift>LIV<Key.backspace>N<Key.backspace>BRARIES<Key.down><Key.enter>
Screenshot: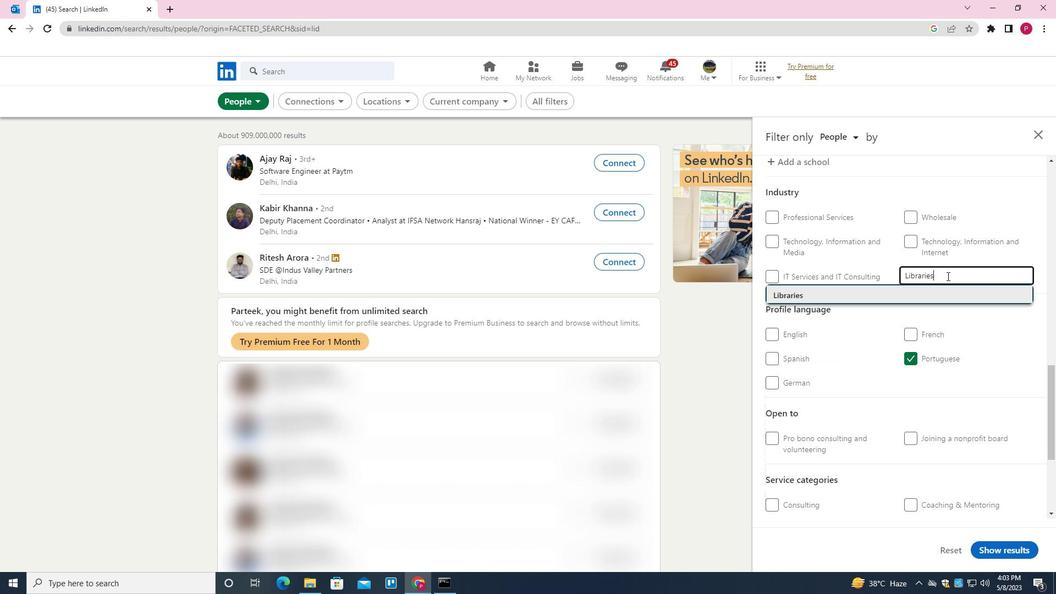 
Action: Mouse moved to (938, 308)
Screenshot: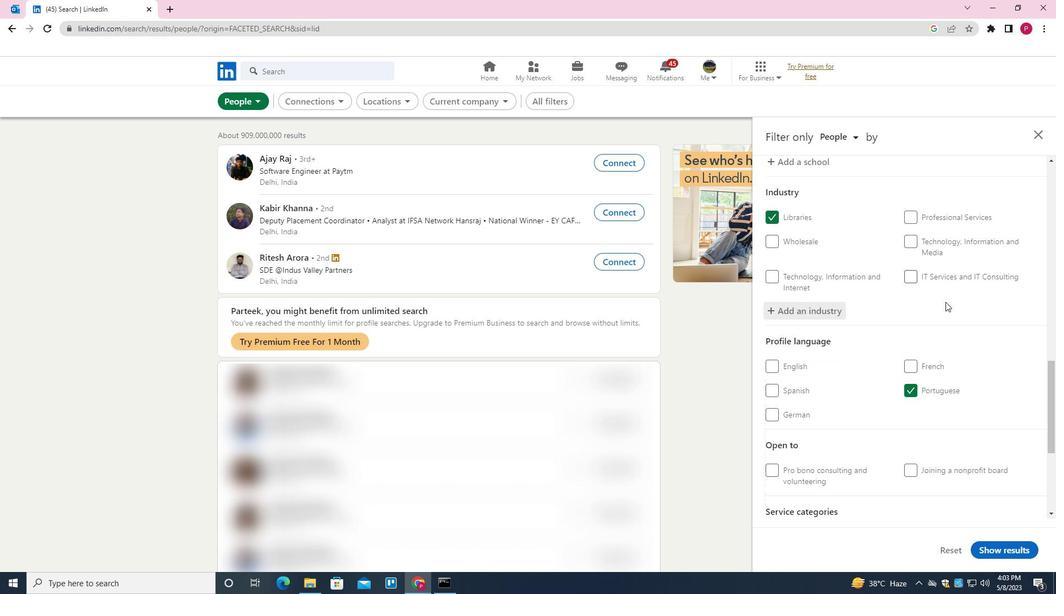 
Action: Mouse scrolled (938, 308) with delta (0, 0)
Screenshot: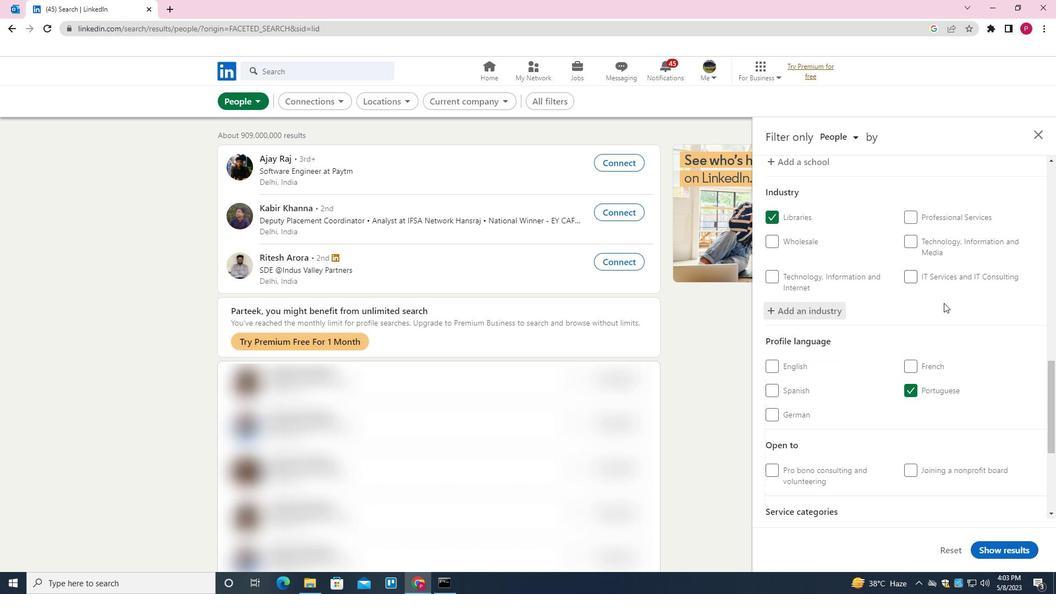 
Action: Mouse scrolled (938, 308) with delta (0, 0)
Screenshot: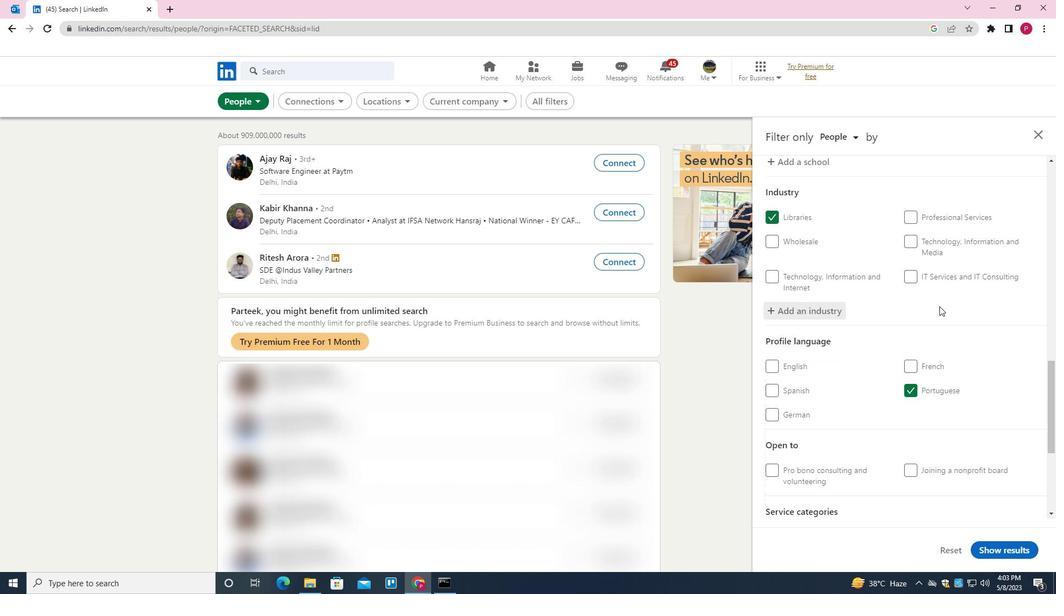 
Action: Mouse moved to (938, 311)
Screenshot: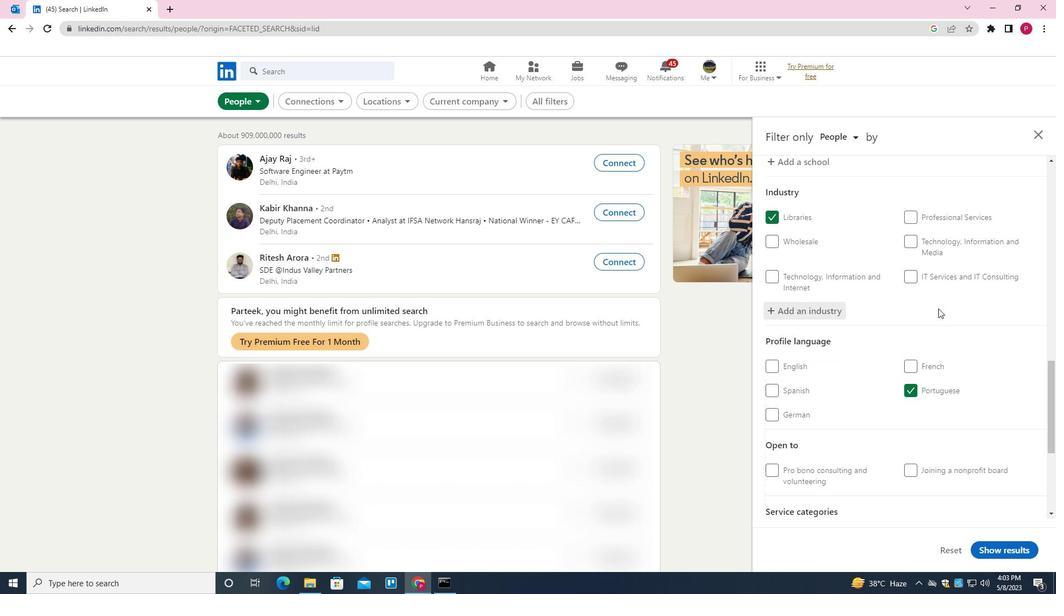 
Action: Mouse scrolled (938, 310) with delta (0, 0)
Screenshot: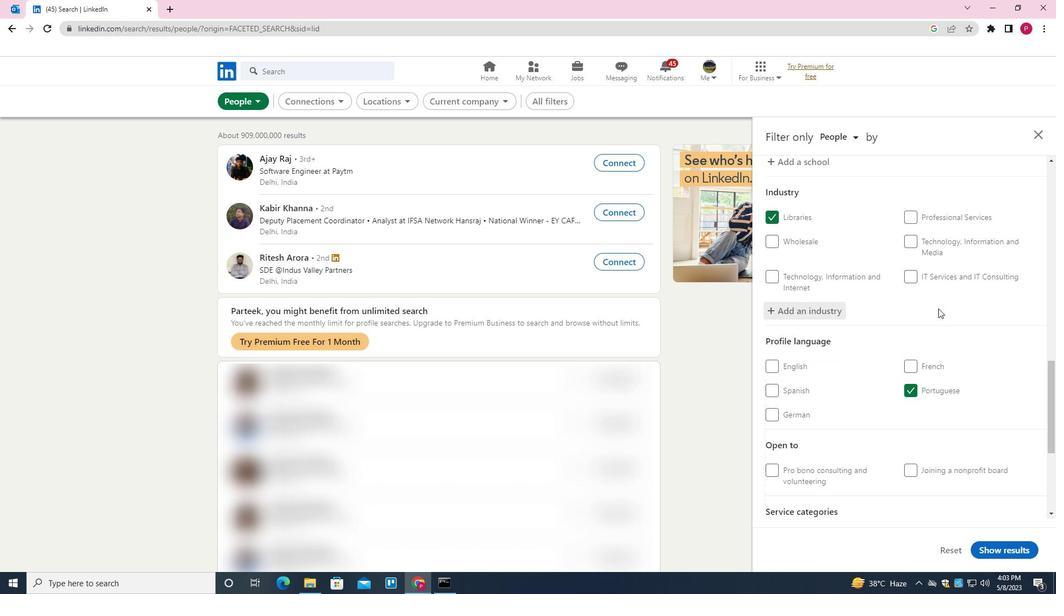 
Action: Mouse moved to (938, 315)
Screenshot: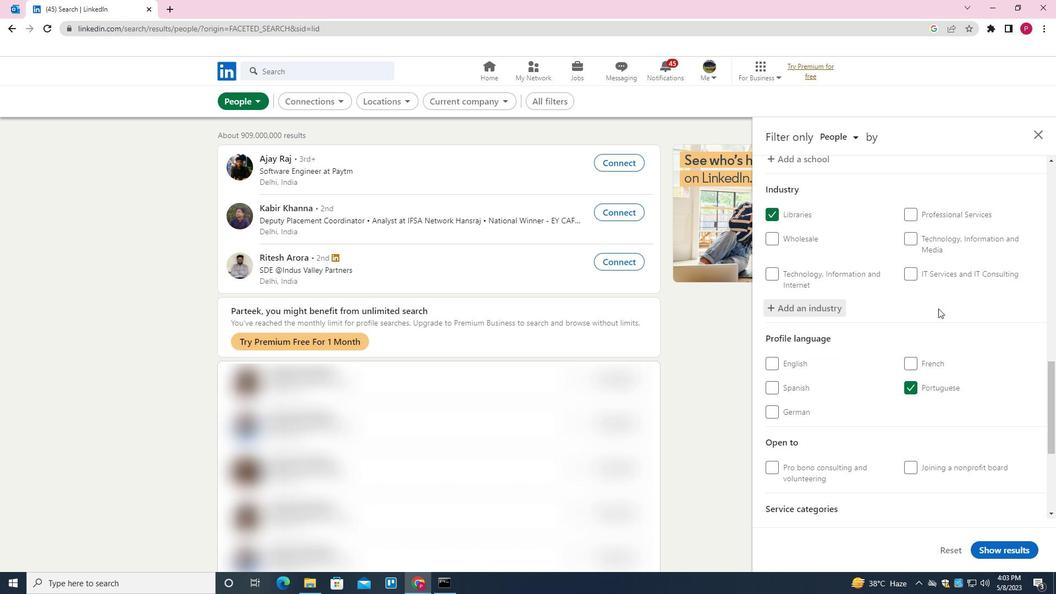 
Action: Mouse scrolled (938, 314) with delta (0, 0)
Screenshot: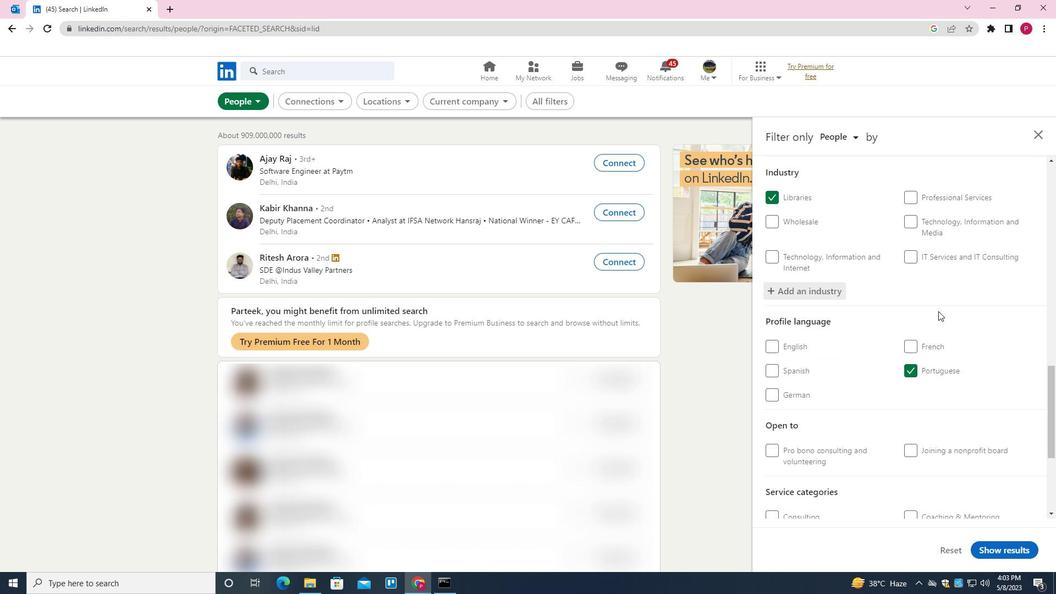 
Action: Mouse moved to (940, 333)
Screenshot: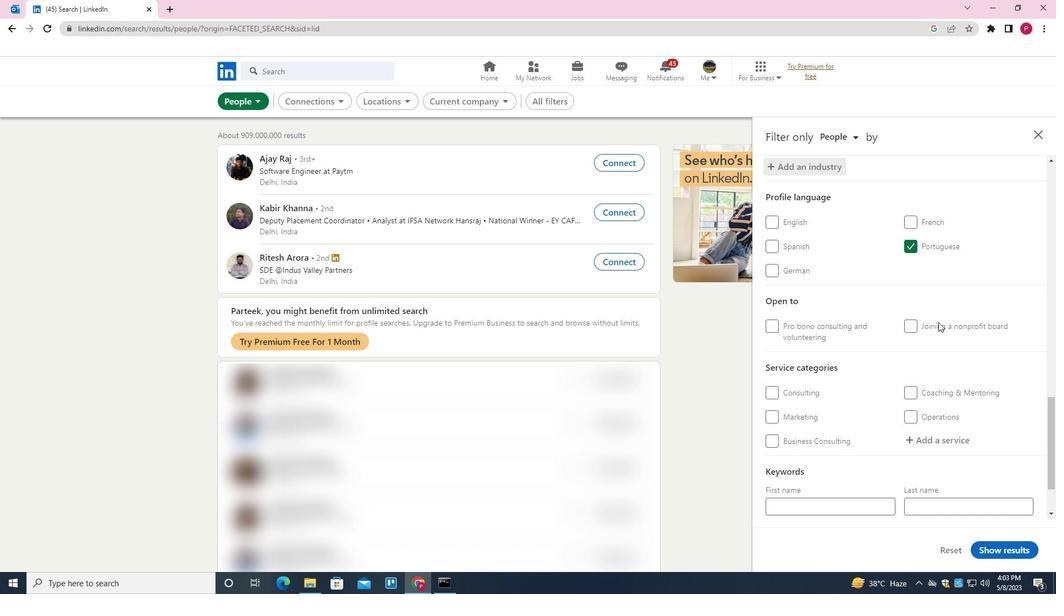 
Action: Mouse scrolled (940, 332) with delta (0, 0)
Screenshot: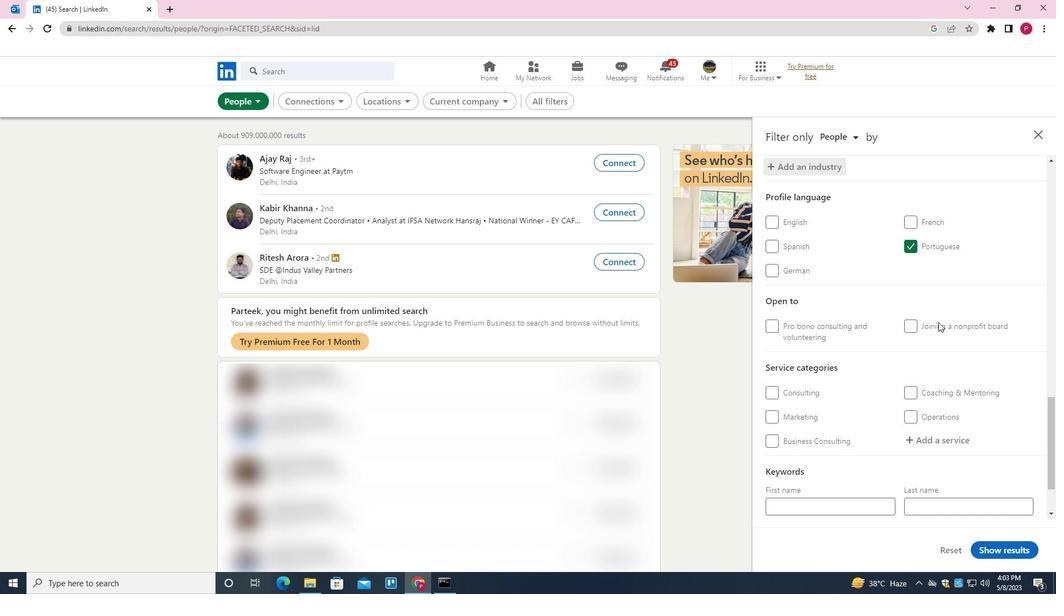 
Action: Mouse moved to (940, 368)
Screenshot: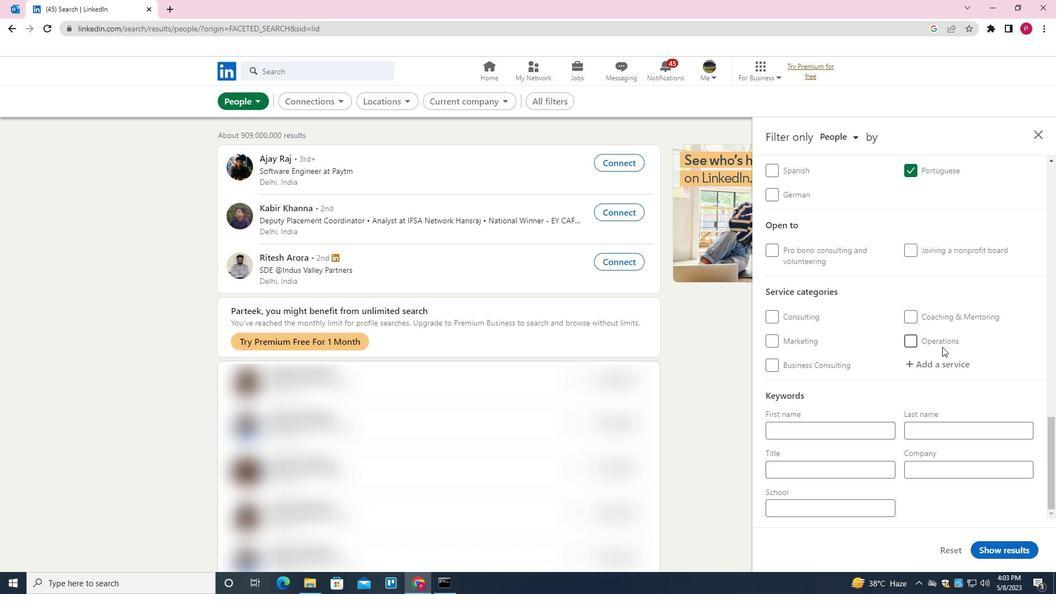 
Action: Mouse pressed left at (940, 368)
Screenshot: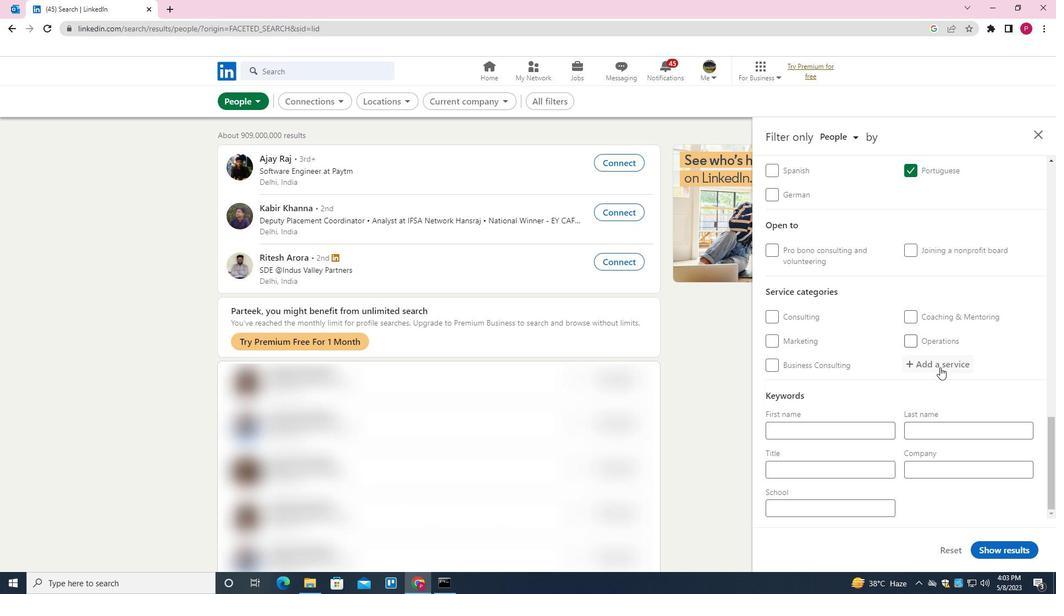 
Action: Key pressed TRAINING<Key.down><Key.enter>
Screenshot: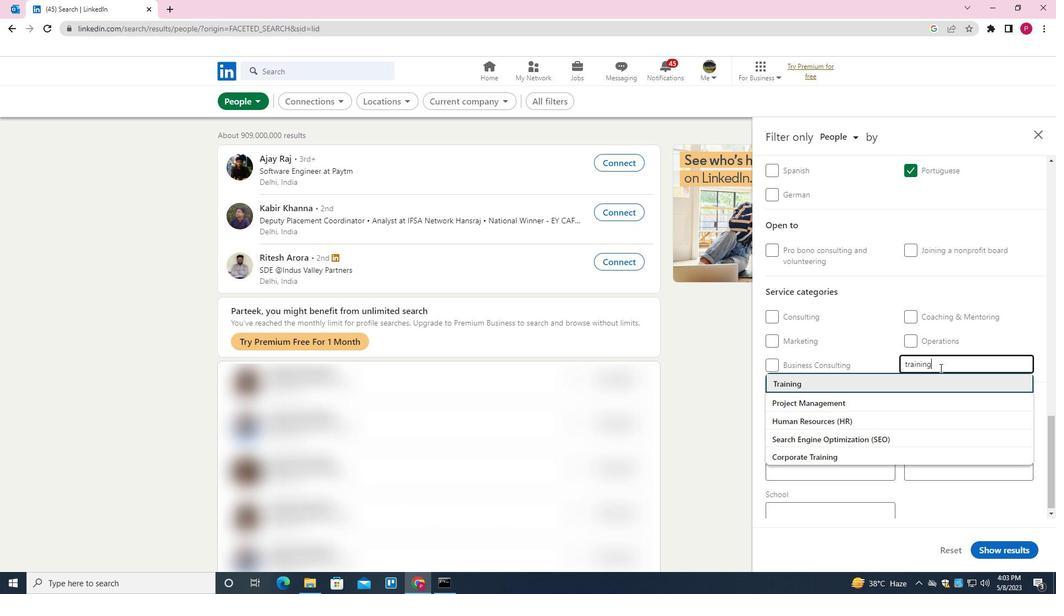 
Action: Mouse moved to (934, 371)
Screenshot: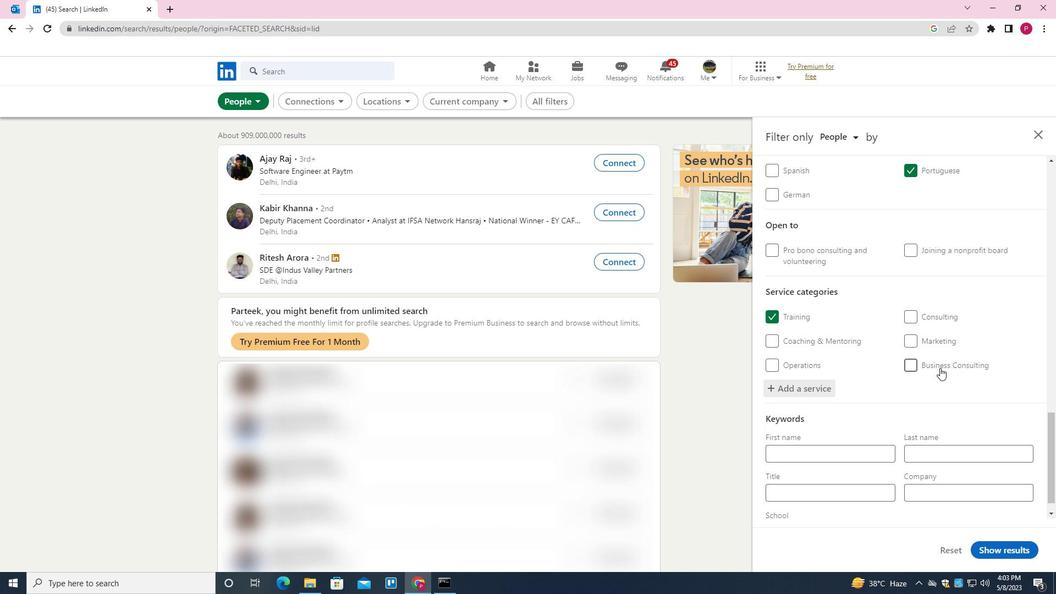 
Action: Mouse scrolled (934, 371) with delta (0, 0)
Screenshot: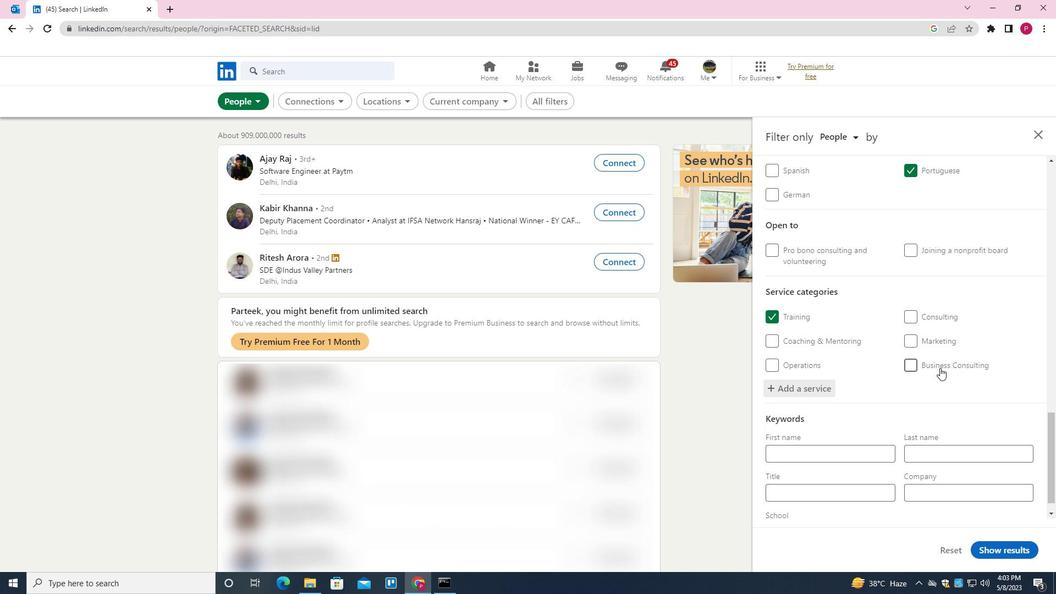 
Action: Mouse moved to (928, 379)
Screenshot: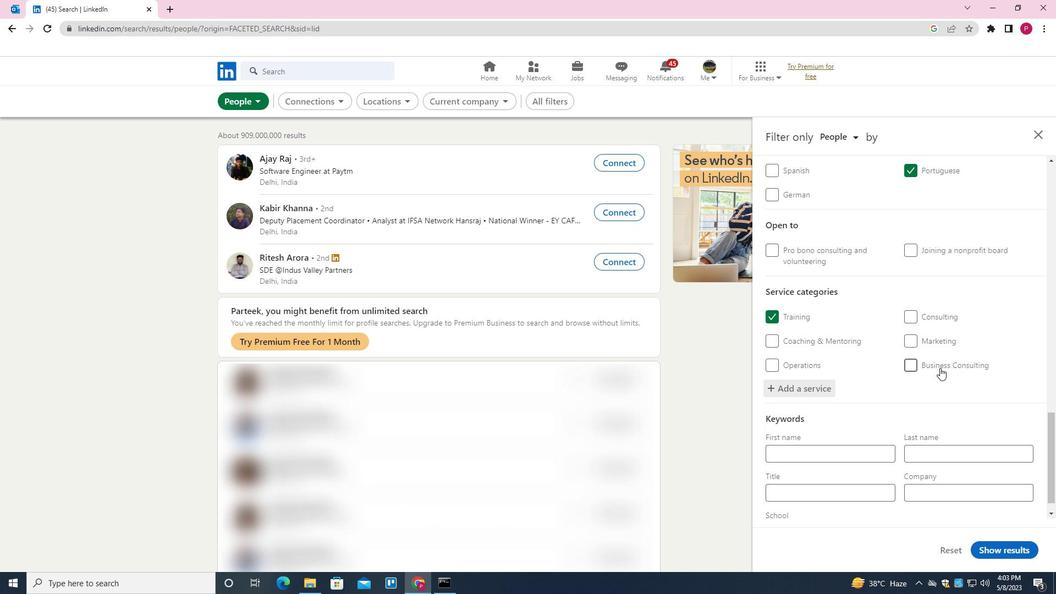 
Action: Mouse scrolled (928, 379) with delta (0, 0)
Screenshot: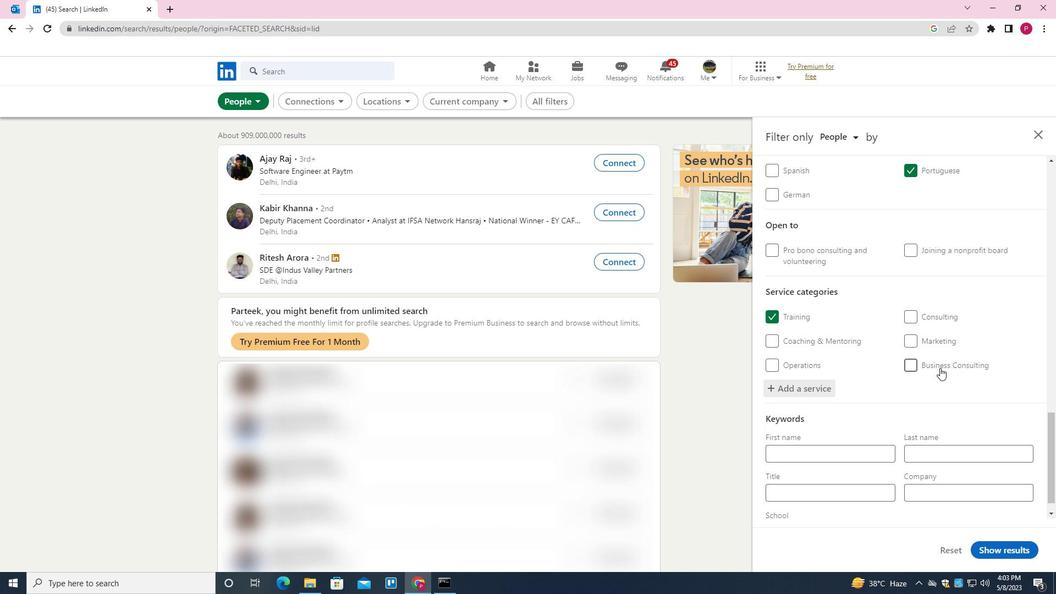 
Action: Mouse moved to (918, 393)
Screenshot: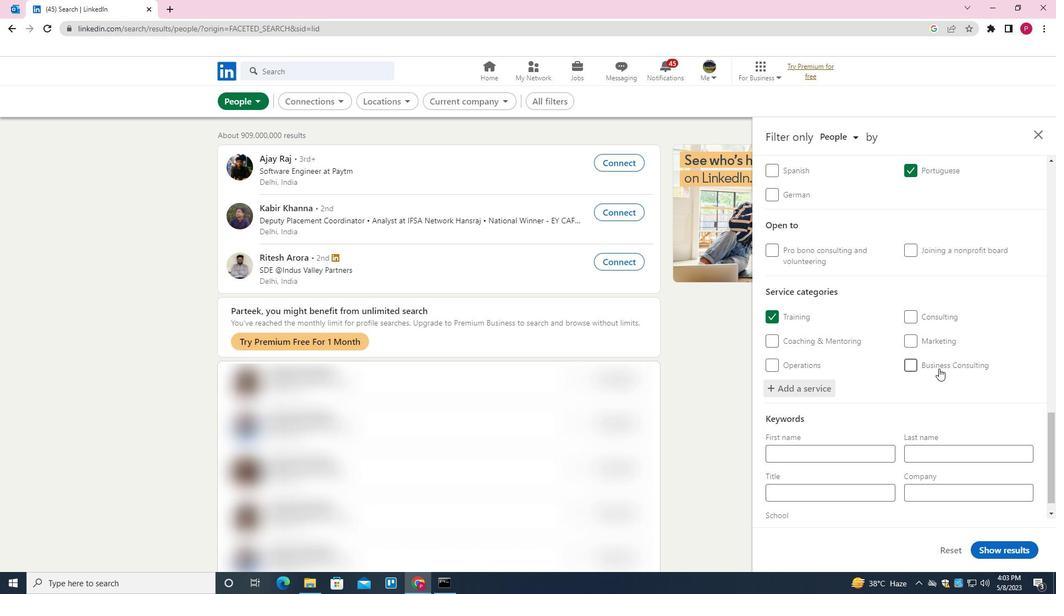 
Action: Mouse scrolled (918, 392) with delta (0, 0)
Screenshot: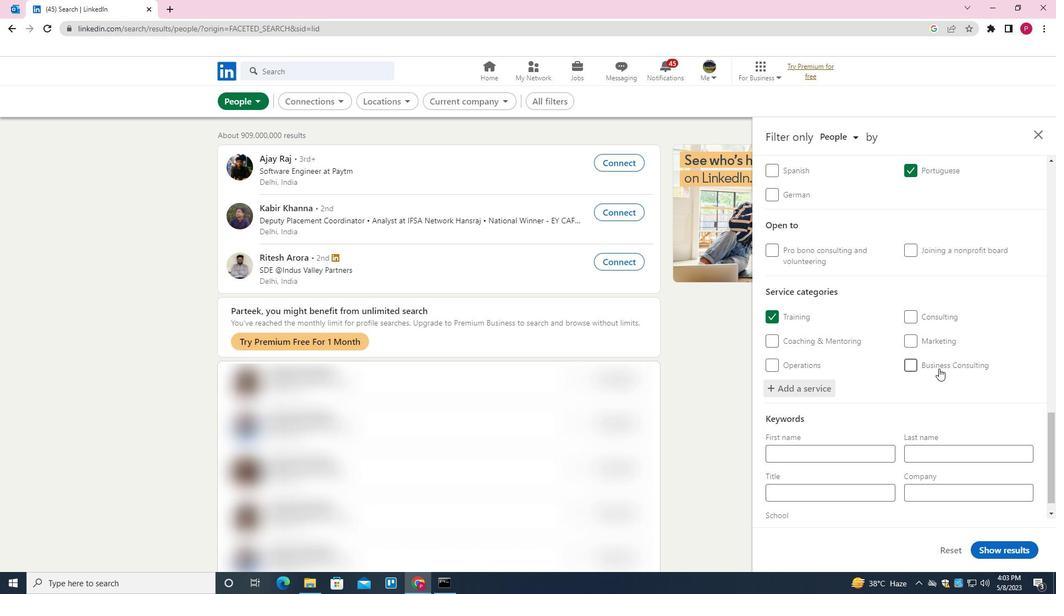 
Action: Mouse moved to (855, 466)
Screenshot: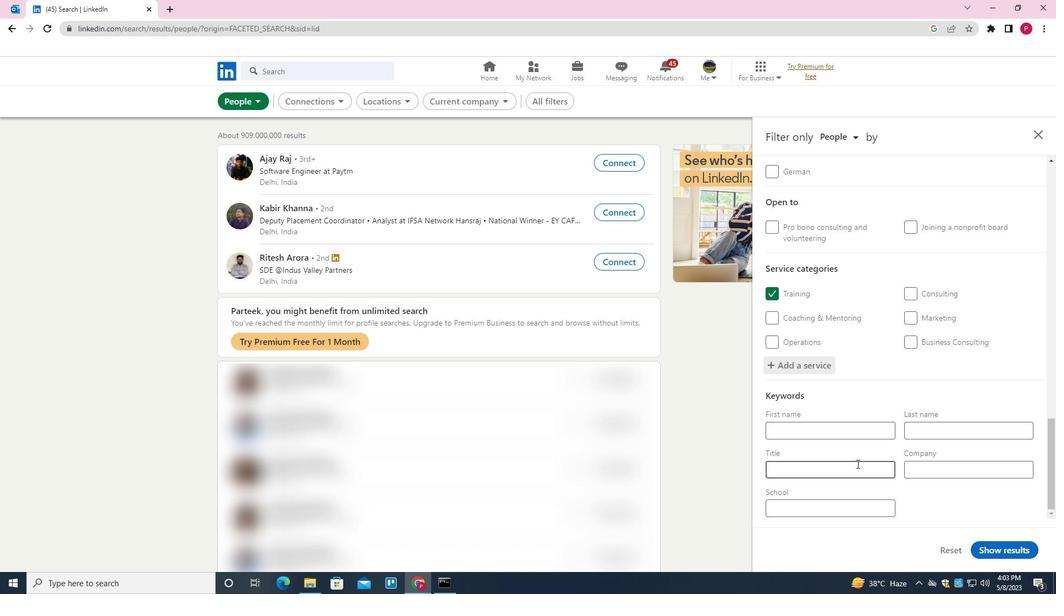 
Action: Mouse pressed left at (855, 466)
Screenshot: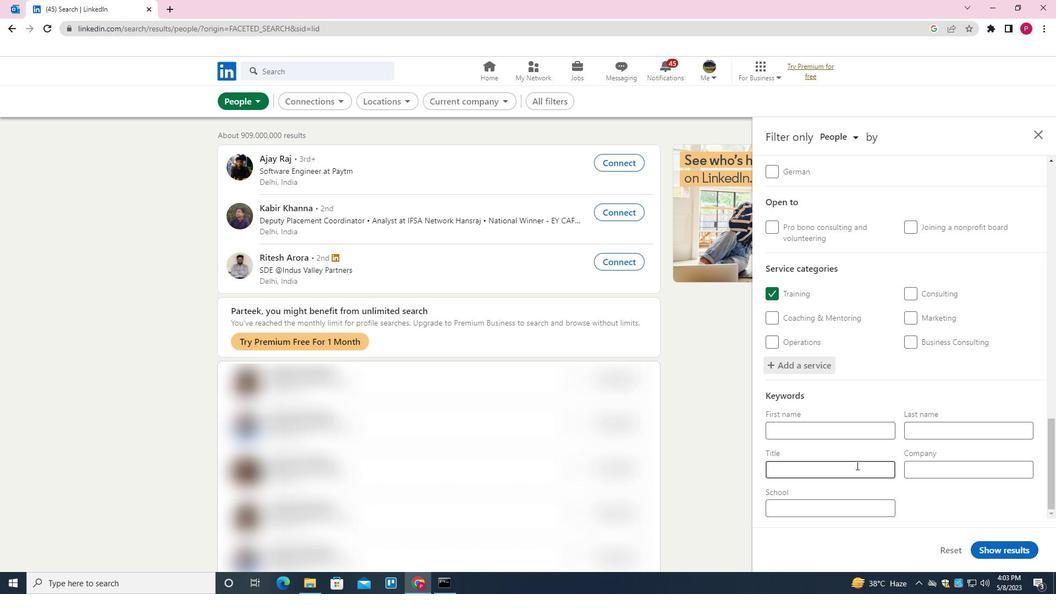 
Action: Key pressed <Key.shift>SKIN<Key.space><Key.shift>CARE<Key.space><Key.shift>SPECIALIST
Screenshot: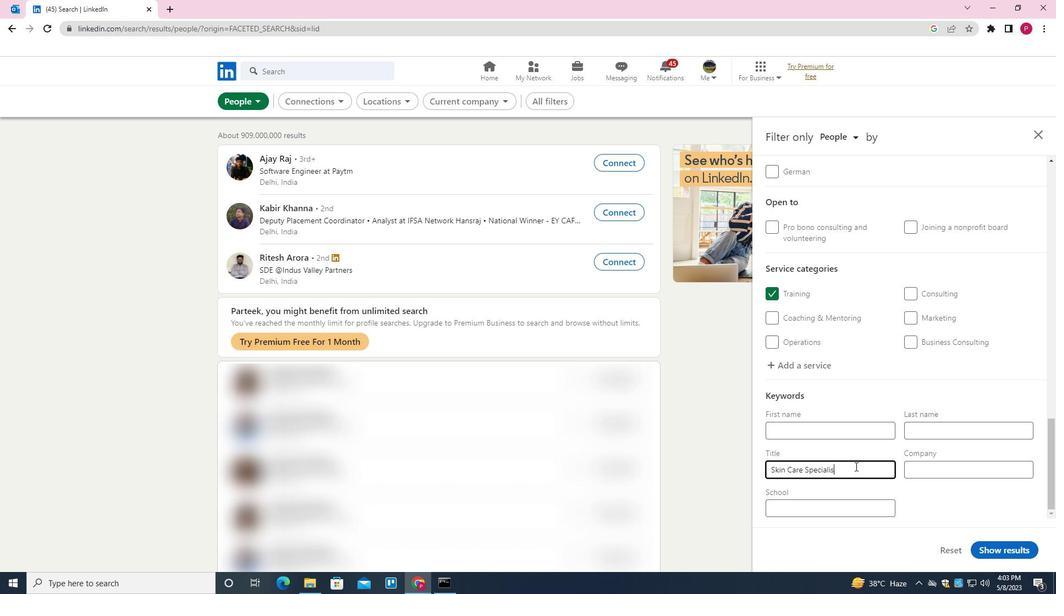 
Action: Mouse moved to (1002, 549)
Screenshot: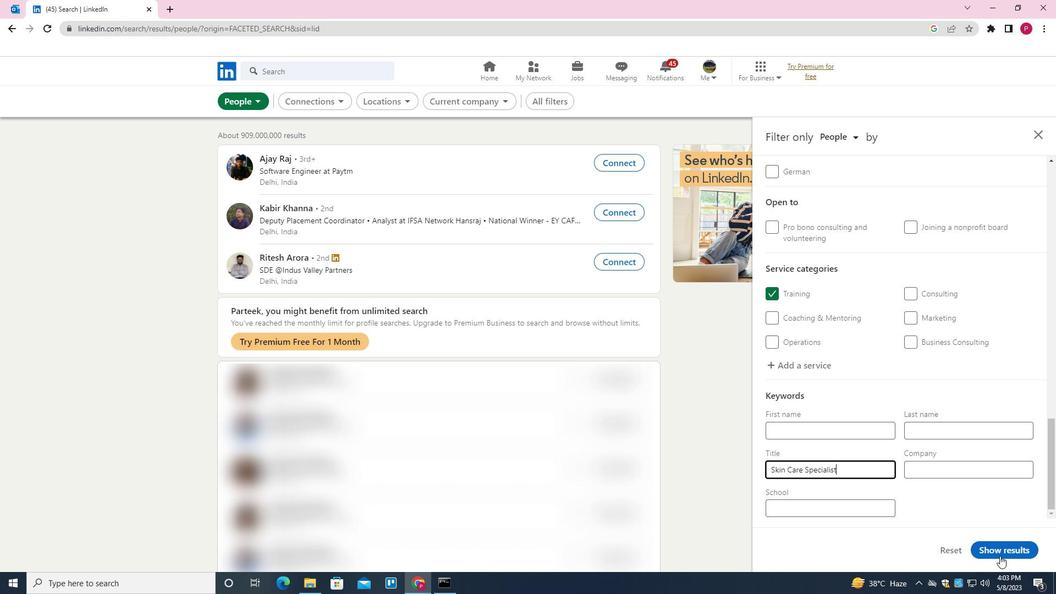 
Action: Mouse pressed left at (1002, 549)
Screenshot: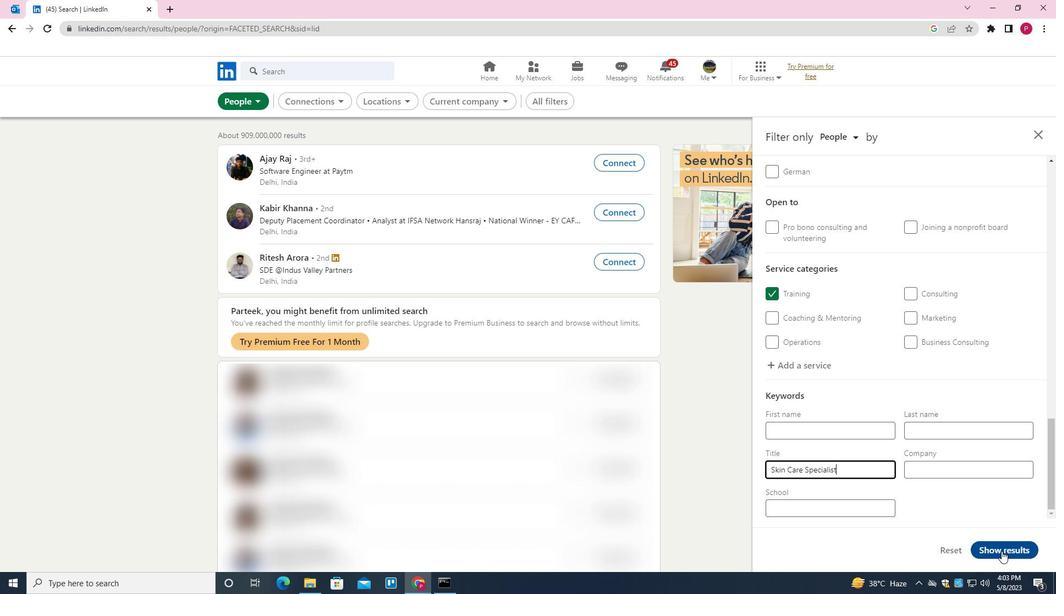 
Action: Mouse moved to (614, 254)
Screenshot: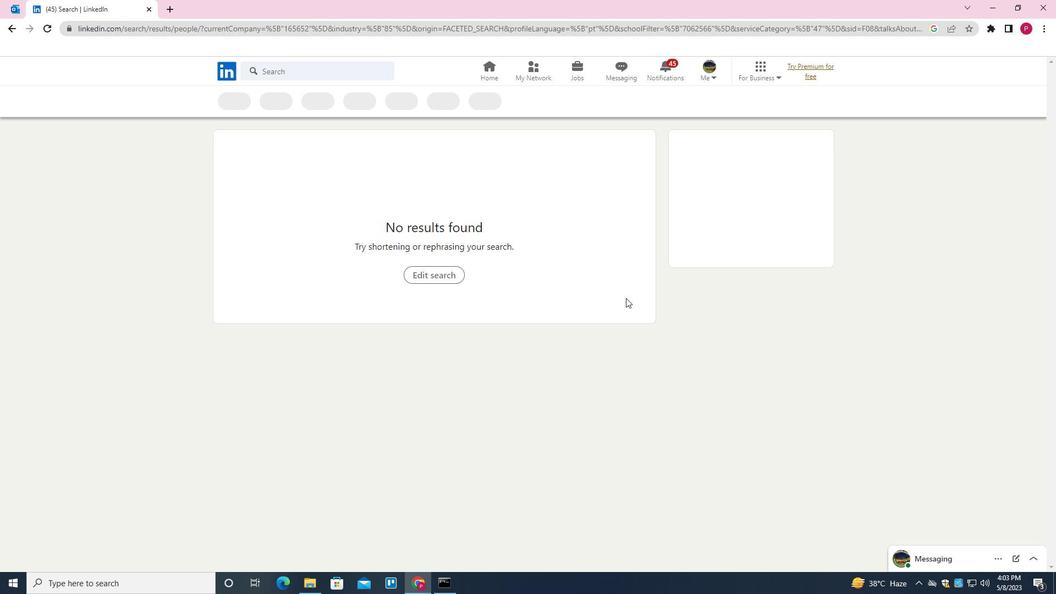 
